 Task: Add a signature Harold Hernandez containing With gratitude and warm wishes, Harold Hernandez to email address softage.5@softage.net and add a label Yoga
Action: Mouse moved to (1070, 65)
Screenshot: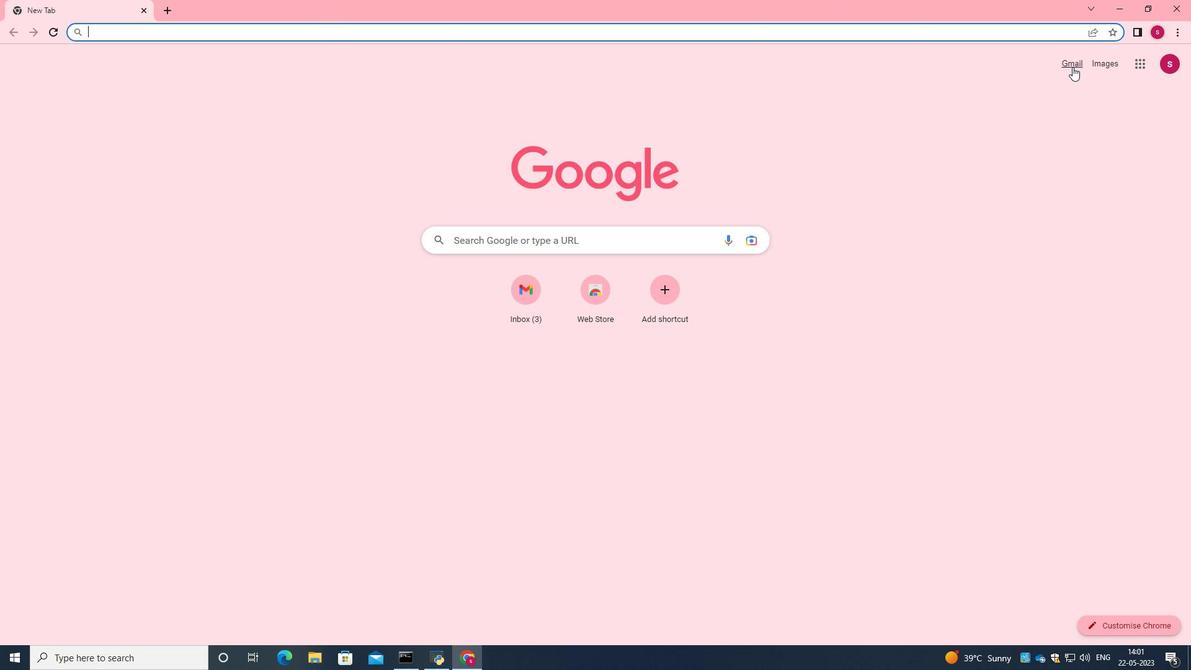 
Action: Mouse pressed left at (1070, 65)
Screenshot: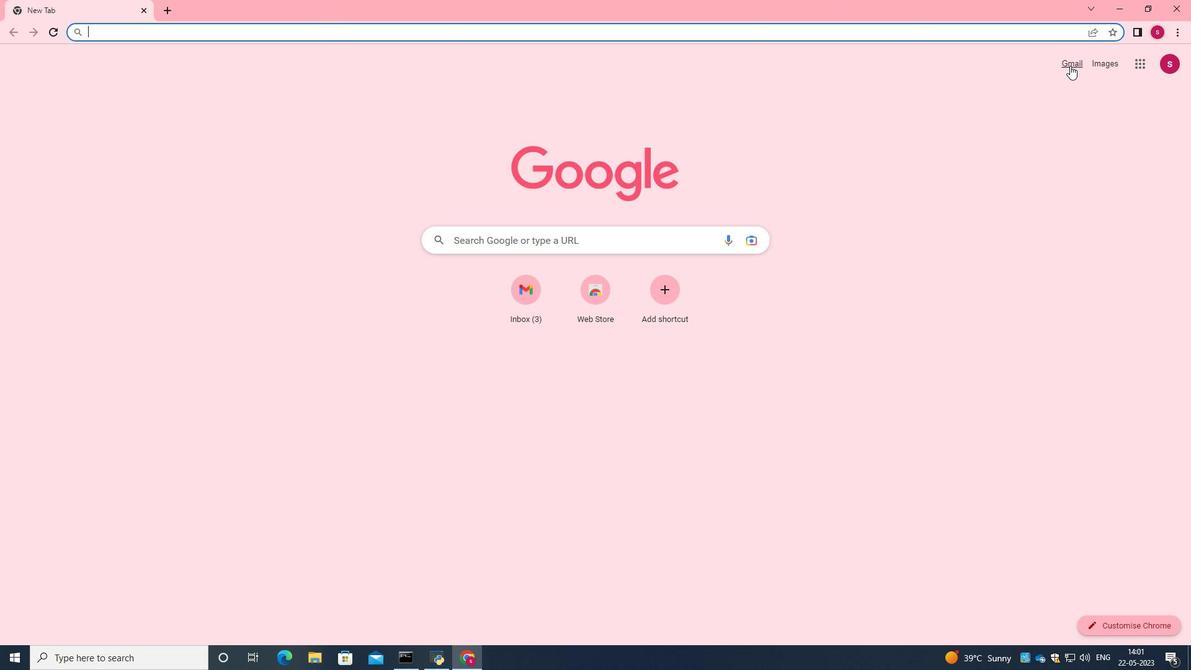 
Action: Mouse moved to (1048, 88)
Screenshot: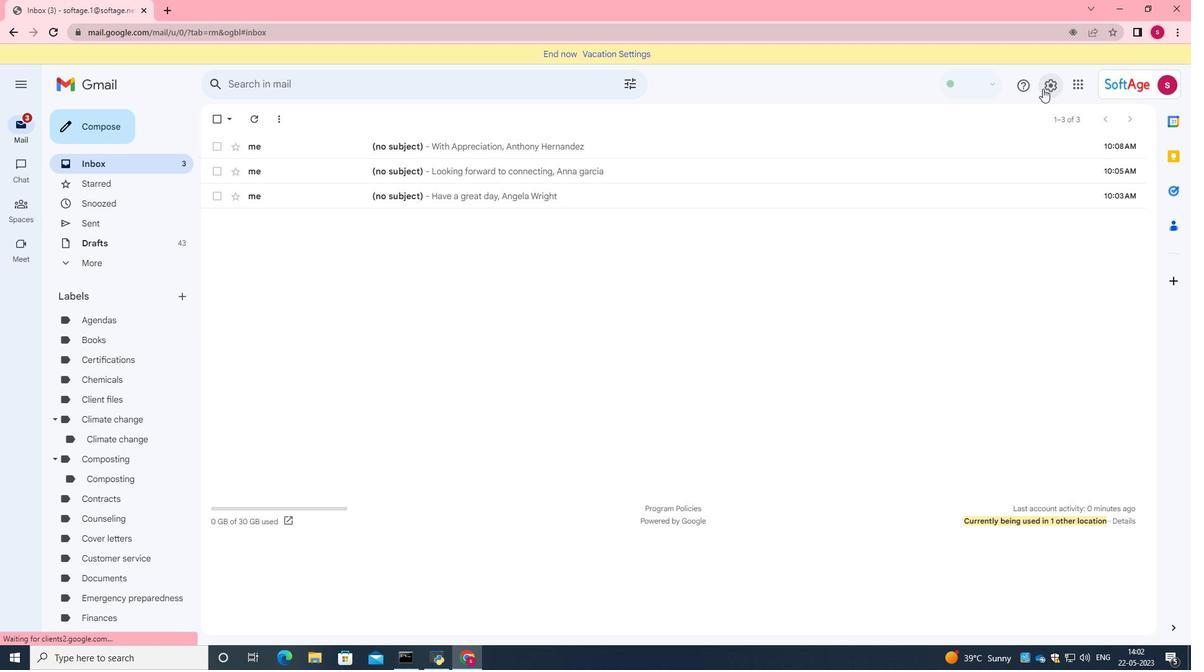 
Action: Mouse pressed left at (1048, 88)
Screenshot: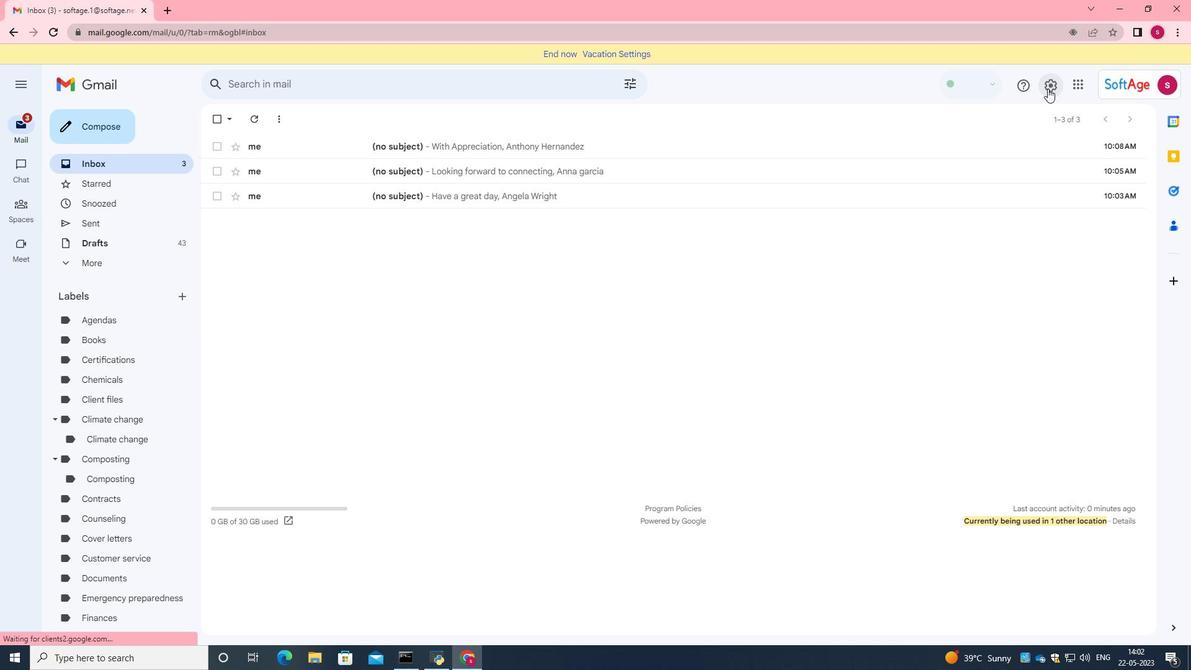 
Action: Mouse moved to (1030, 147)
Screenshot: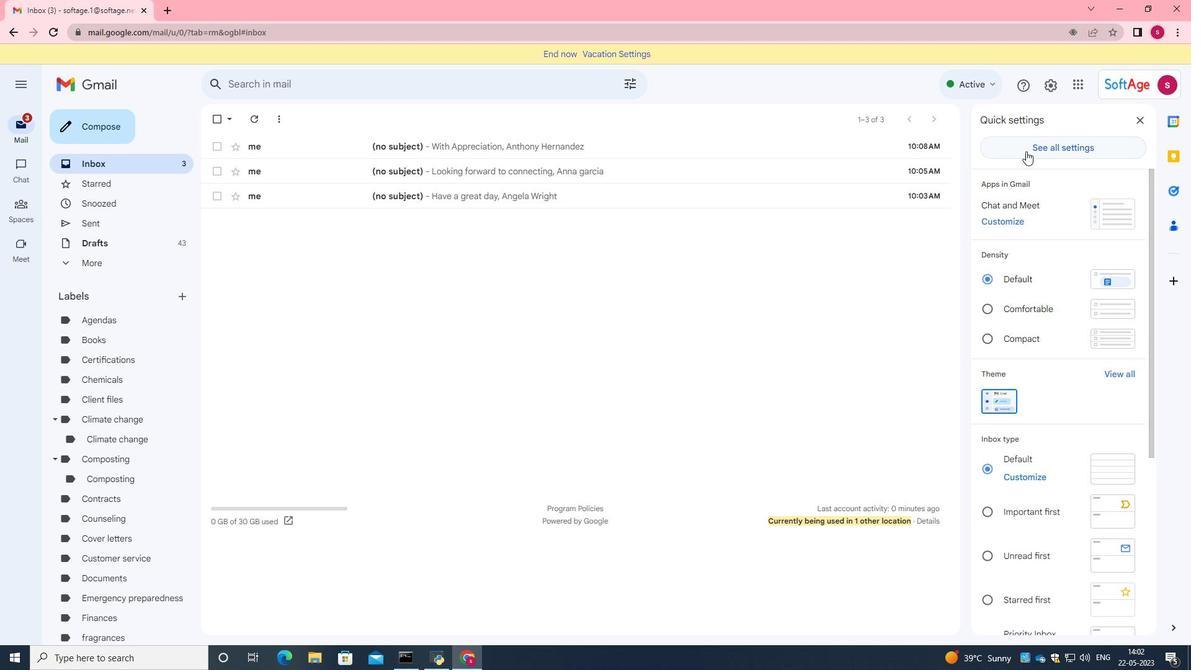 
Action: Mouse pressed left at (1030, 147)
Screenshot: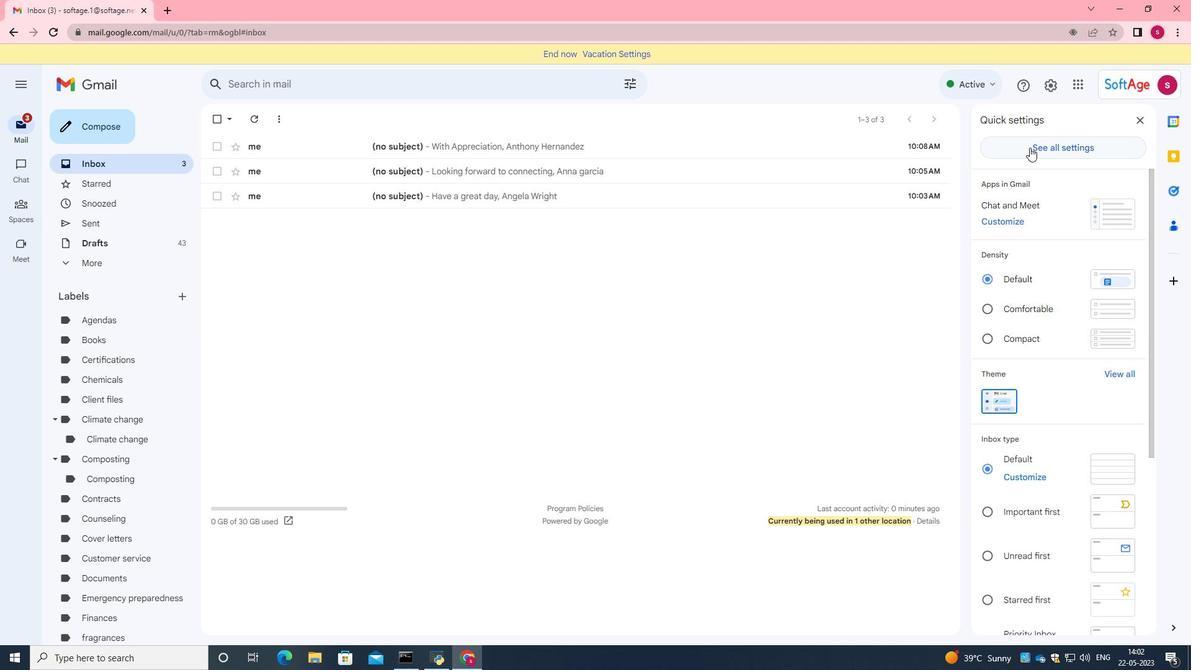 
Action: Mouse moved to (657, 253)
Screenshot: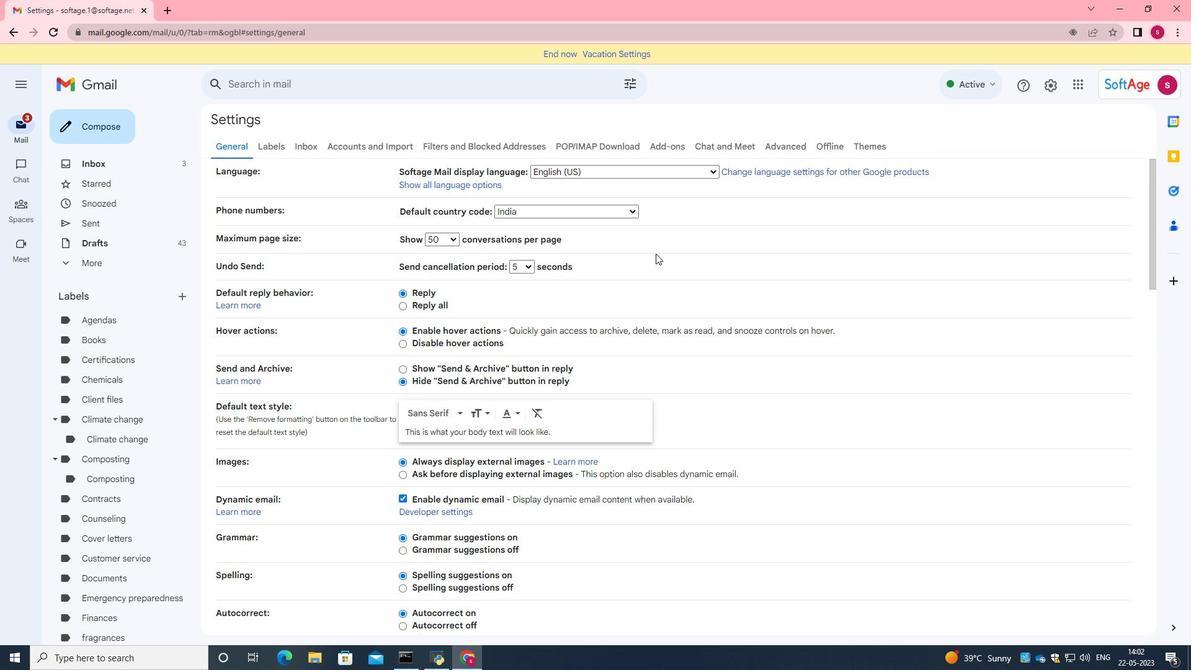 
Action: Mouse scrolled (657, 253) with delta (0, 0)
Screenshot: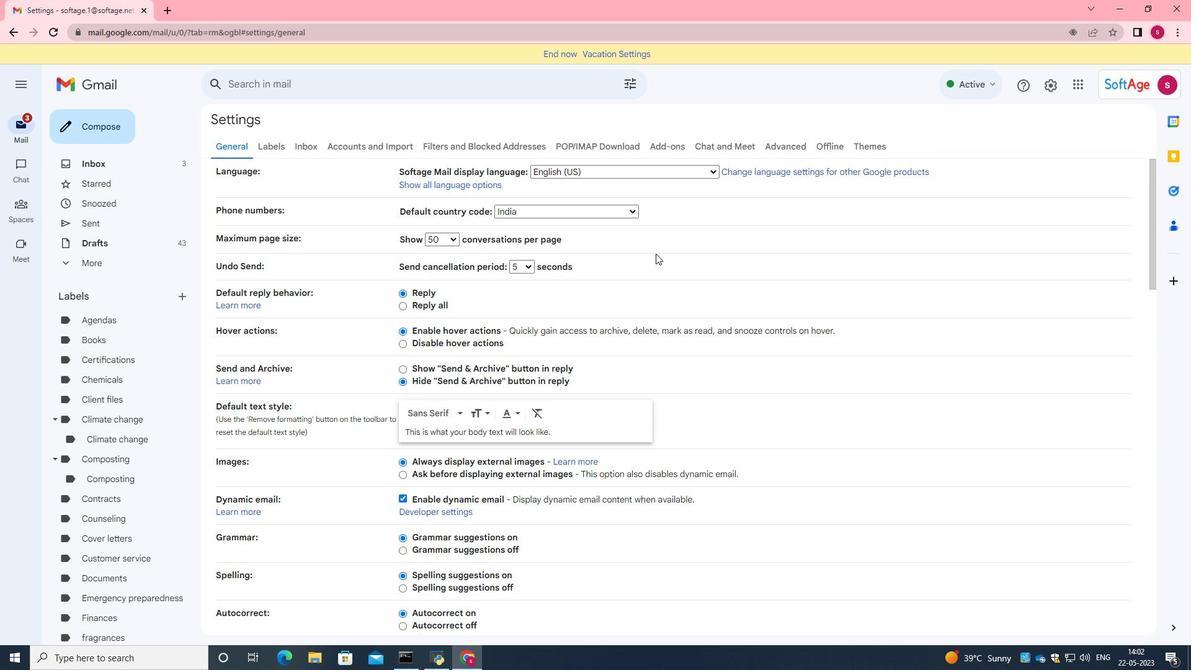 
Action: Mouse scrolled (657, 253) with delta (0, 0)
Screenshot: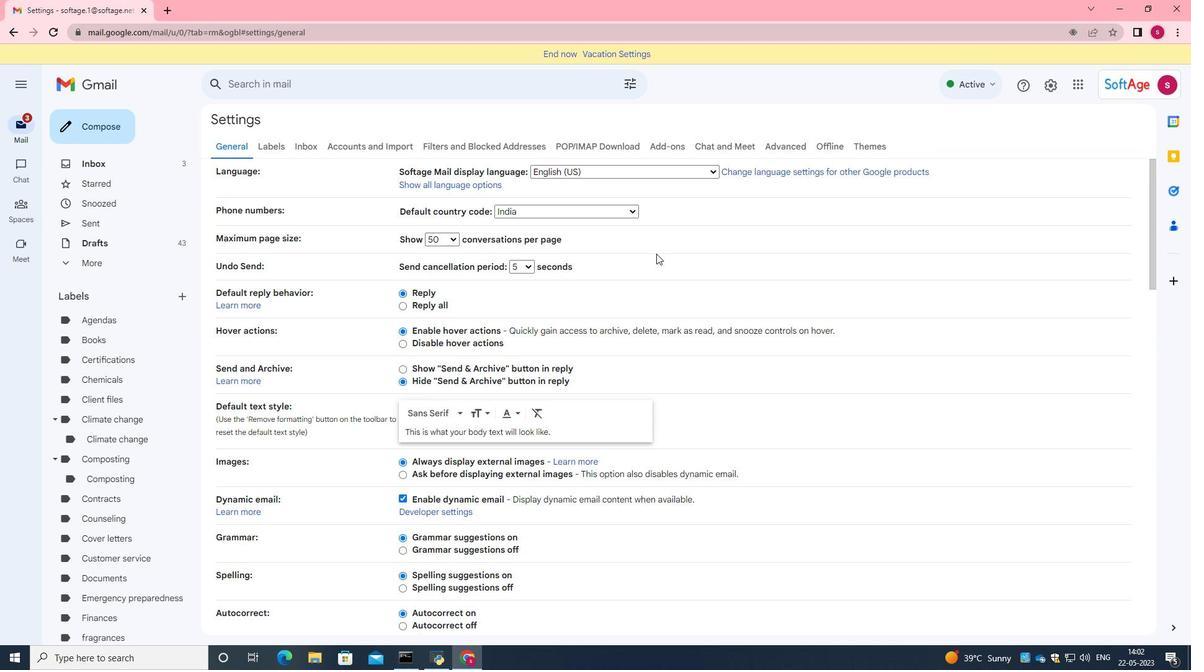 
Action: Mouse scrolled (657, 253) with delta (0, 0)
Screenshot: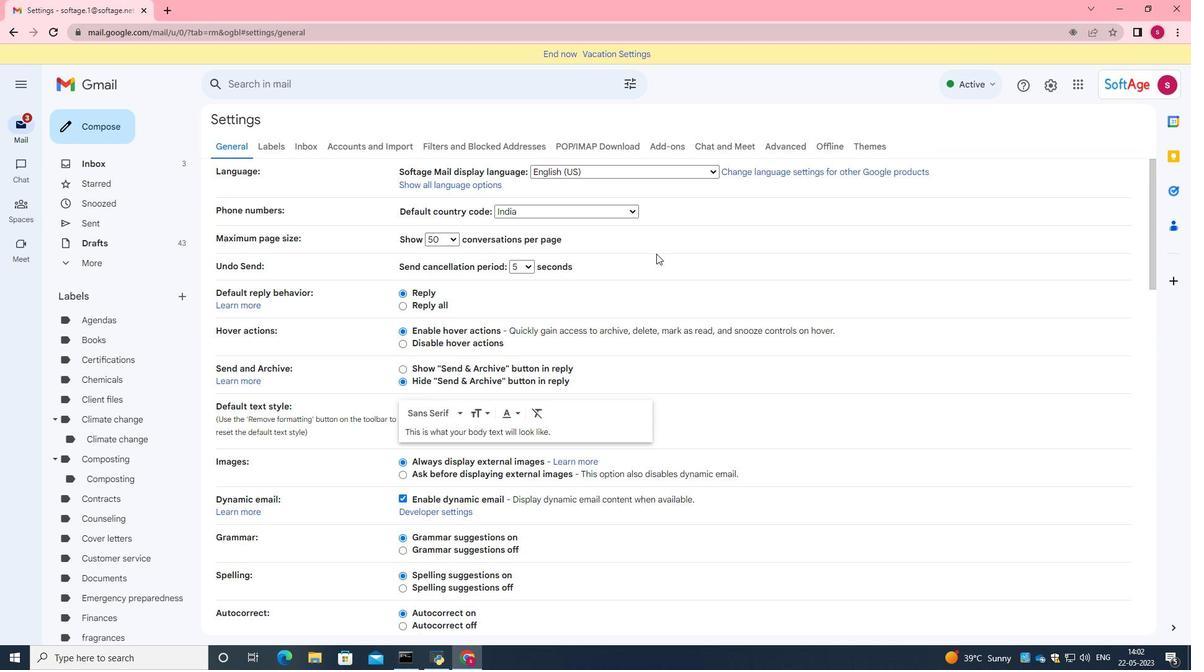 
Action: Mouse moved to (660, 253)
Screenshot: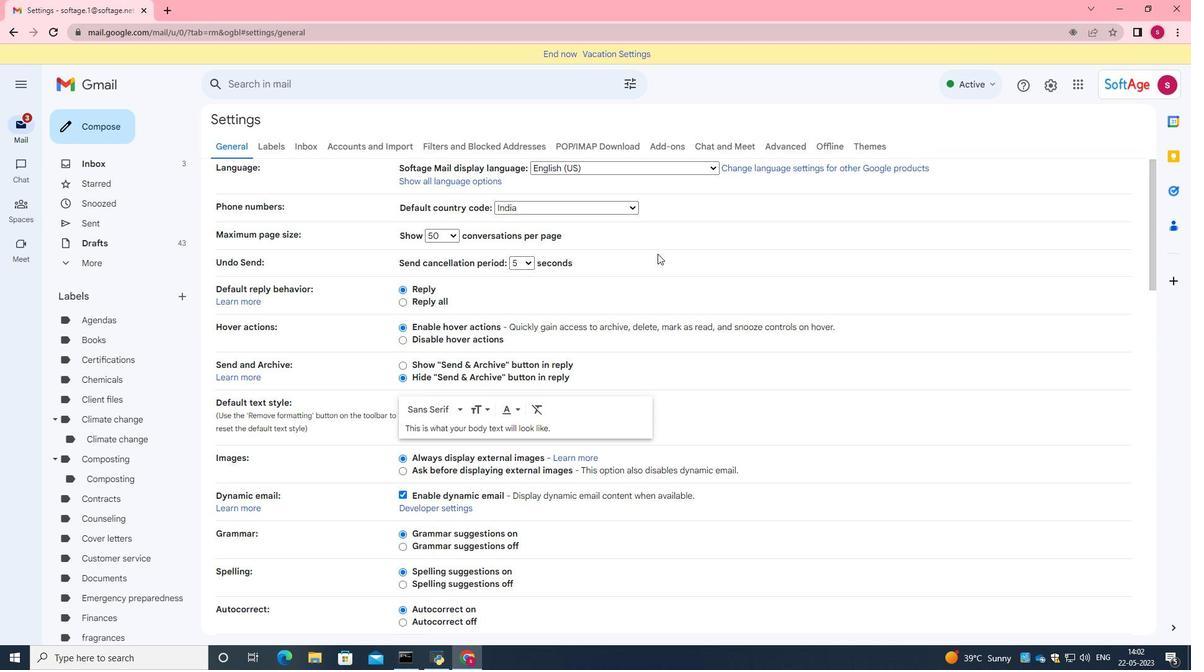 
Action: Mouse scrolled (660, 253) with delta (0, 0)
Screenshot: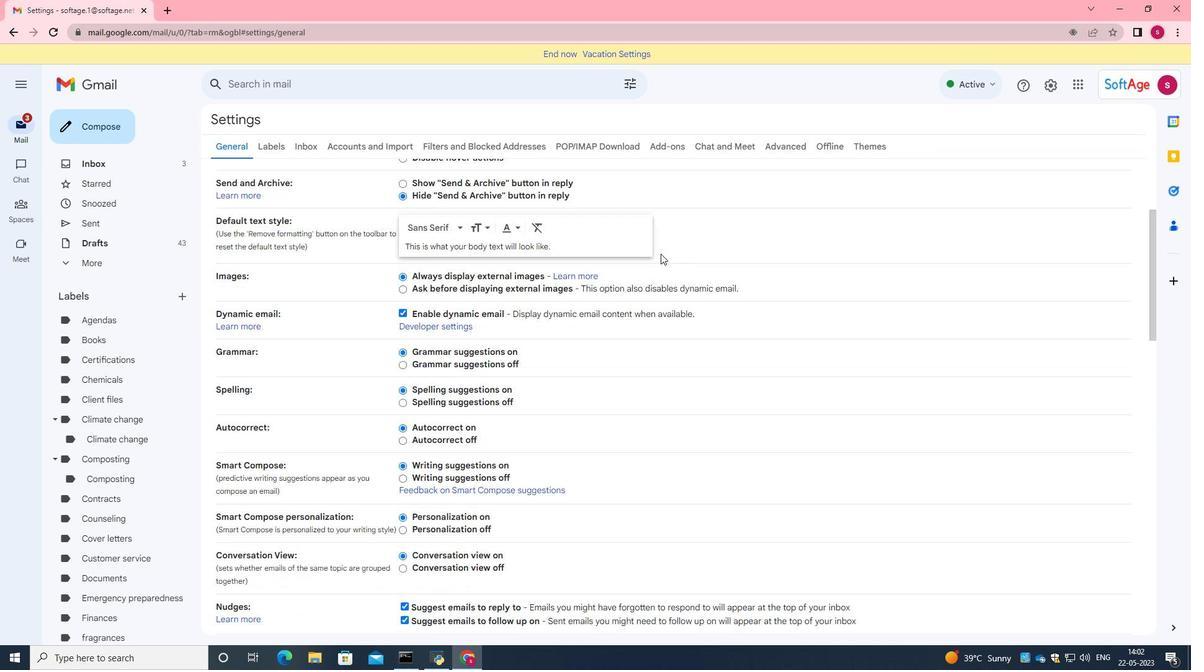 
Action: Mouse moved to (662, 255)
Screenshot: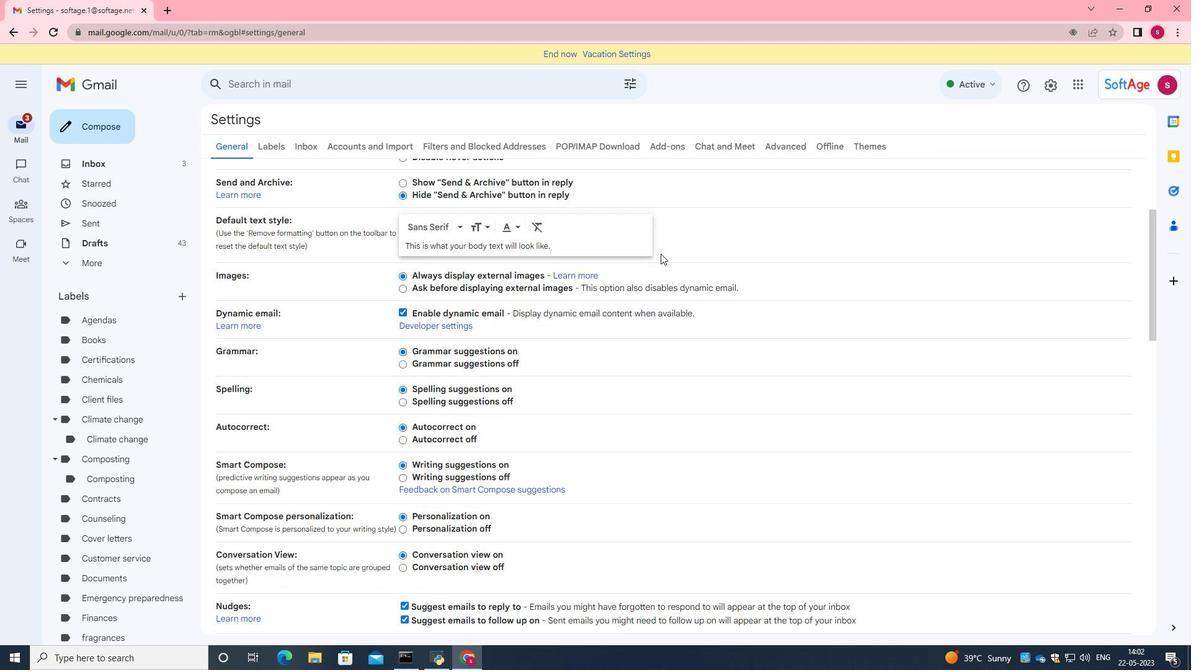 
Action: Mouse scrolled (662, 255) with delta (0, 0)
Screenshot: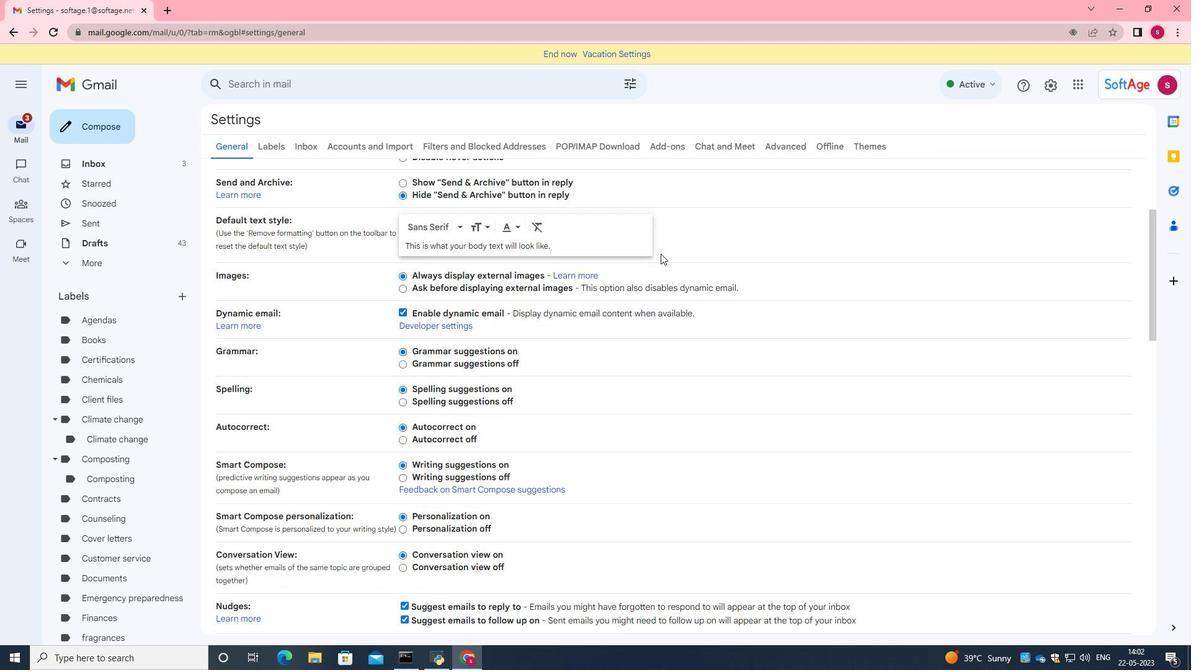 
Action: Mouse moved to (663, 256)
Screenshot: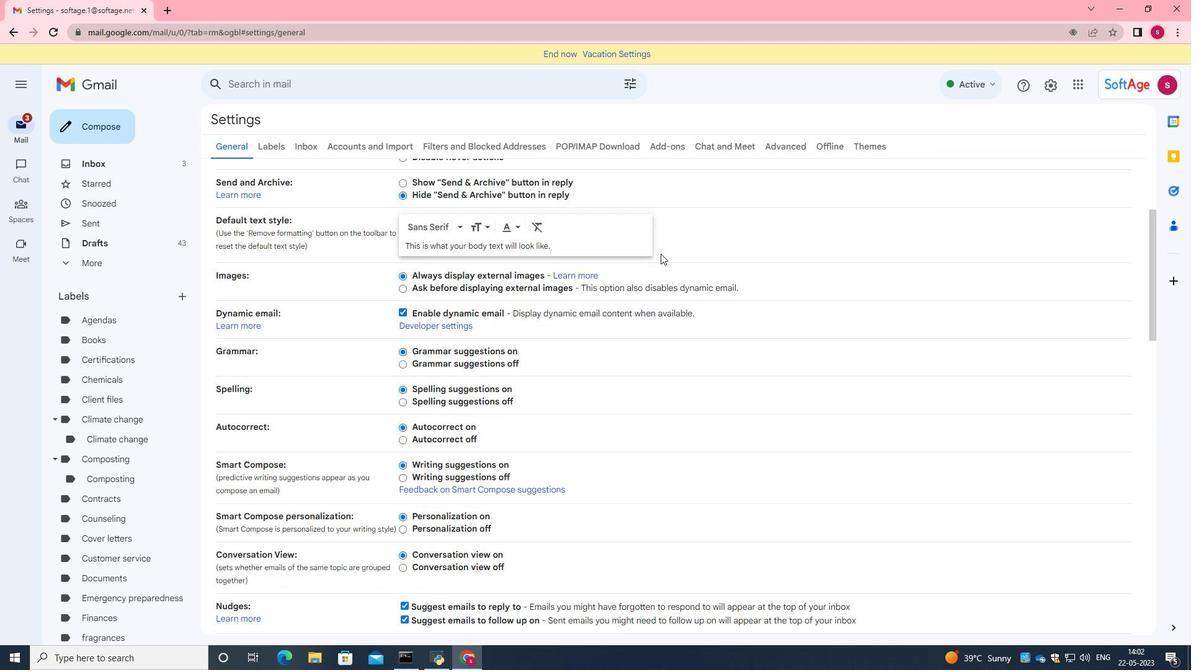 
Action: Mouse scrolled (663, 255) with delta (0, 0)
Screenshot: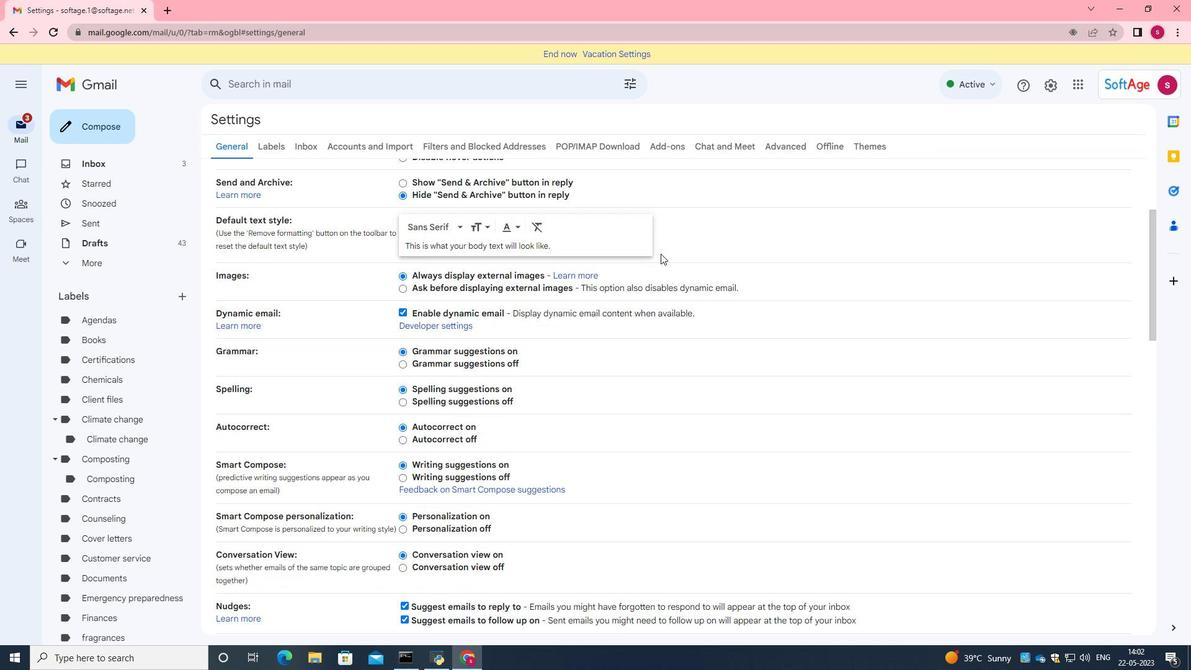 
Action: Mouse moved to (648, 301)
Screenshot: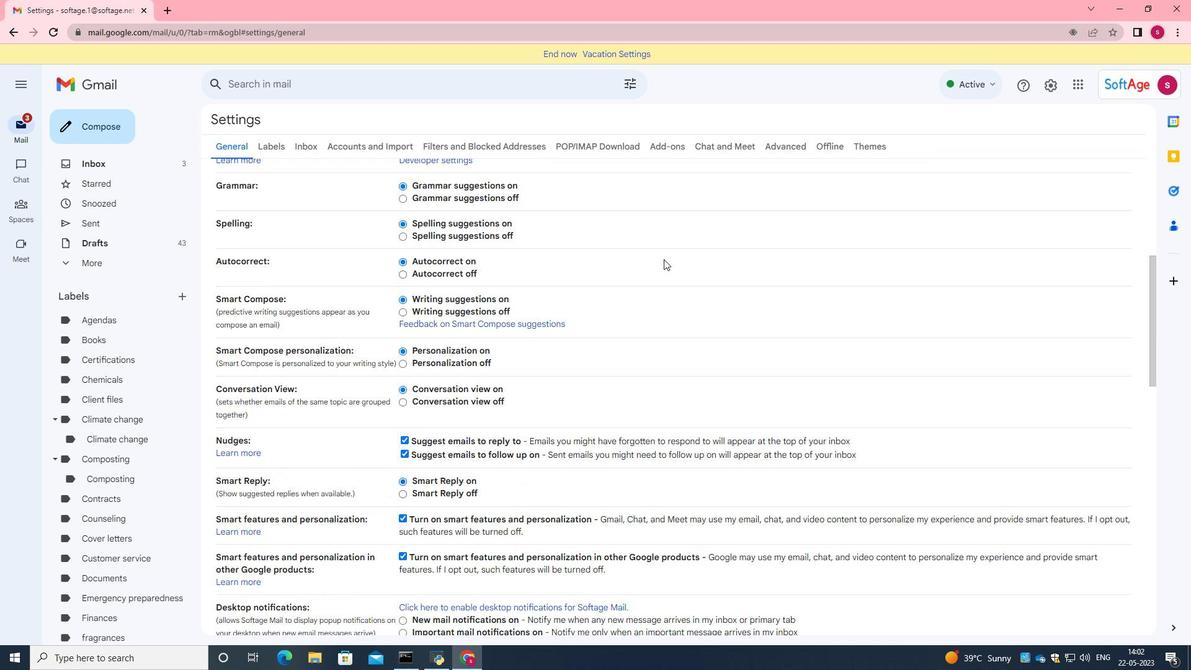 
Action: Mouse scrolled (648, 301) with delta (0, 0)
Screenshot: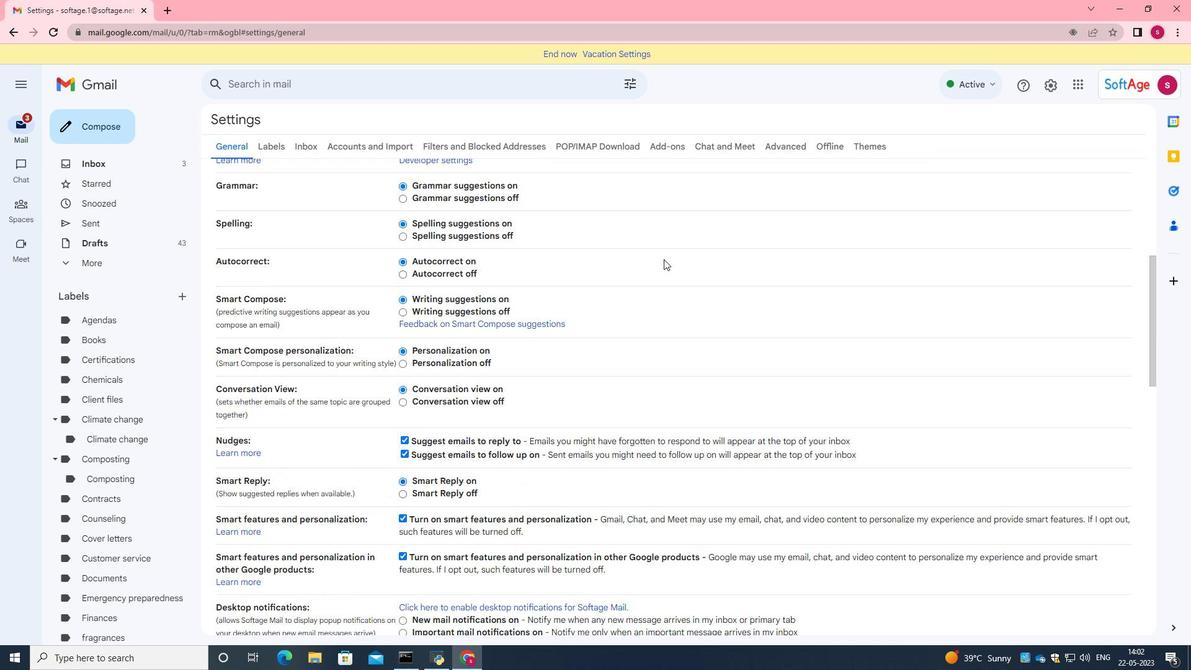 
Action: Mouse moved to (647, 306)
Screenshot: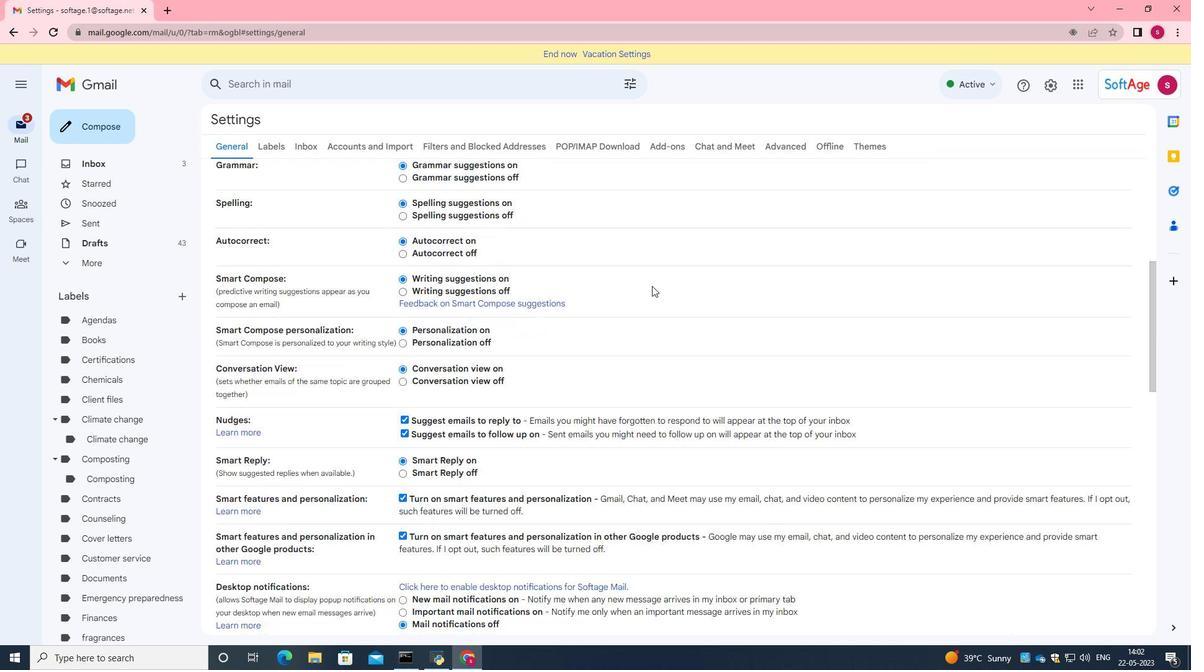 
Action: Mouse scrolled (647, 305) with delta (0, 0)
Screenshot: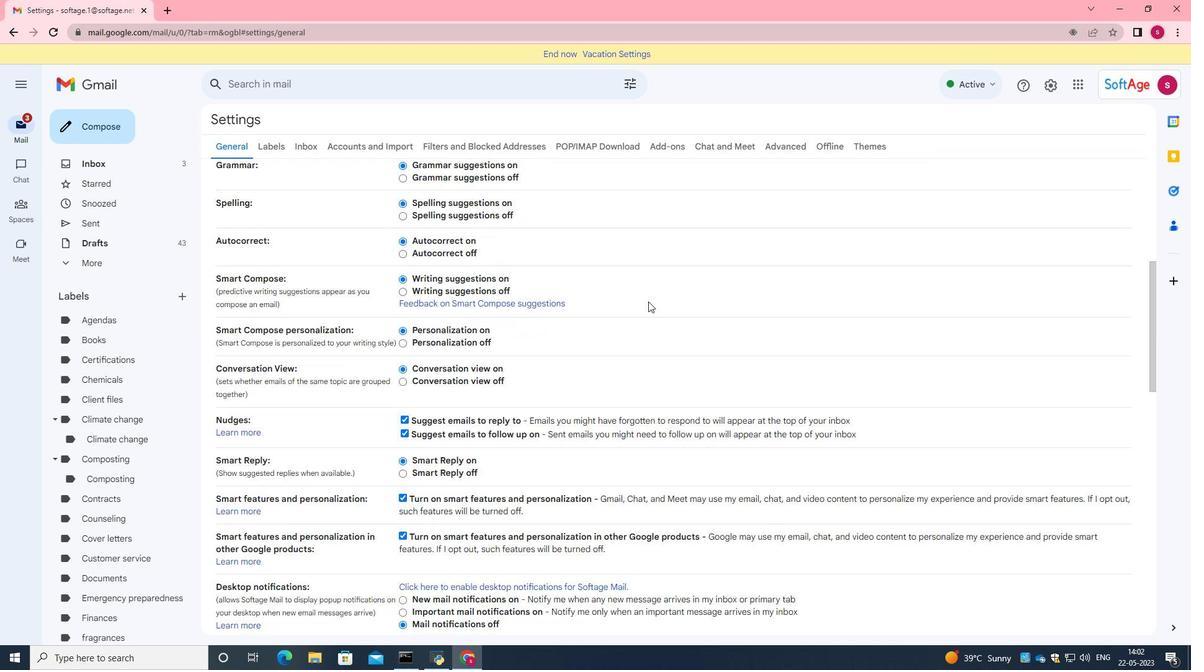 
Action: Mouse scrolled (647, 305) with delta (0, 0)
Screenshot: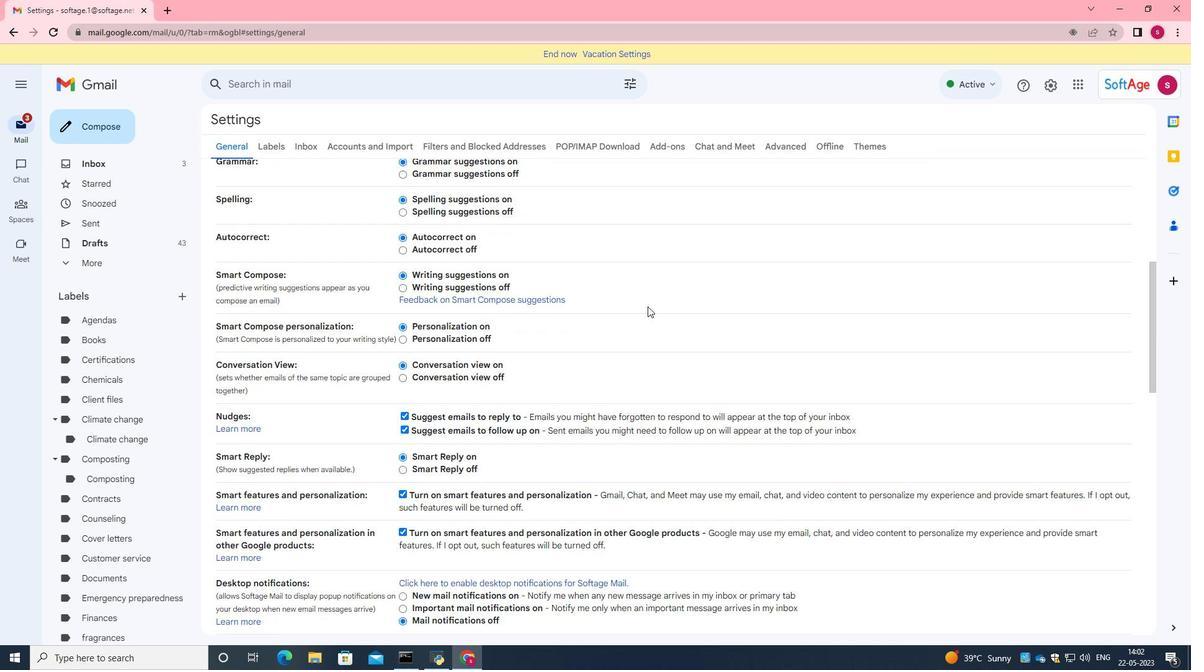 
Action: Mouse moved to (631, 314)
Screenshot: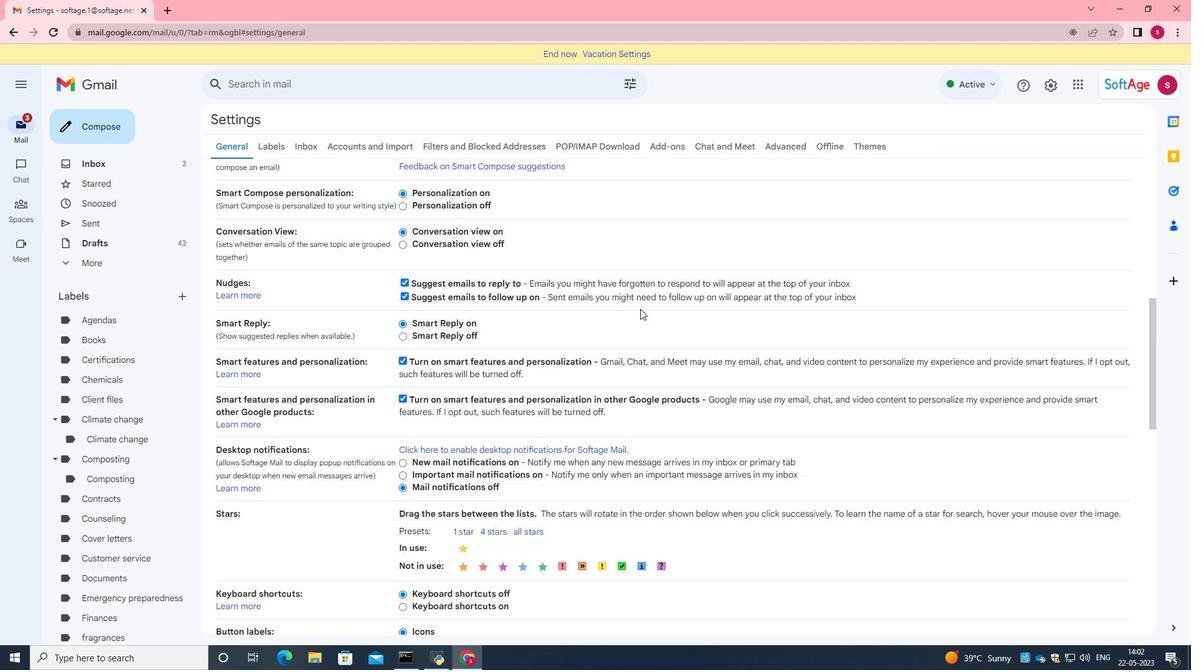 
Action: Mouse scrolled (631, 313) with delta (0, 0)
Screenshot: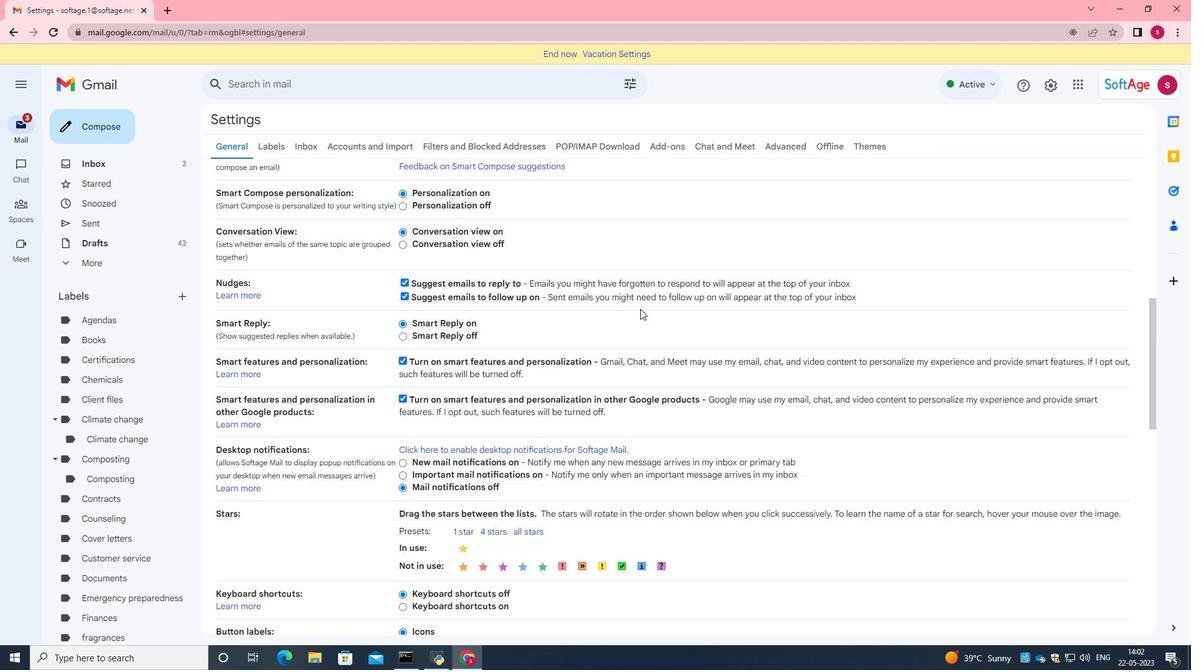 
Action: Mouse moved to (618, 320)
Screenshot: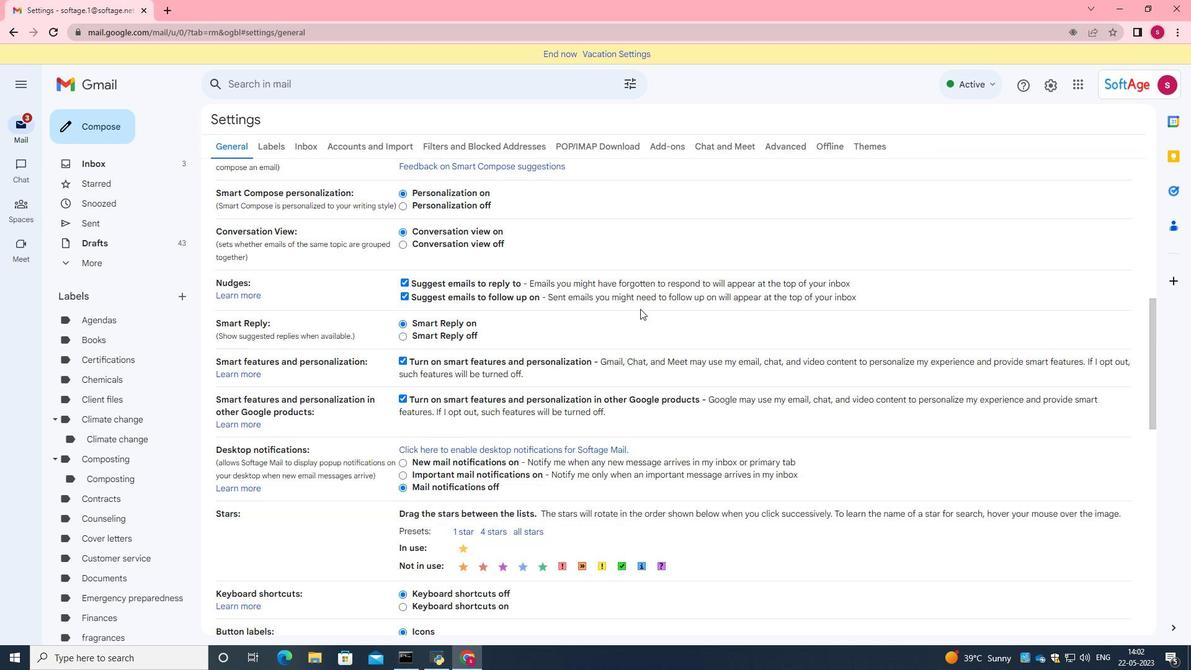 
Action: Mouse scrolled (620, 320) with delta (0, 0)
Screenshot: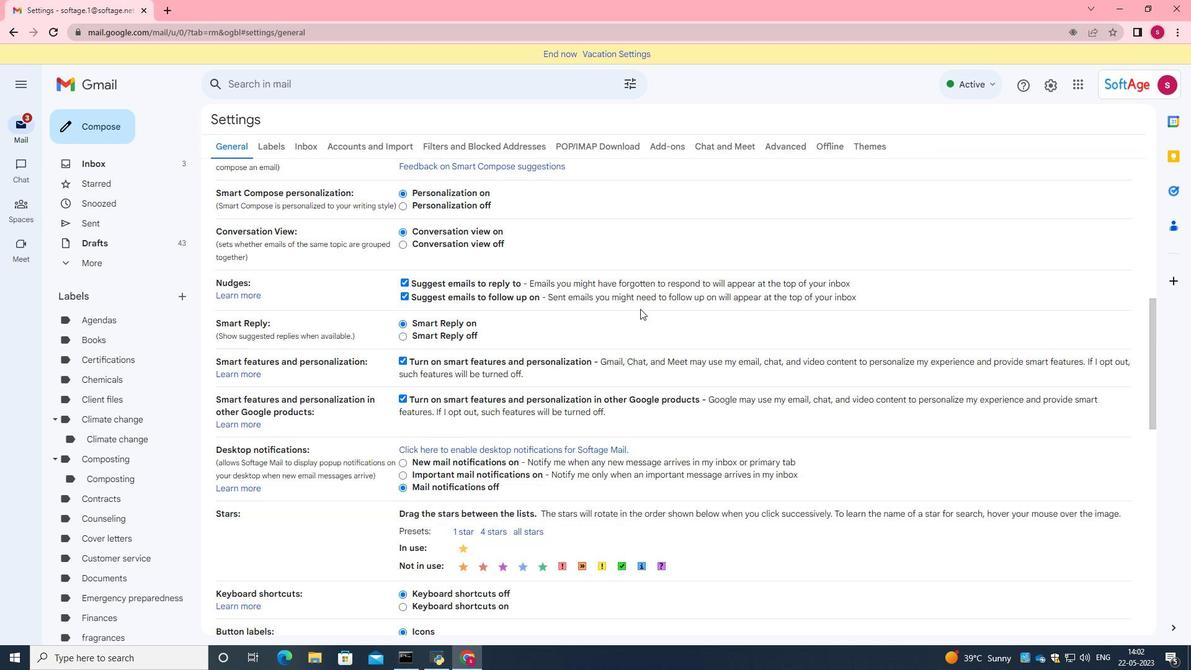 
Action: Mouse moved to (613, 323)
Screenshot: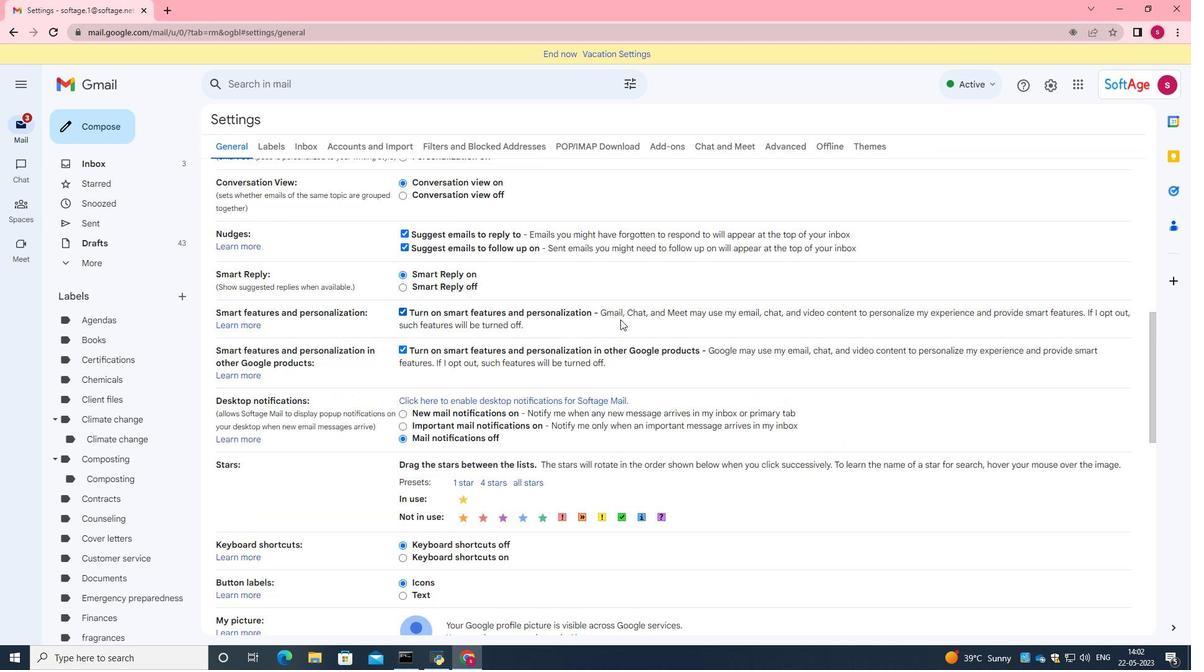 
Action: Mouse scrolled (613, 322) with delta (0, 0)
Screenshot: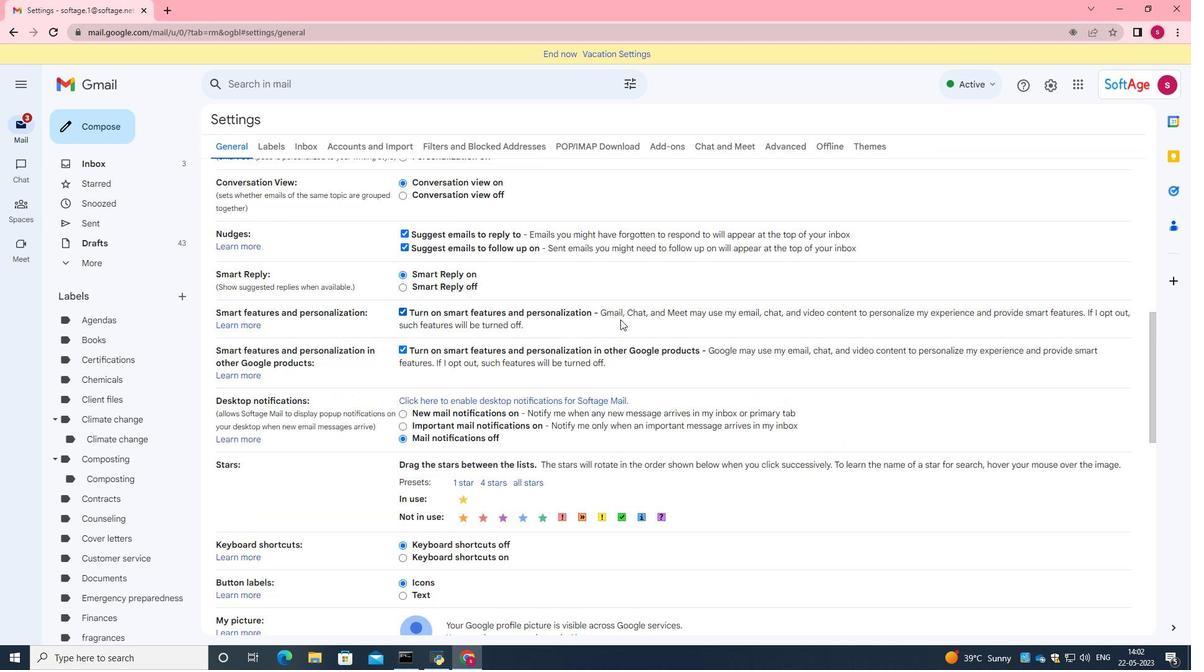 
Action: Mouse moved to (487, 302)
Screenshot: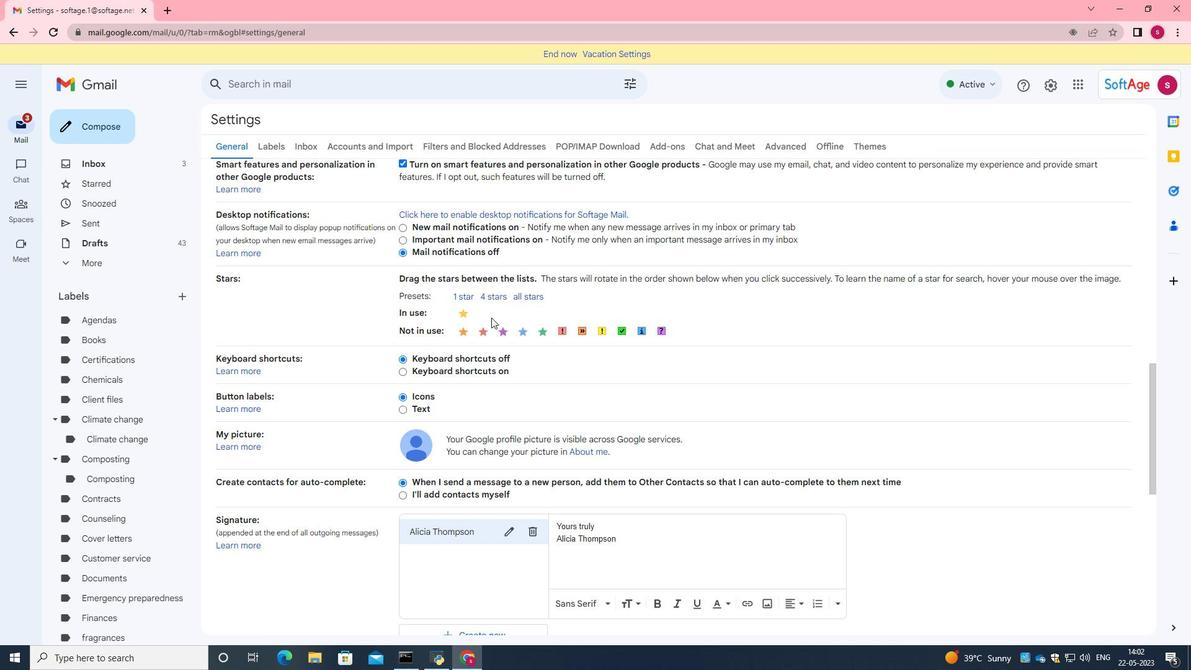 
Action: Mouse scrolled (487, 303) with delta (0, 0)
Screenshot: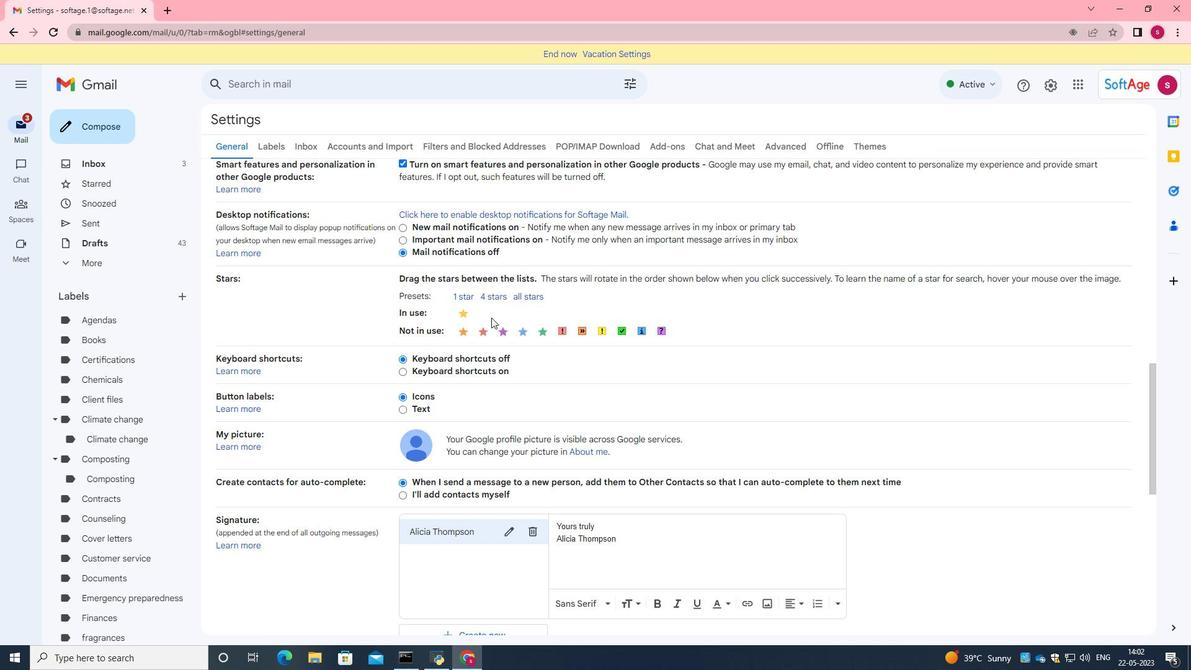 
Action: Mouse scrolled (487, 303) with delta (0, 0)
Screenshot: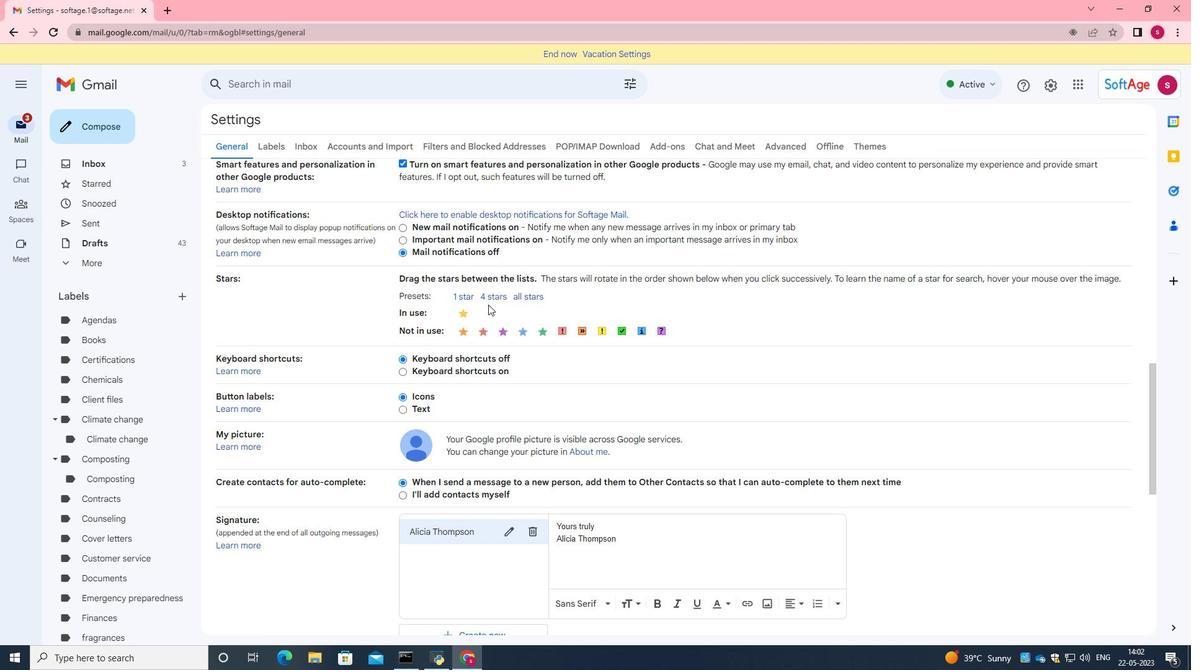 
Action: Mouse scrolled (487, 303) with delta (0, 0)
Screenshot: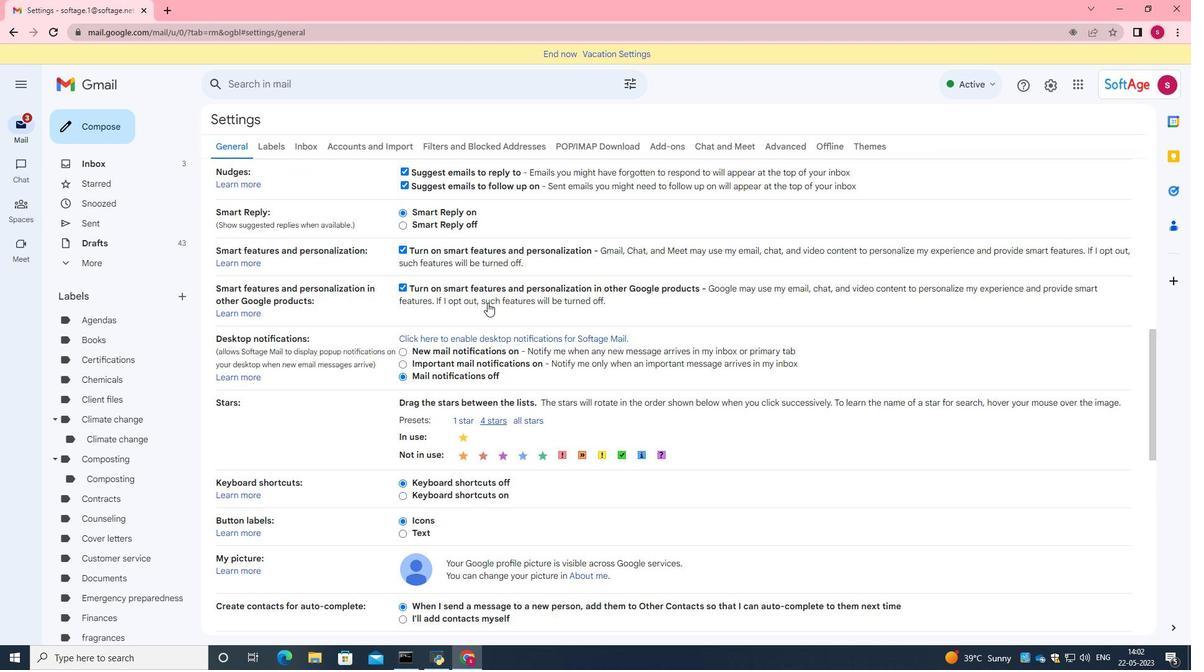 
Action: Mouse scrolled (487, 303) with delta (0, 0)
Screenshot: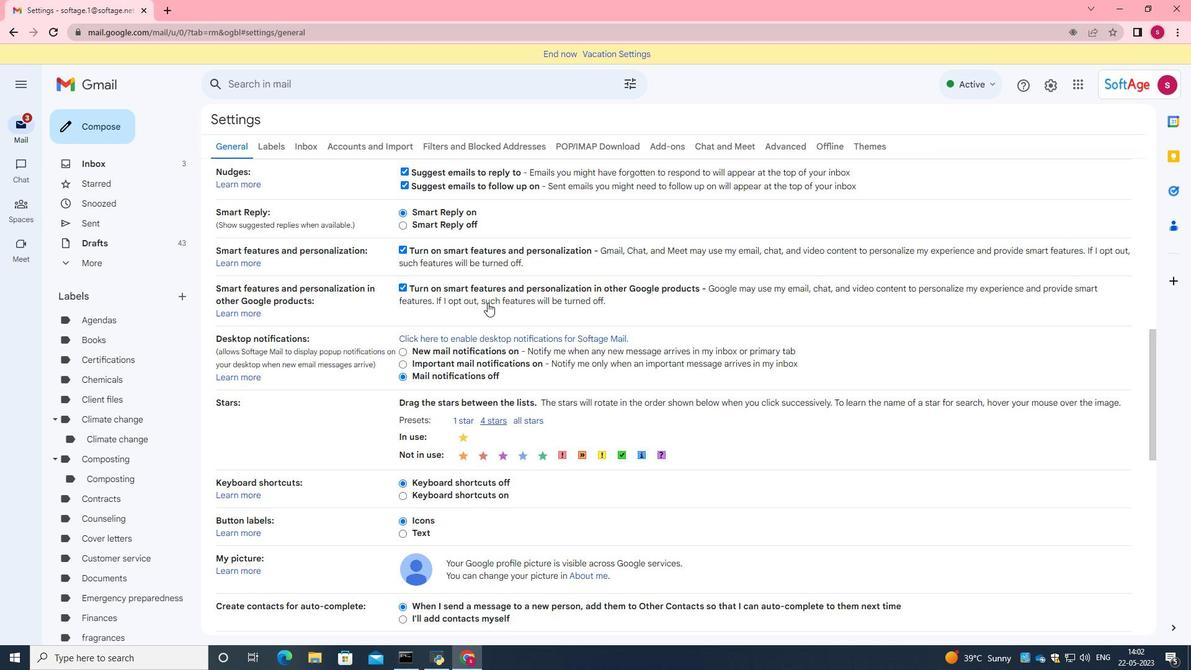 
Action: Mouse scrolled (487, 302) with delta (0, 0)
Screenshot: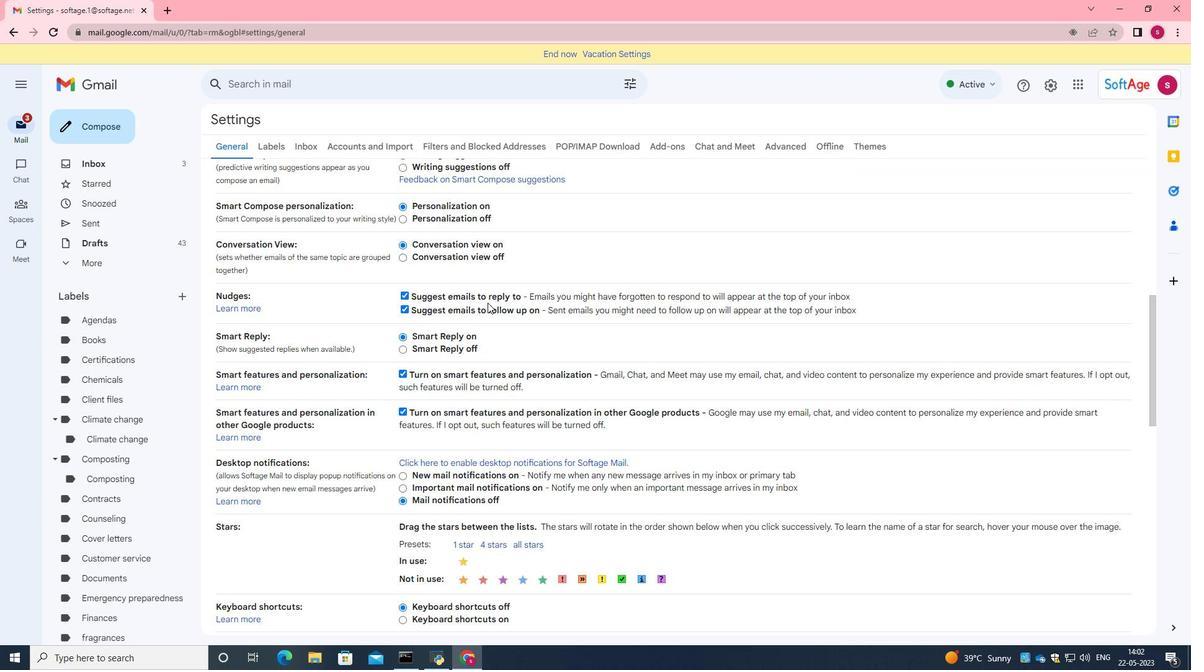 
Action: Mouse scrolled (487, 302) with delta (0, 0)
Screenshot: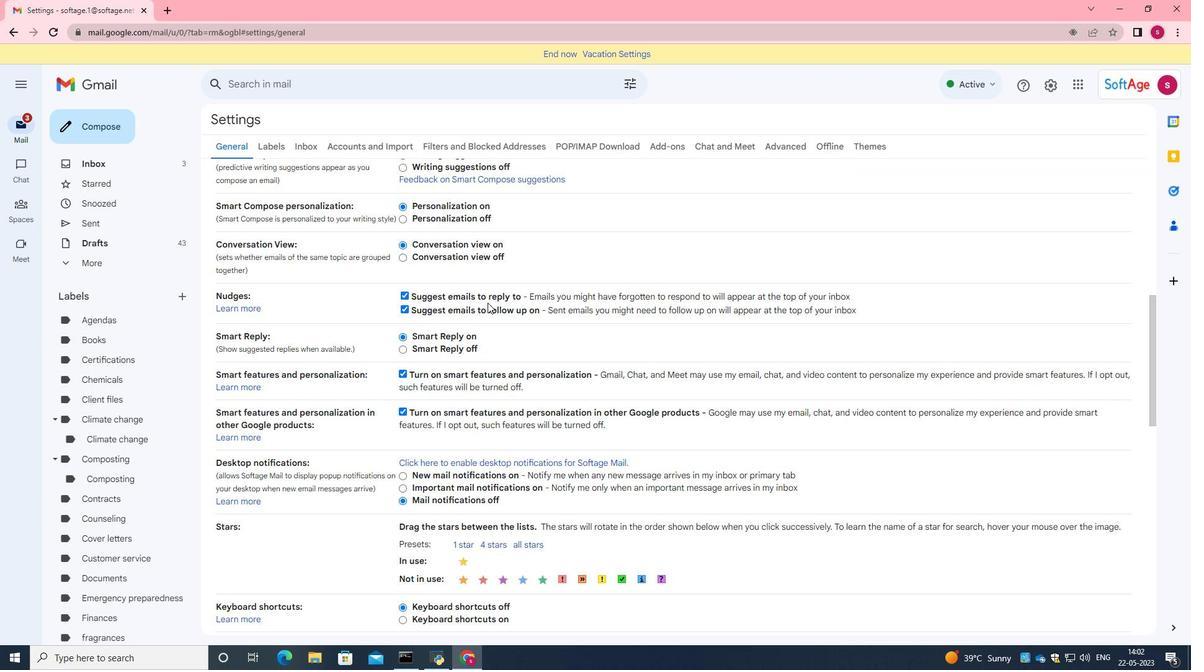
Action: Mouse scrolled (487, 302) with delta (0, 0)
Screenshot: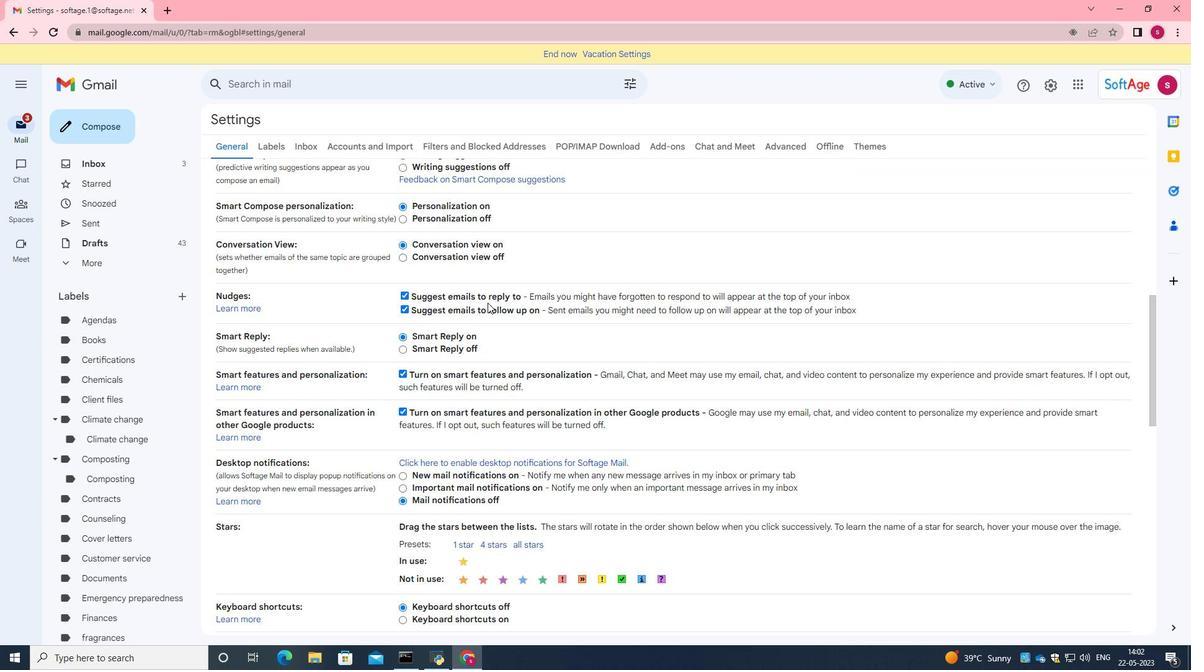 
Action: Mouse scrolled (487, 302) with delta (0, 0)
Screenshot: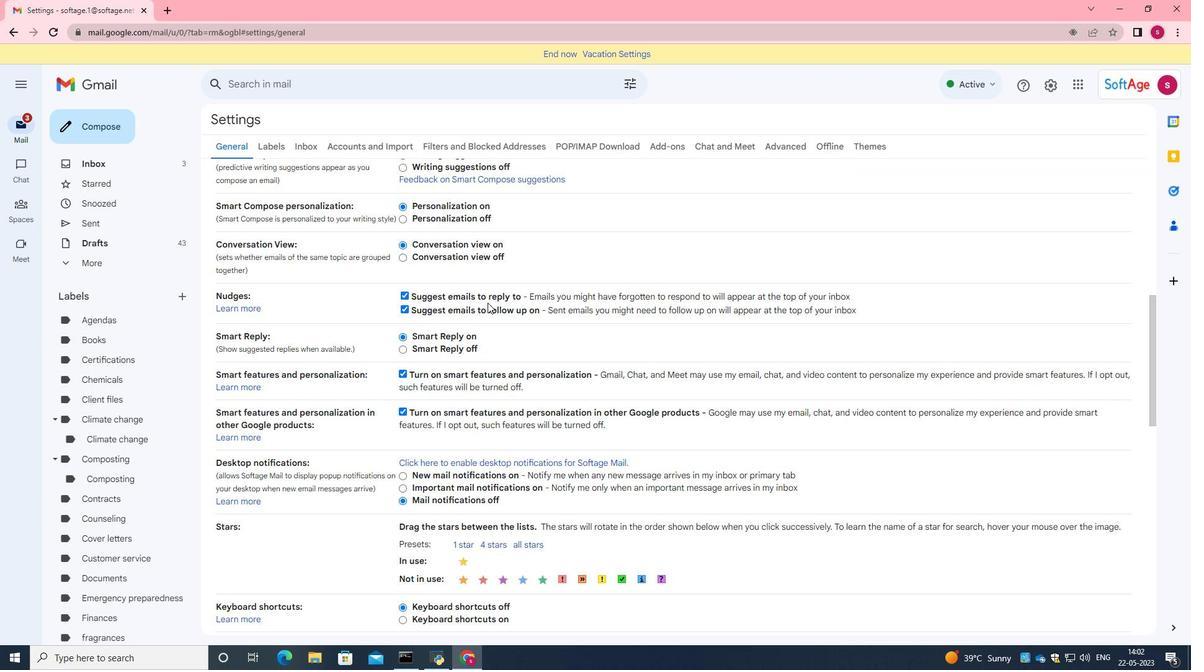 
Action: Mouse moved to (532, 530)
Screenshot: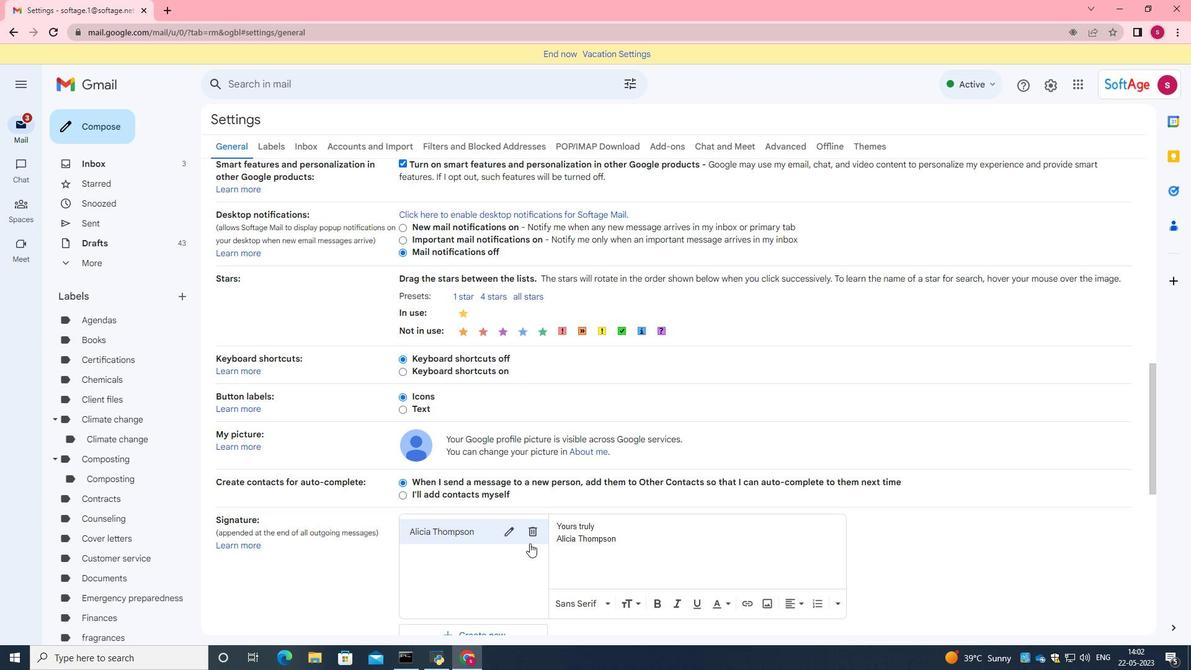 
Action: Mouse pressed left at (532, 530)
Screenshot: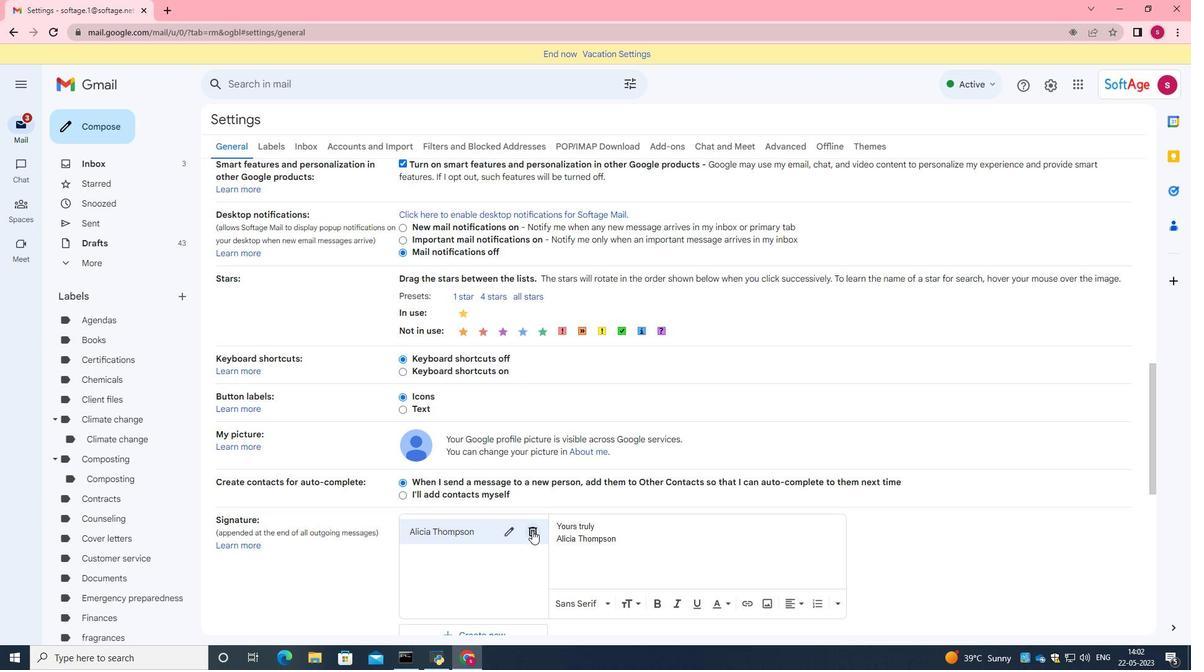 
Action: Mouse moved to (700, 372)
Screenshot: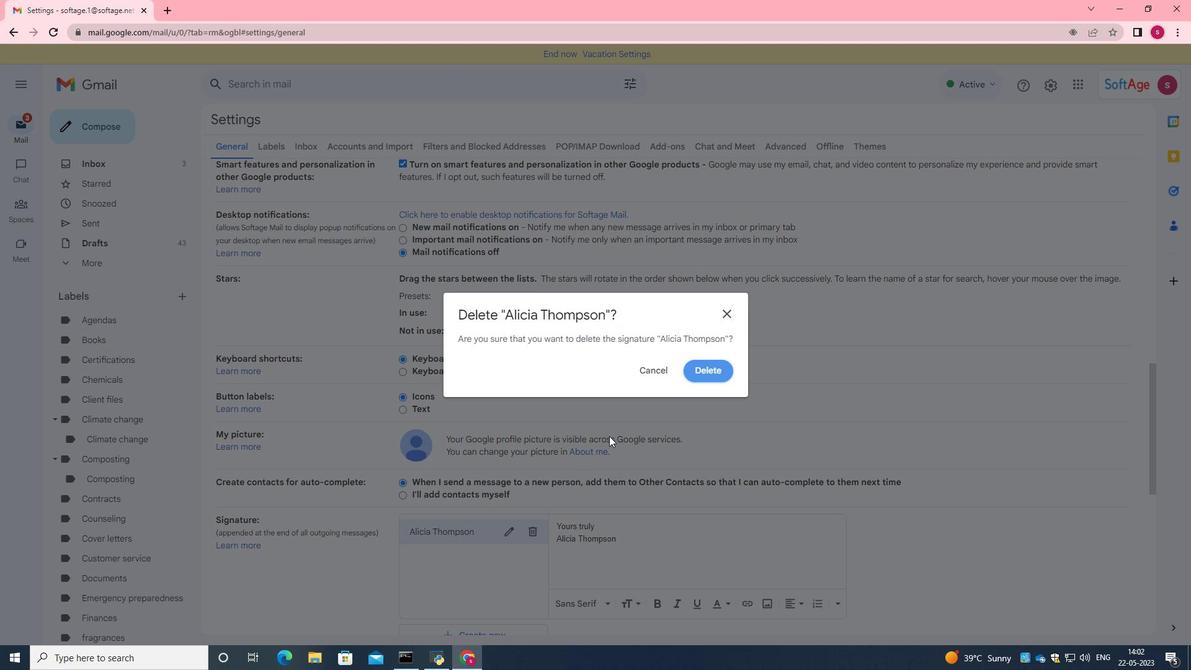 
Action: Mouse pressed left at (700, 372)
Screenshot: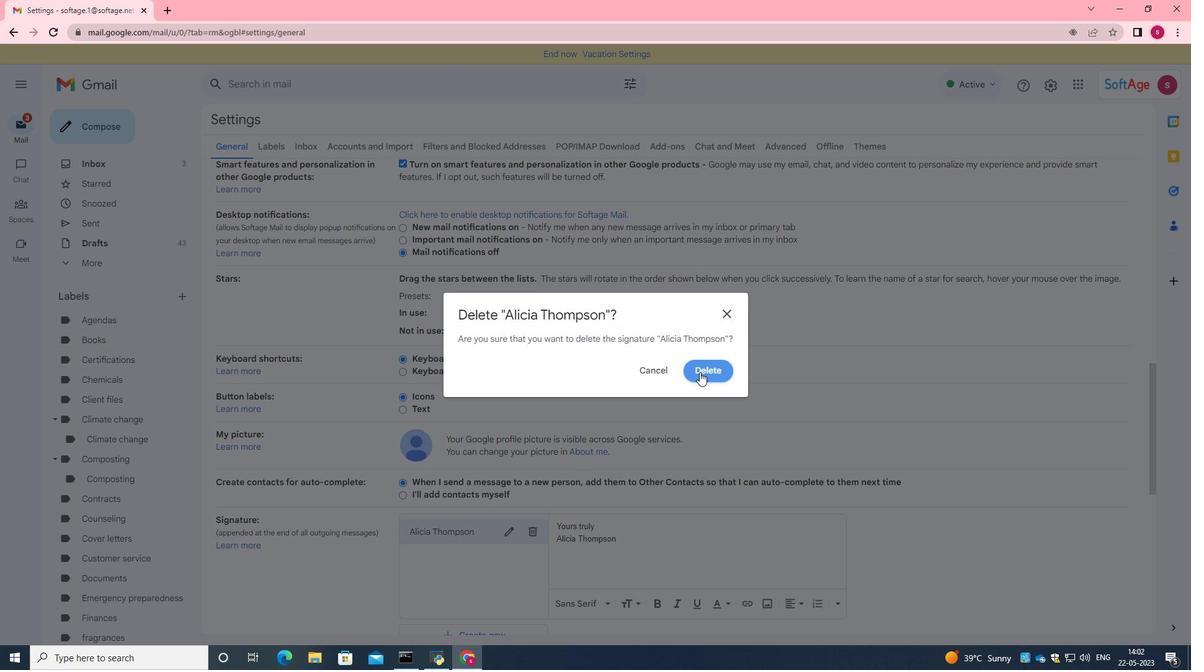 
Action: Mouse moved to (515, 449)
Screenshot: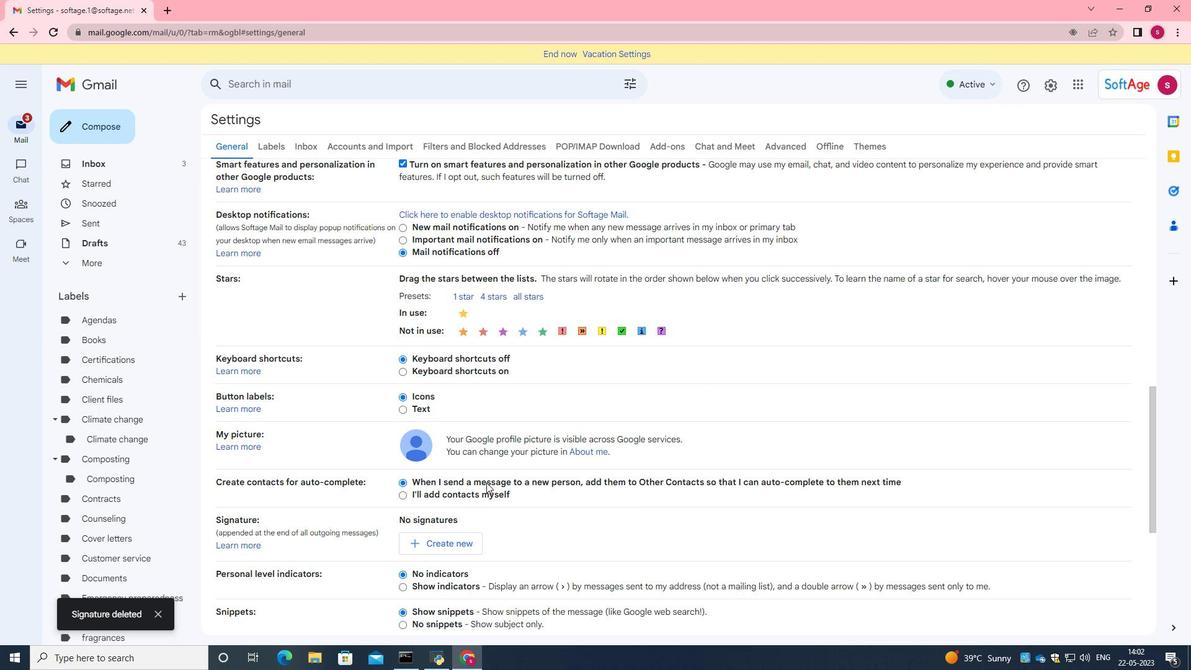
Action: Mouse scrolled (515, 449) with delta (0, 0)
Screenshot: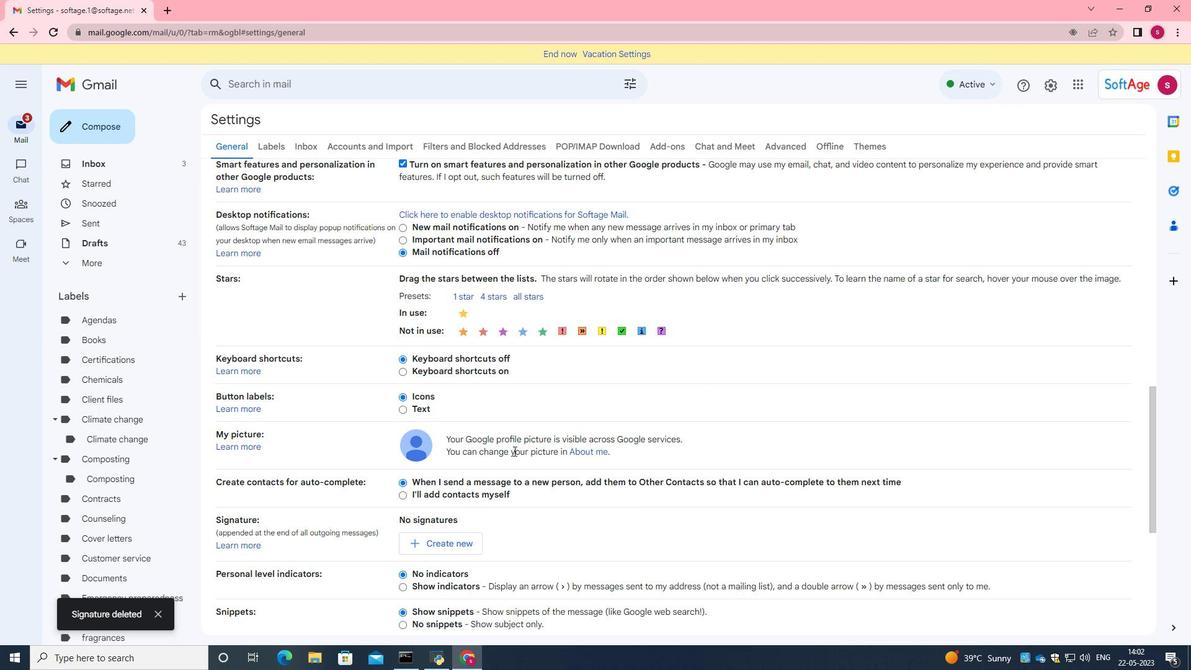 
Action: Mouse scrolled (515, 449) with delta (0, 0)
Screenshot: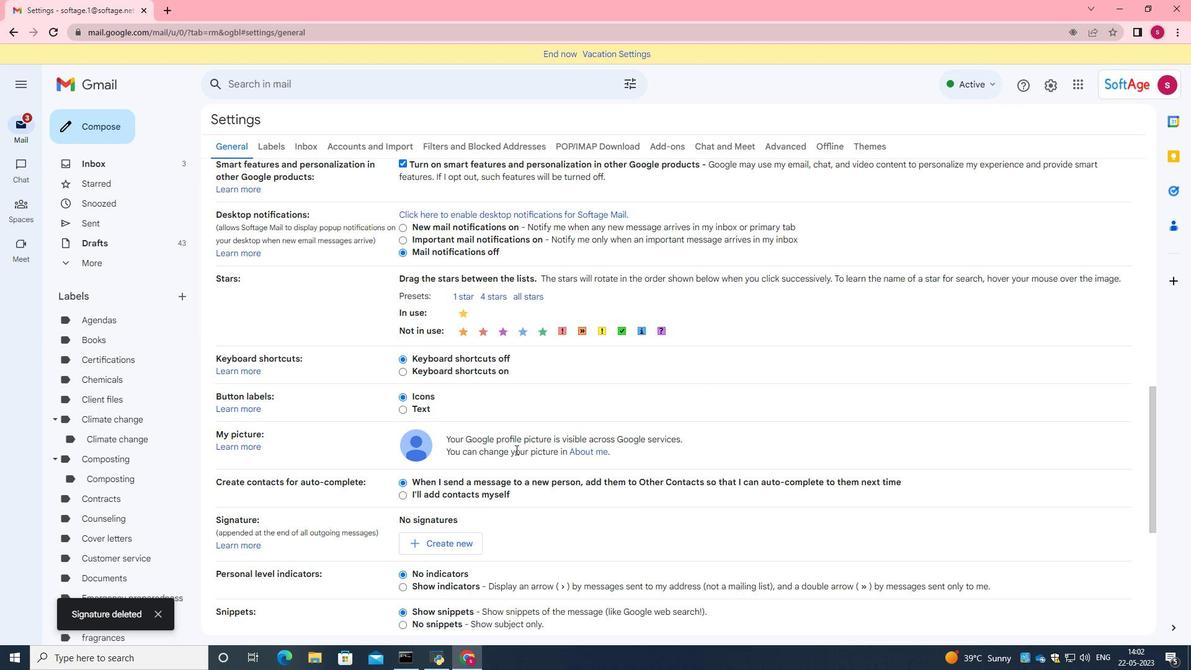 
Action: Mouse scrolled (515, 449) with delta (0, 0)
Screenshot: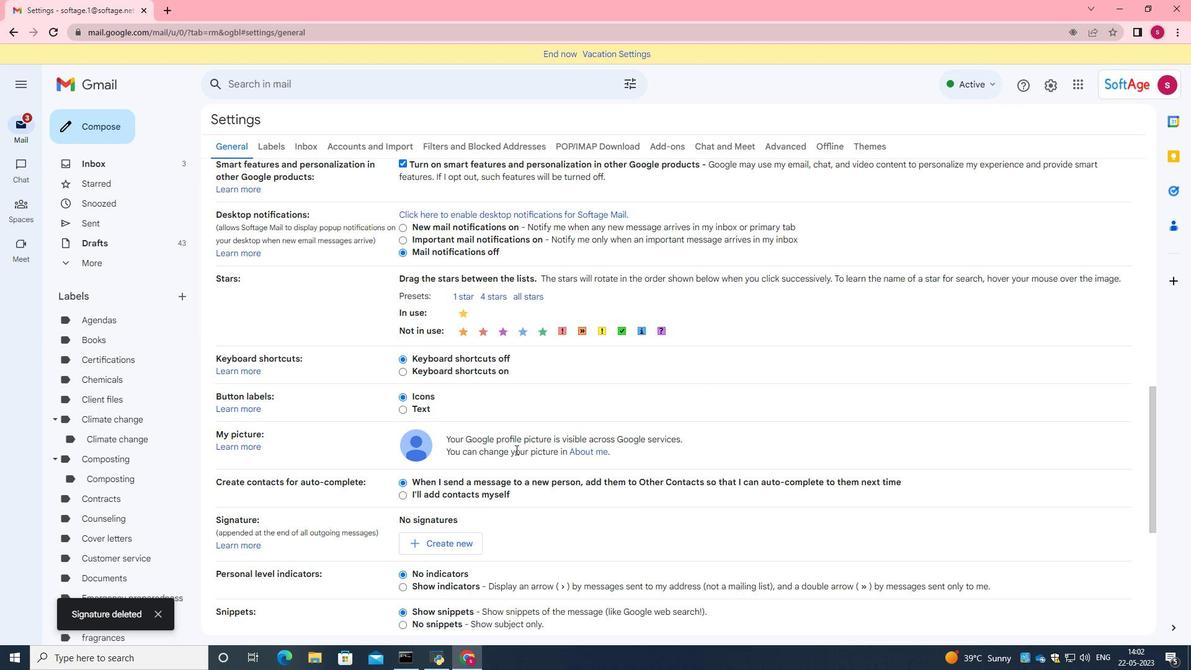 
Action: Mouse scrolled (515, 449) with delta (0, 0)
Screenshot: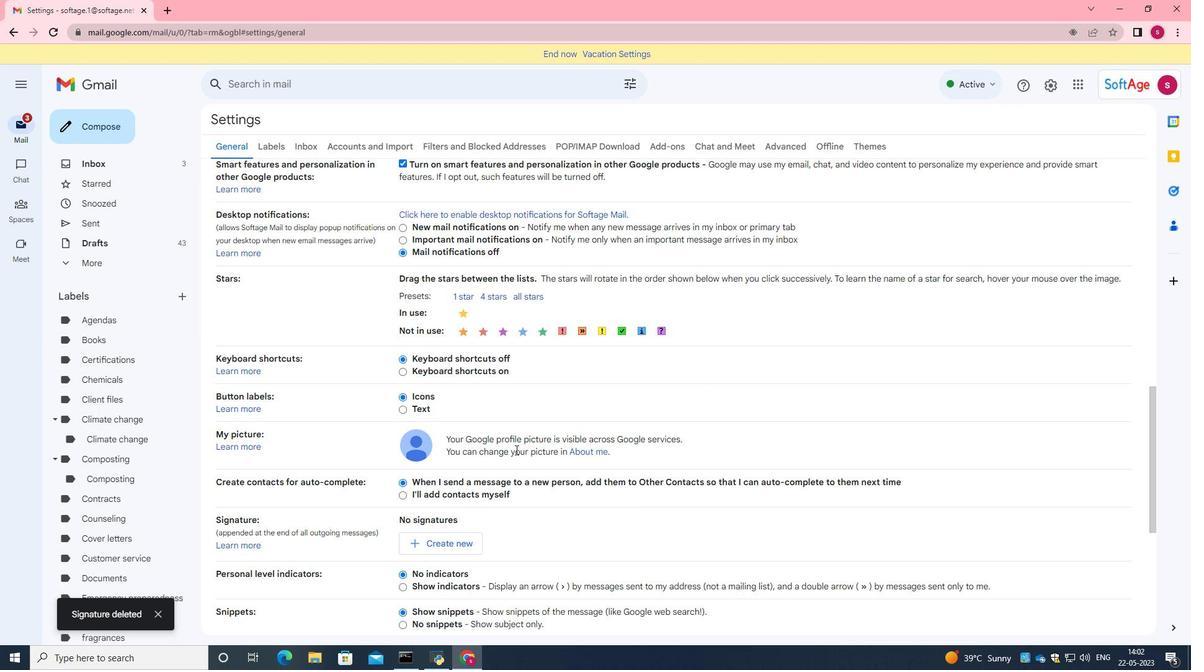 
Action: Mouse scrolled (515, 449) with delta (0, 0)
Screenshot: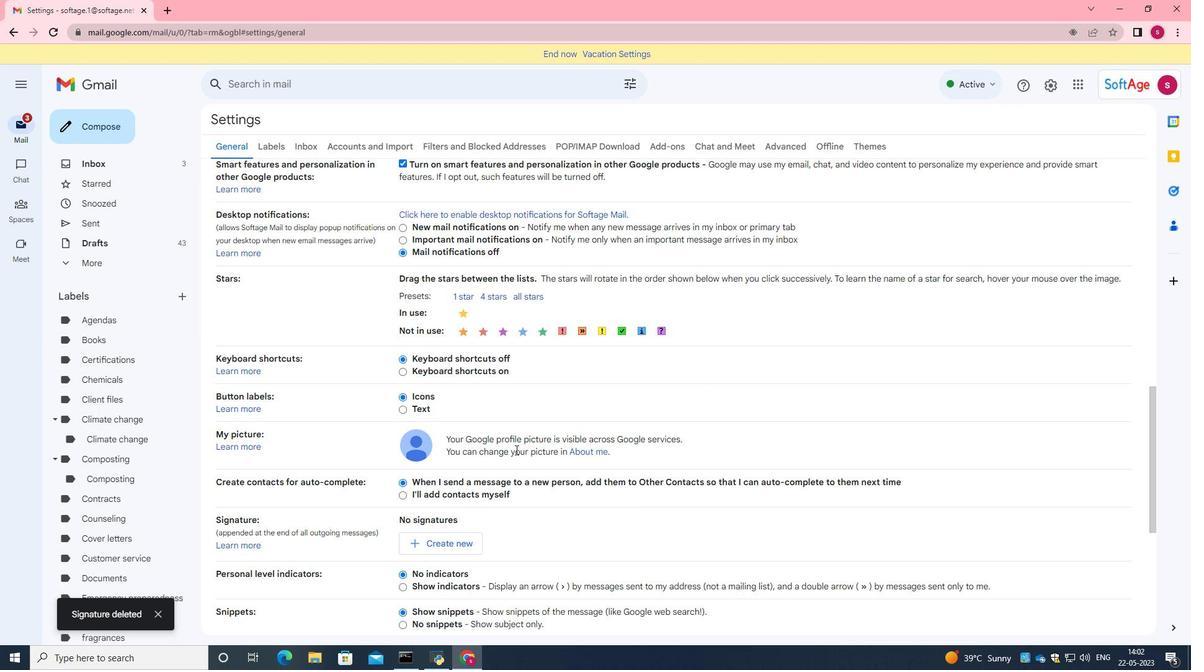 
Action: Mouse moved to (517, 448)
Screenshot: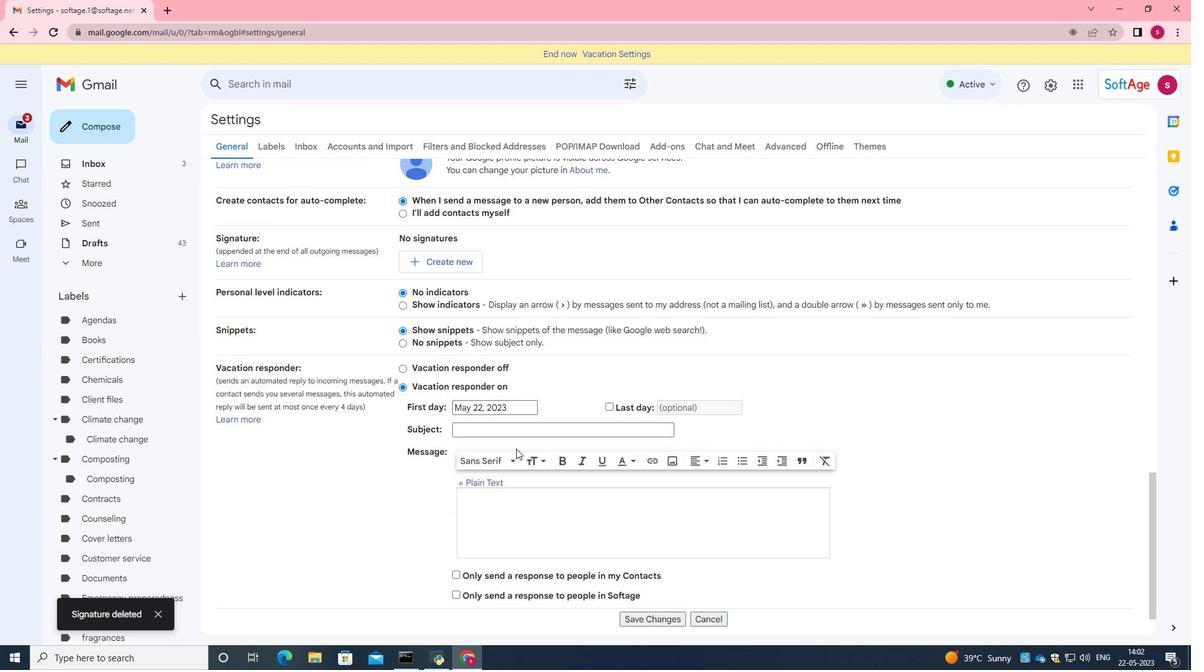 
Action: Mouse scrolled (517, 448) with delta (0, 0)
Screenshot: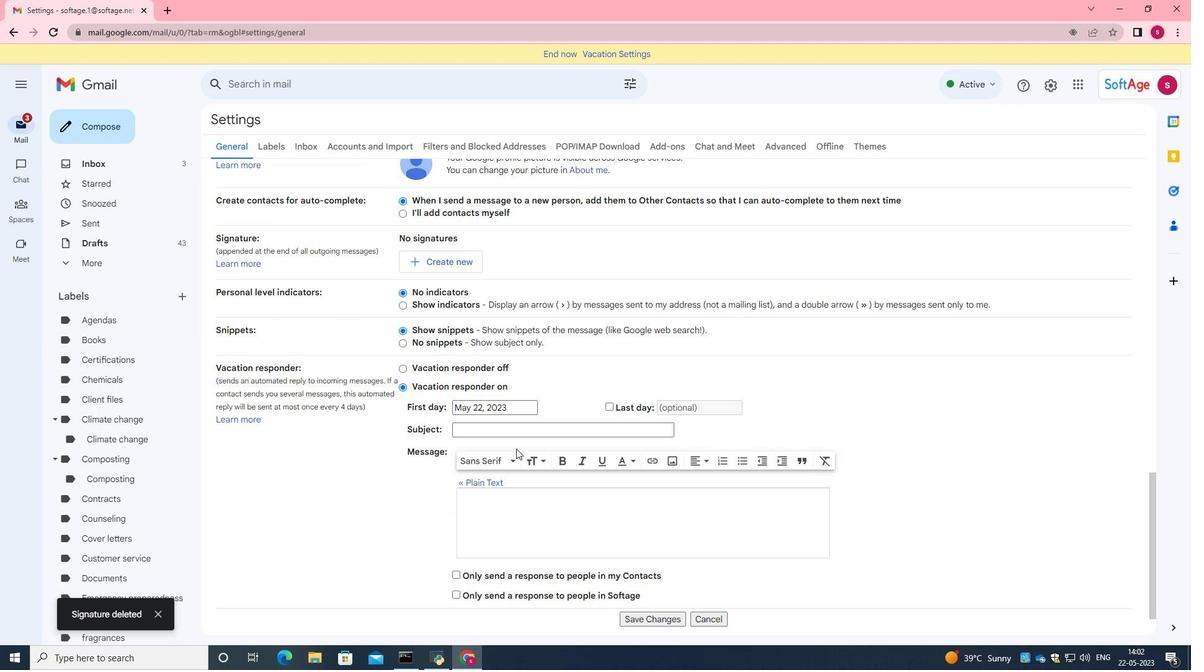 
Action: Mouse moved to (517, 448)
Screenshot: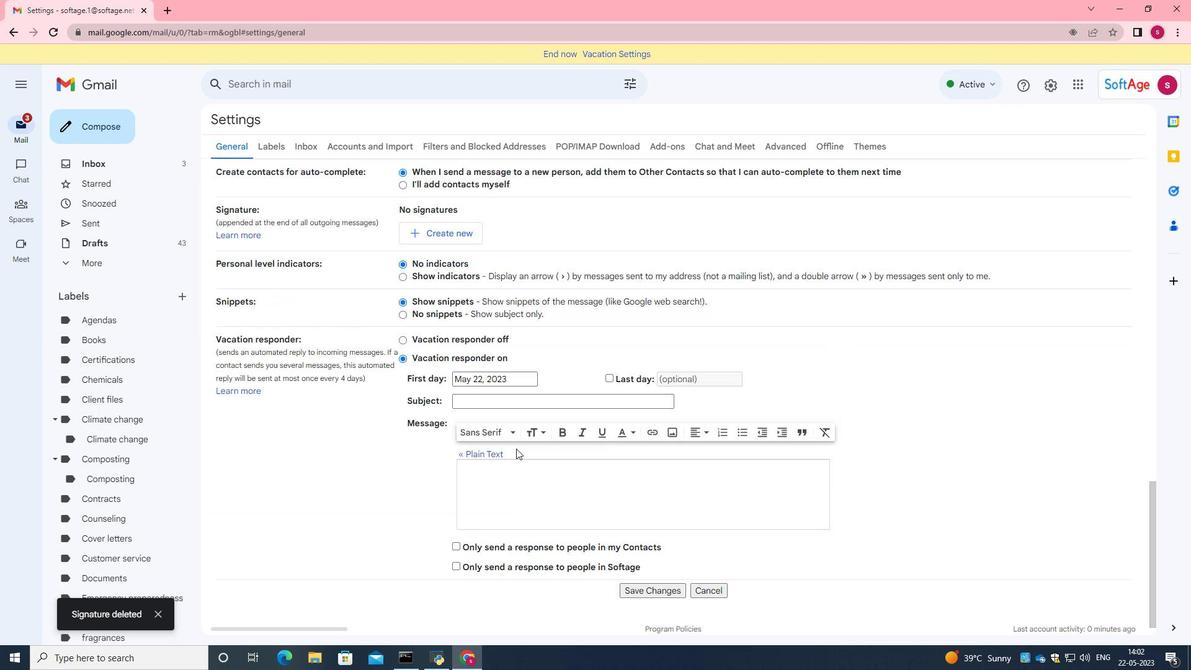 
Action: Mouse scrolled (517, 448) with delta (0, 0)
Screenshot: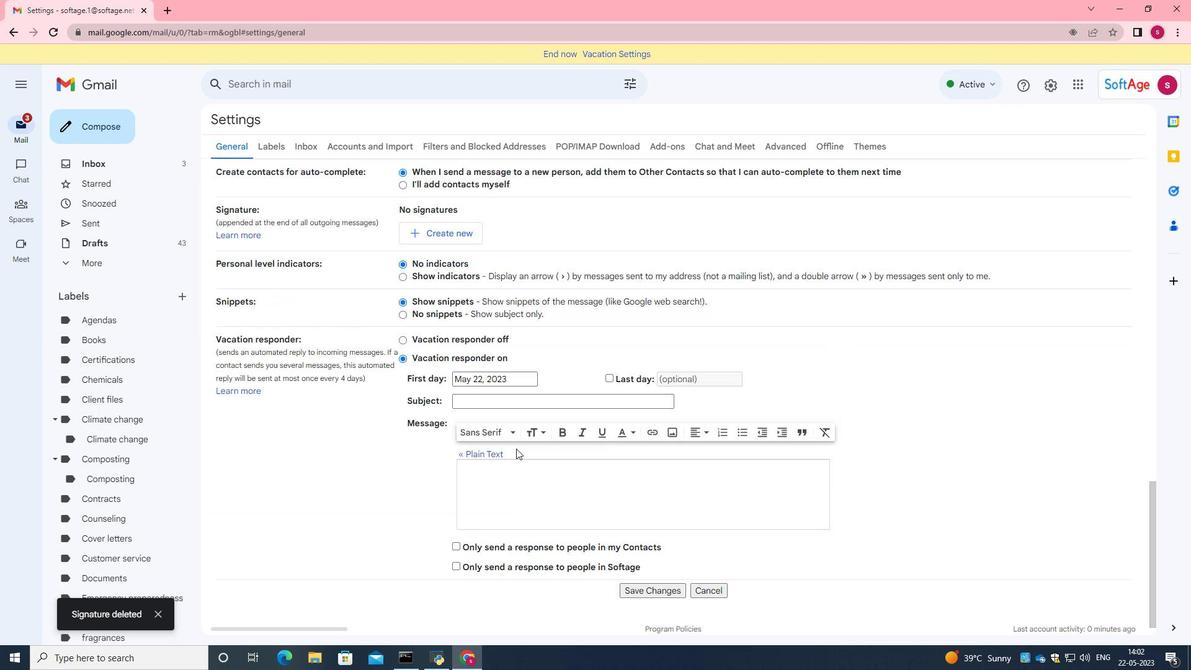 
Action: Mouse moved to (499, 364)
Screenshot: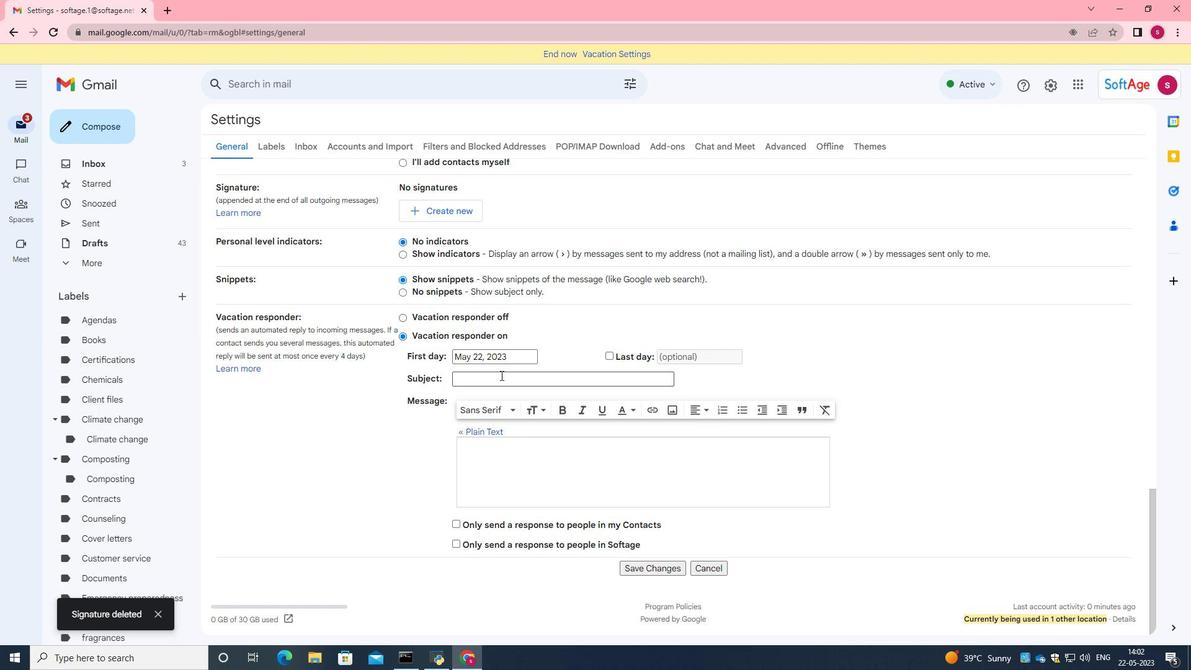 
Action: Mouse scrolled (499, 364) with delta (0, 0)
Screenshot: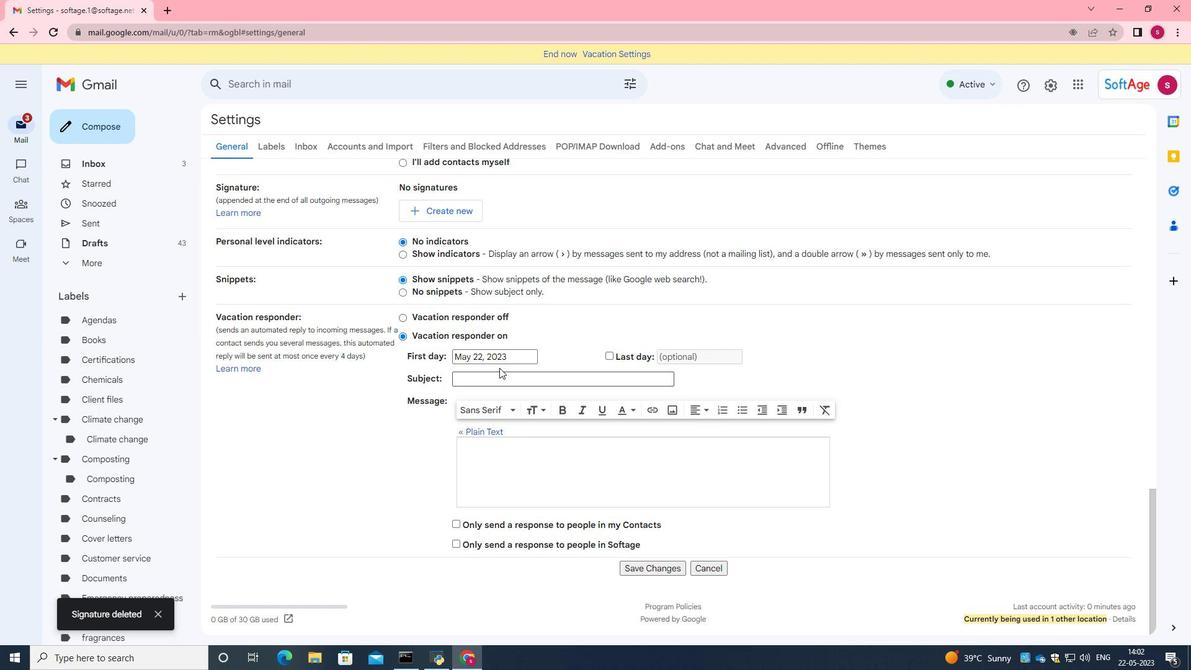 
Action: Mouse scrolled (499, 364) with delta (0, 0)
Screenshot: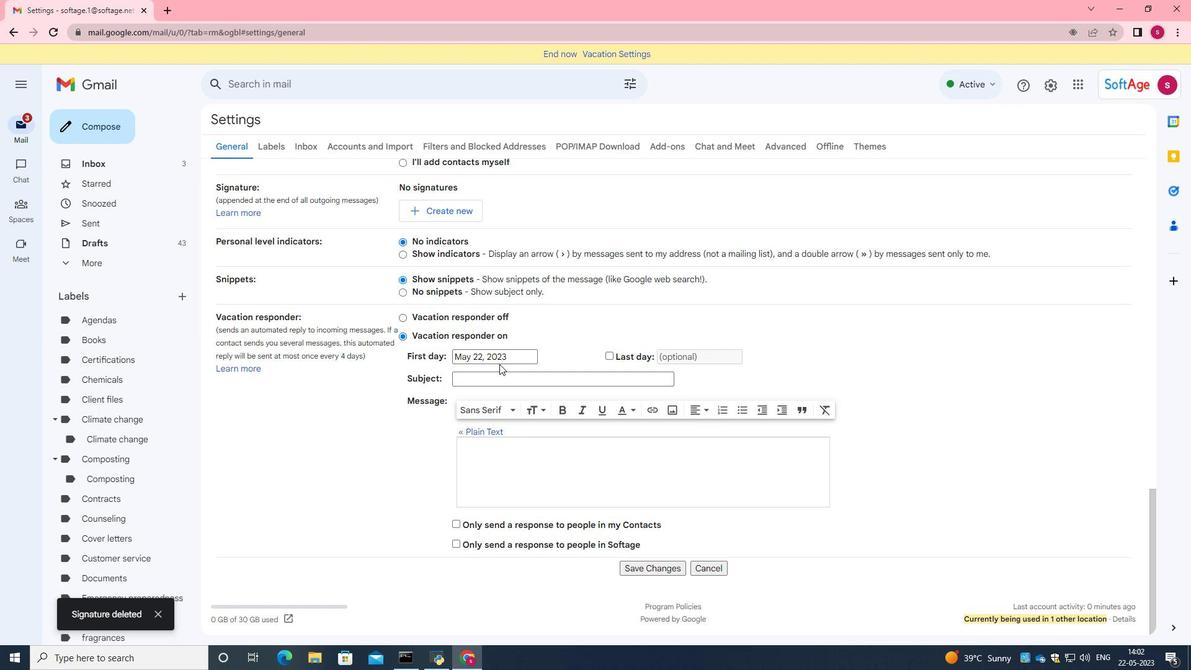 
Action: Mouse moved to (440, 327)
Screenshot: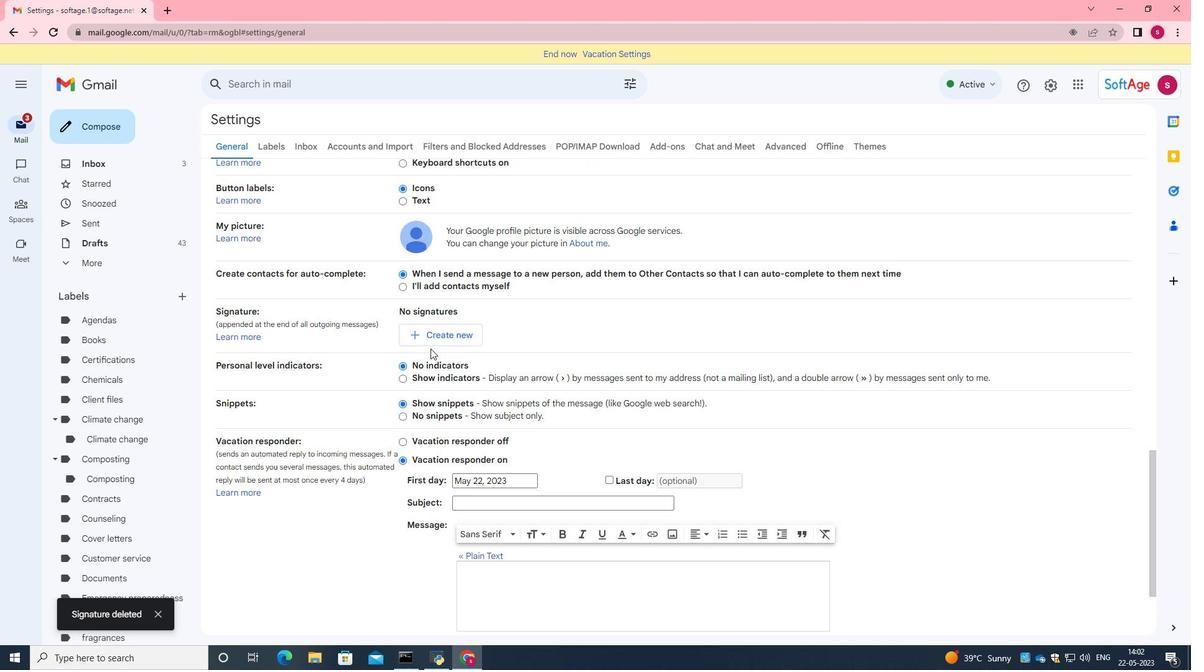 
Action: Mouse pressed left at (440, 327)
Screenshot: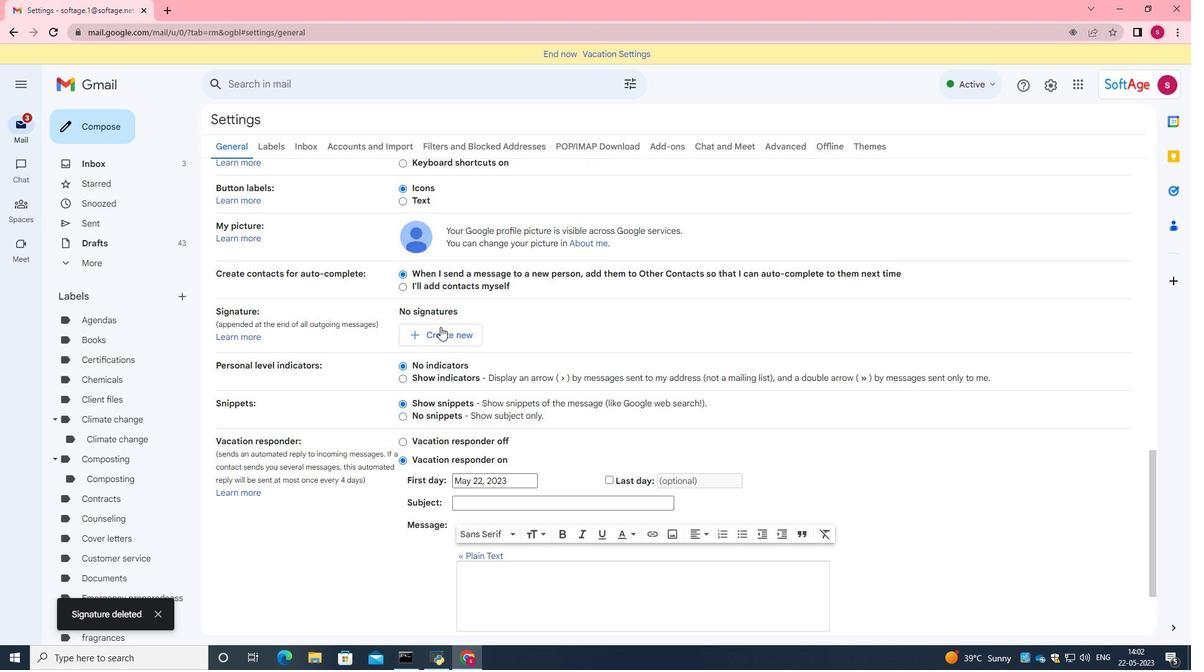 
Action: Mouse moved to (568, 335)
Screenshot: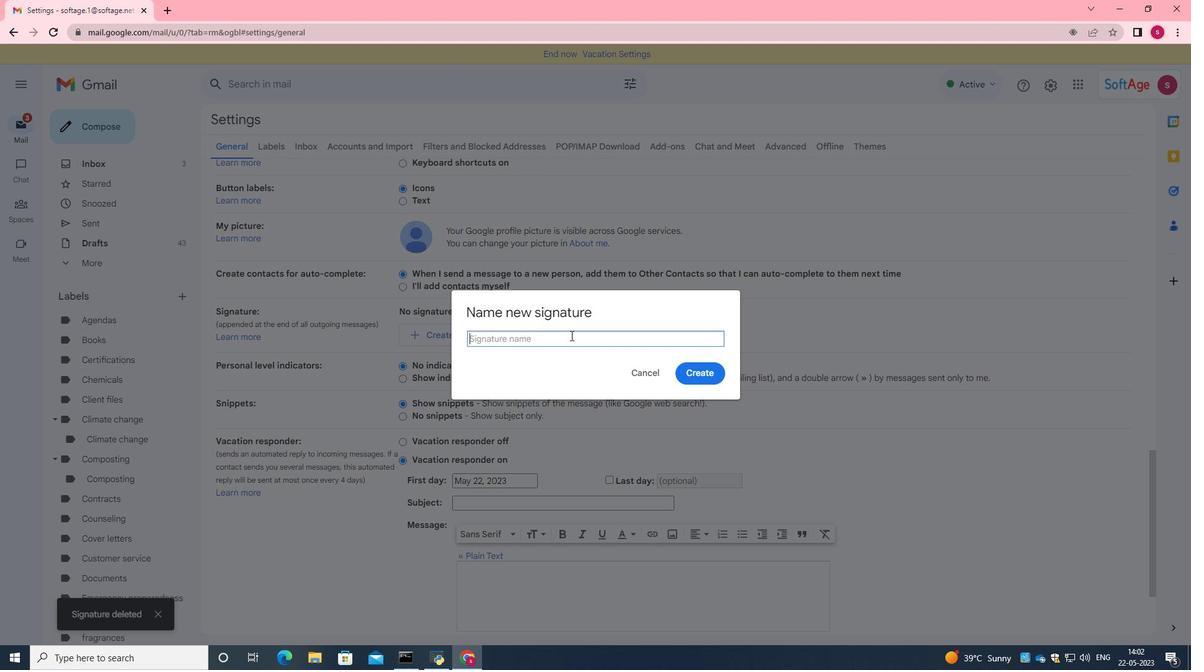 
Action: Key pressed <Key.caps_lock>H<Key.caps_lock>arold<Key.space><Key.caps_lock>H<Key.caps_lock>arnandez
Screenshot: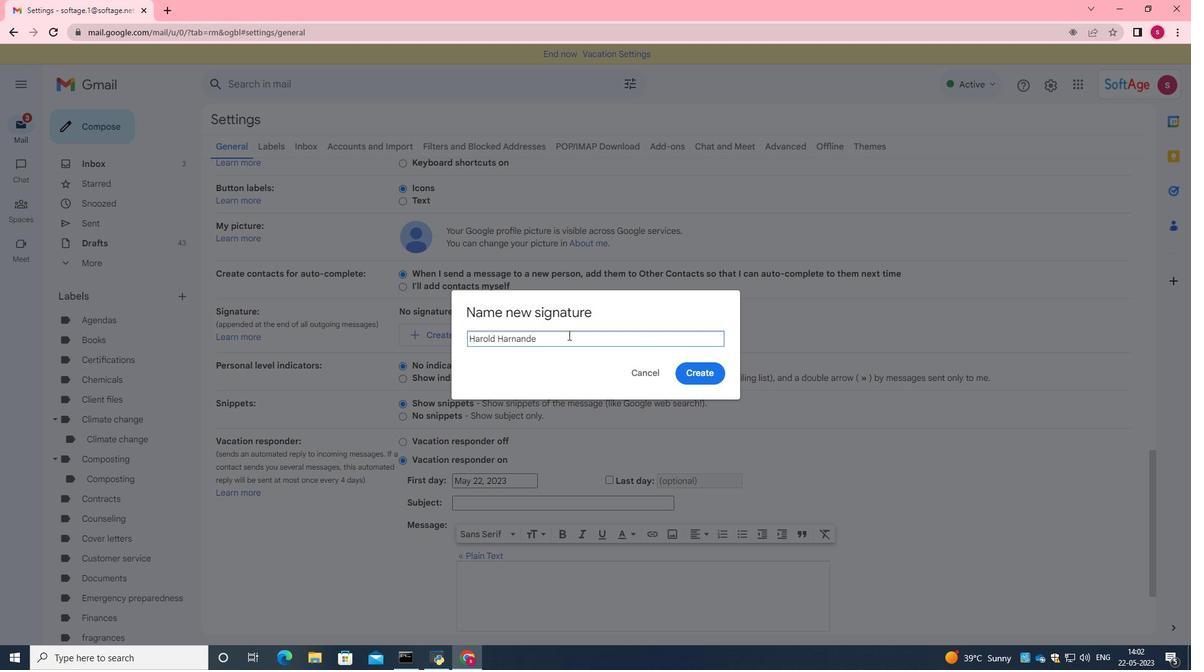 
Action: Mouse moved to (703, 369)
Screenshot: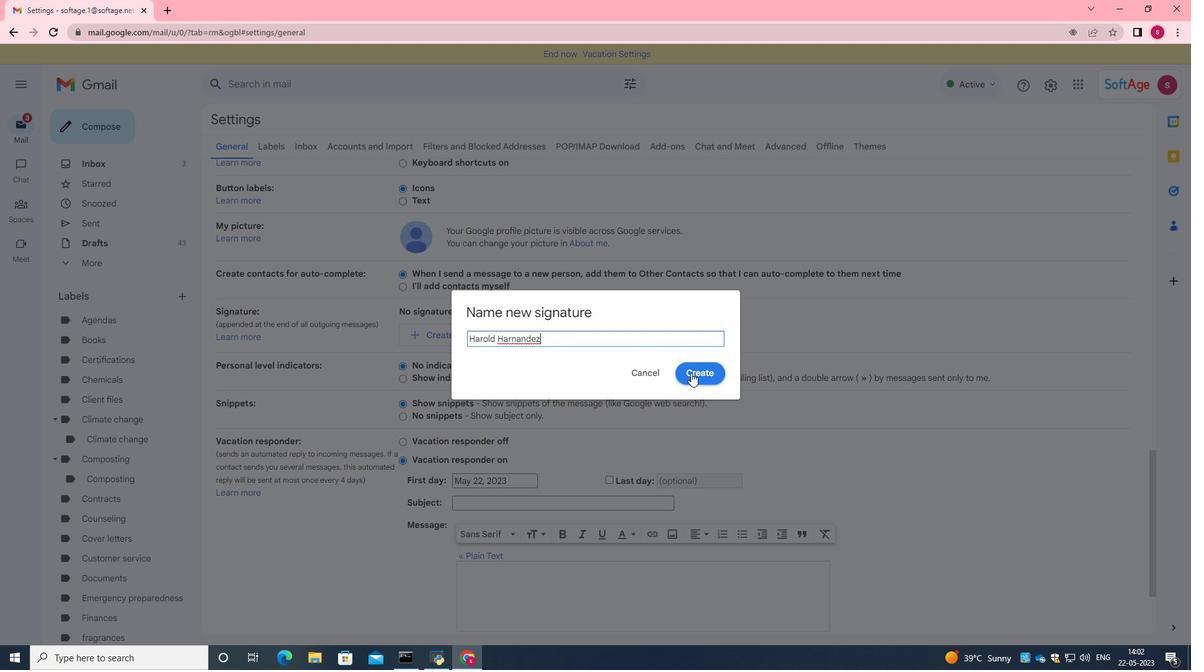 
Action: Mouse pressed left at (703, 369)
Screenshot: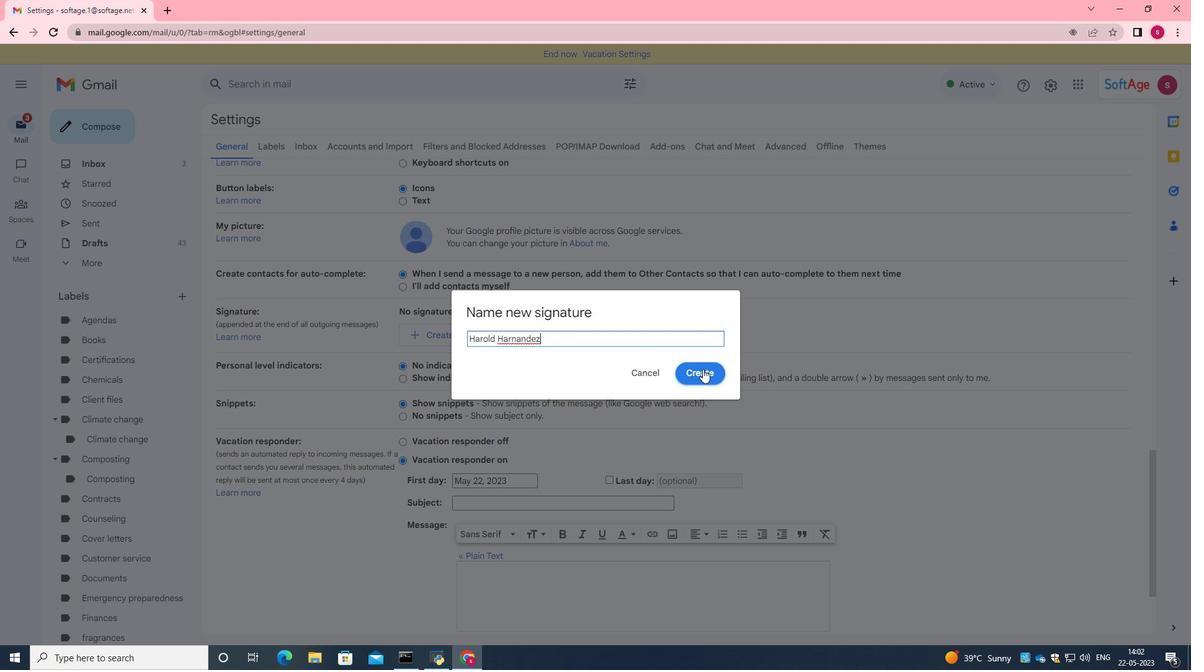 
Action: Mouse moved to (616, 441)
Screenshot: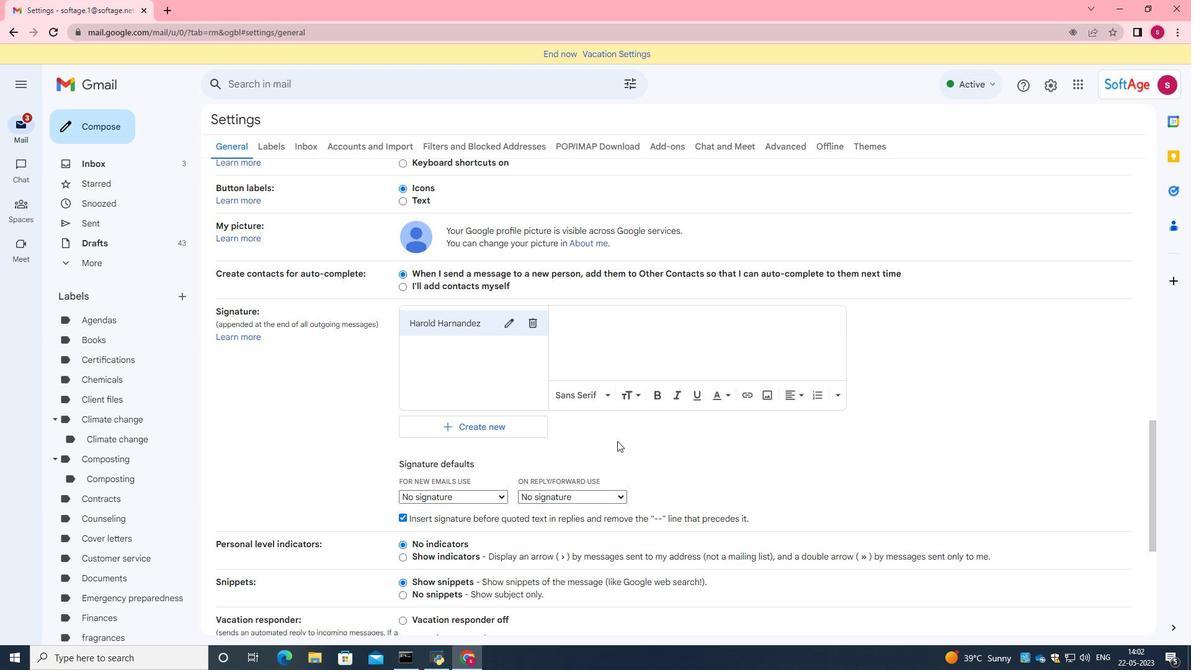 
Action: Mouse scrolled (616, 440) with delta (0, 0)
Screenshot: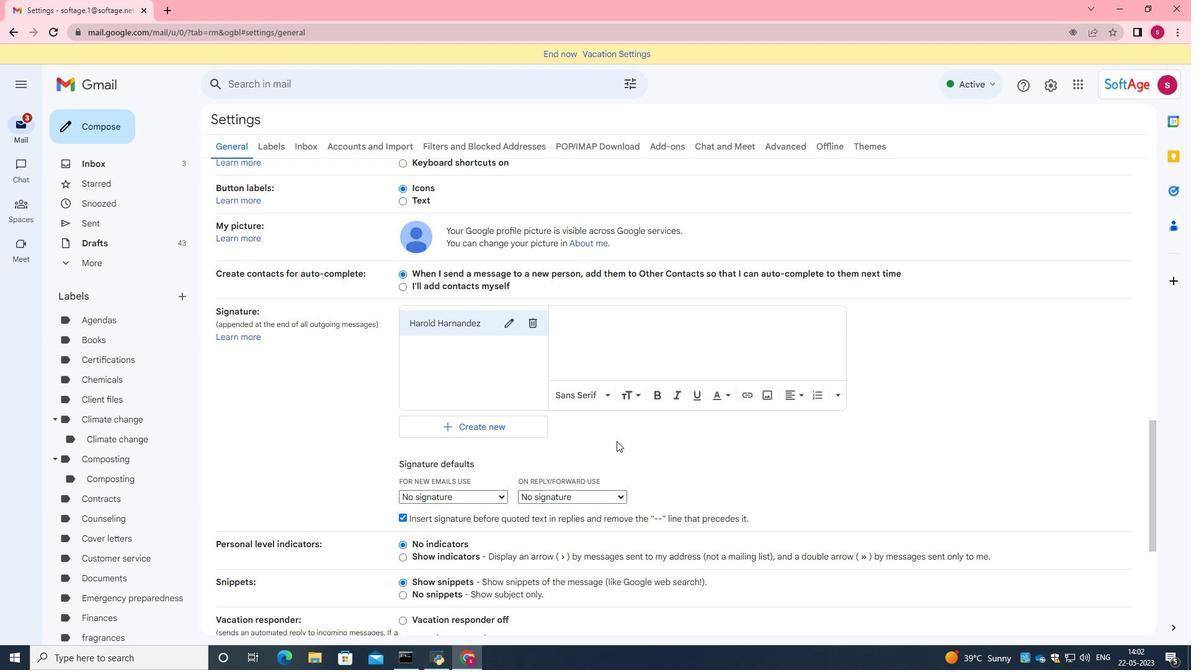 
Action: Mouse scrolled (616, 440) with delta (0, 0)
Screenshot: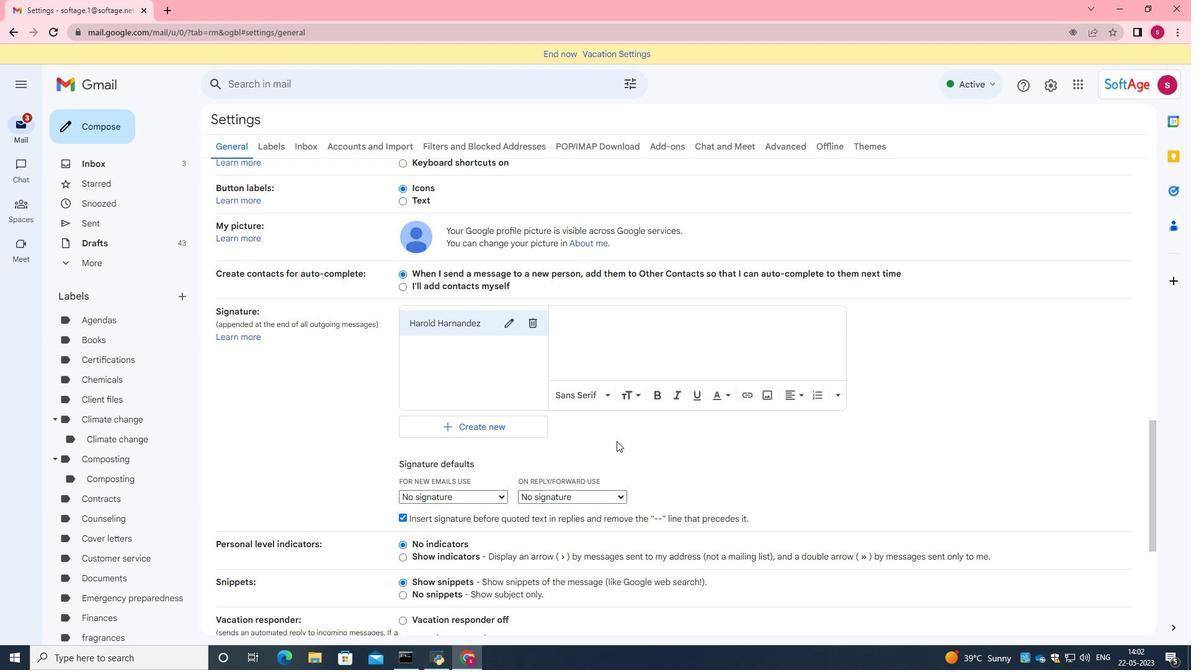 
Action: Mouse scrolled (616, 440) with delta (0, 0)
Screenshot: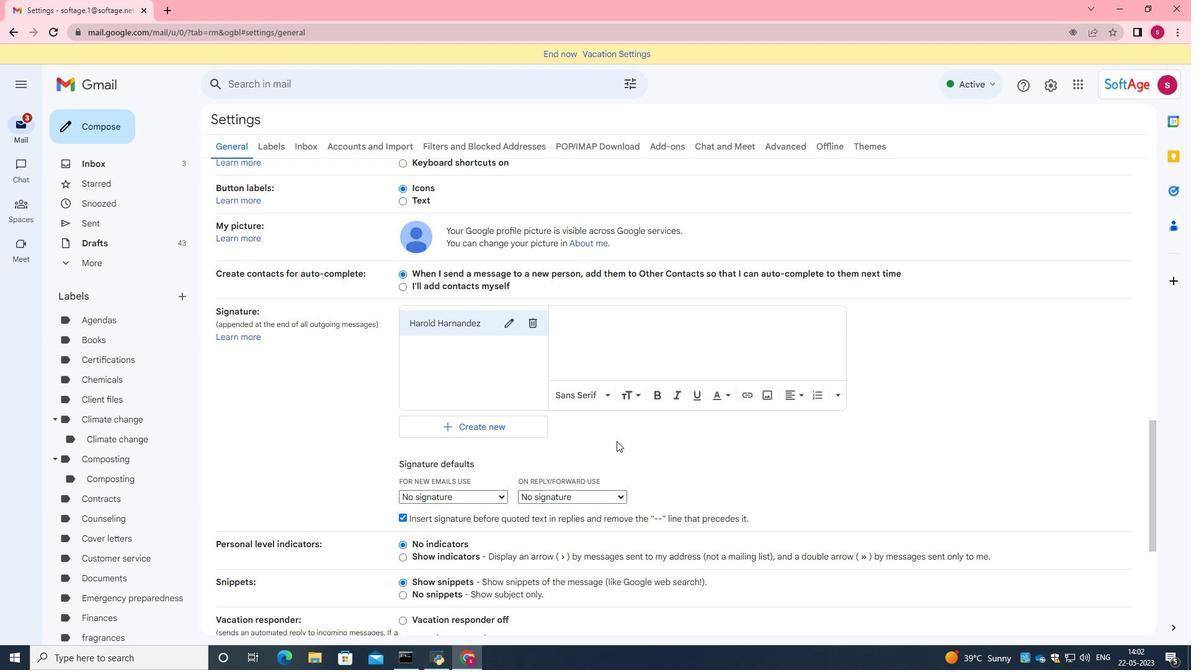 
Action: Mouse moved to (576, 314)
Screenshot: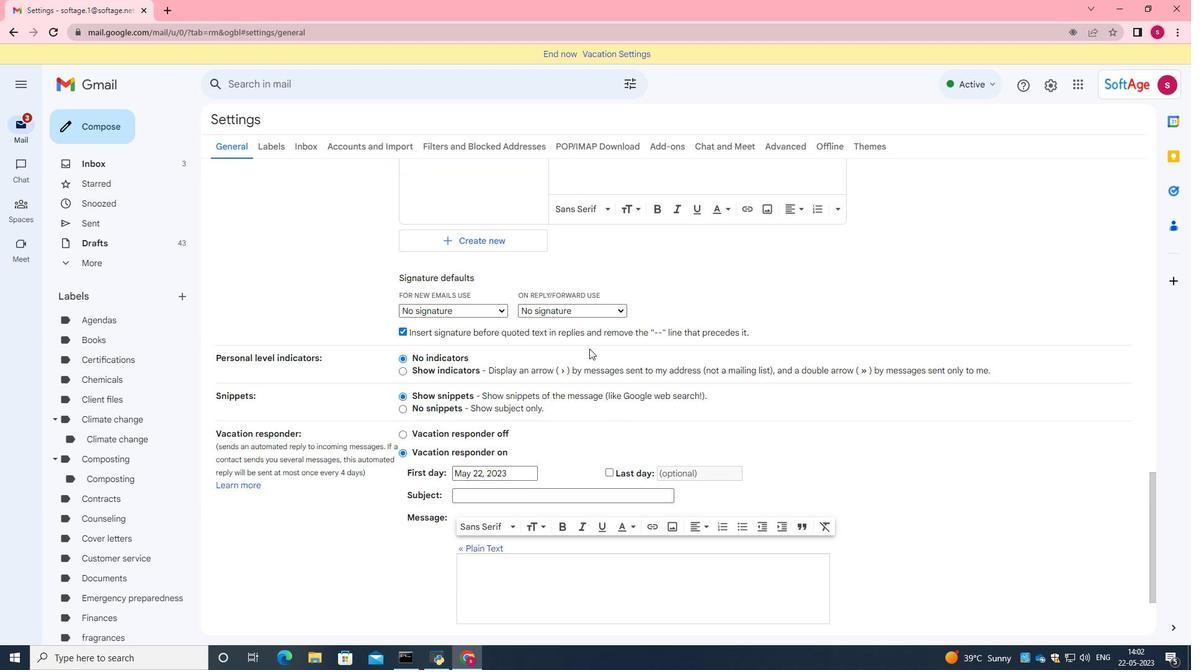 
Action: Mouse scrolled (576, 315) with delta (0, 0)
Screenshot: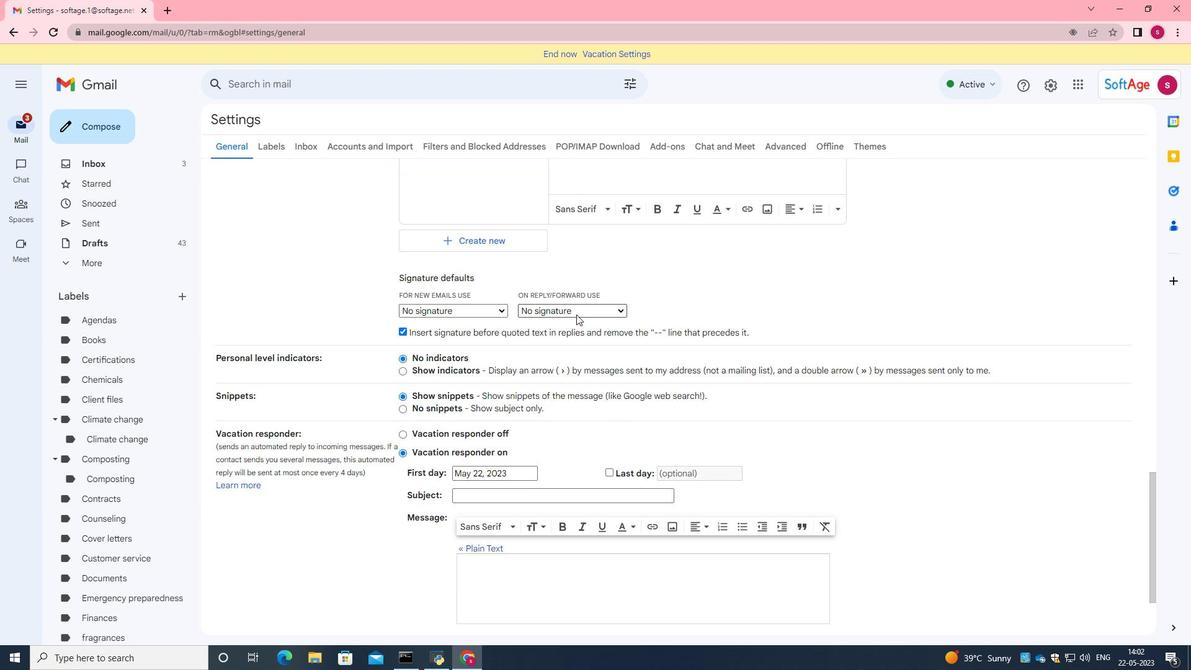 
Action: Mouse scrolled (576, 315) with delta (0, 0)
Screenshot: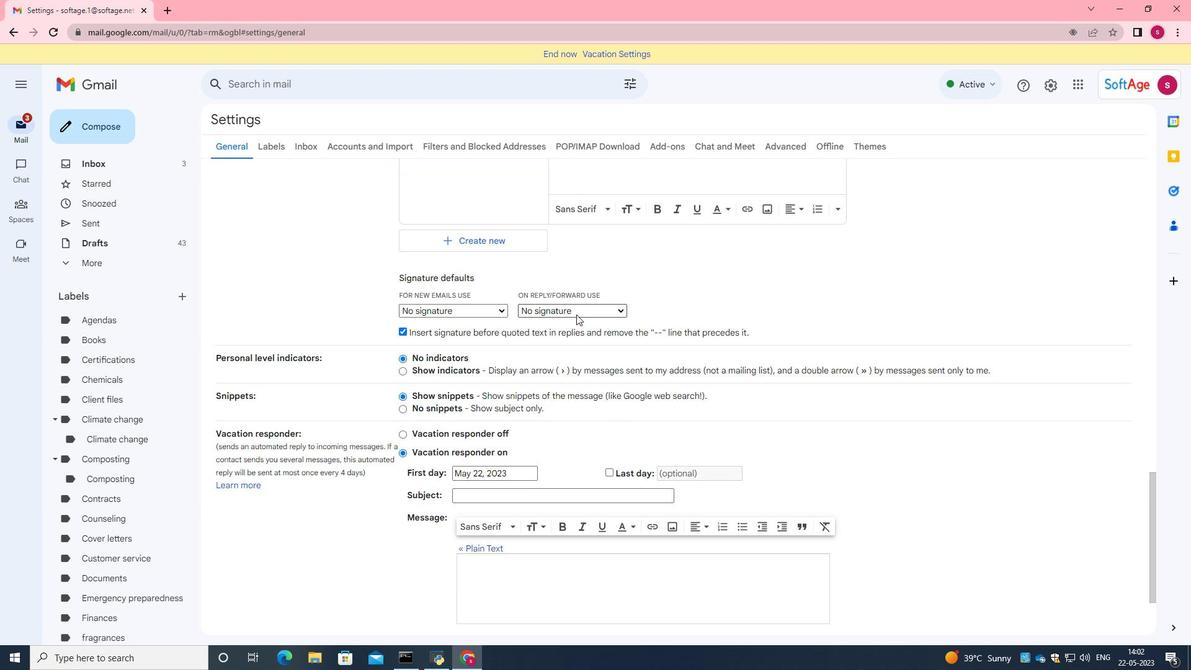 
Action: Mouse scrolled (576, 315) with delta (0, 0)
Screenshot: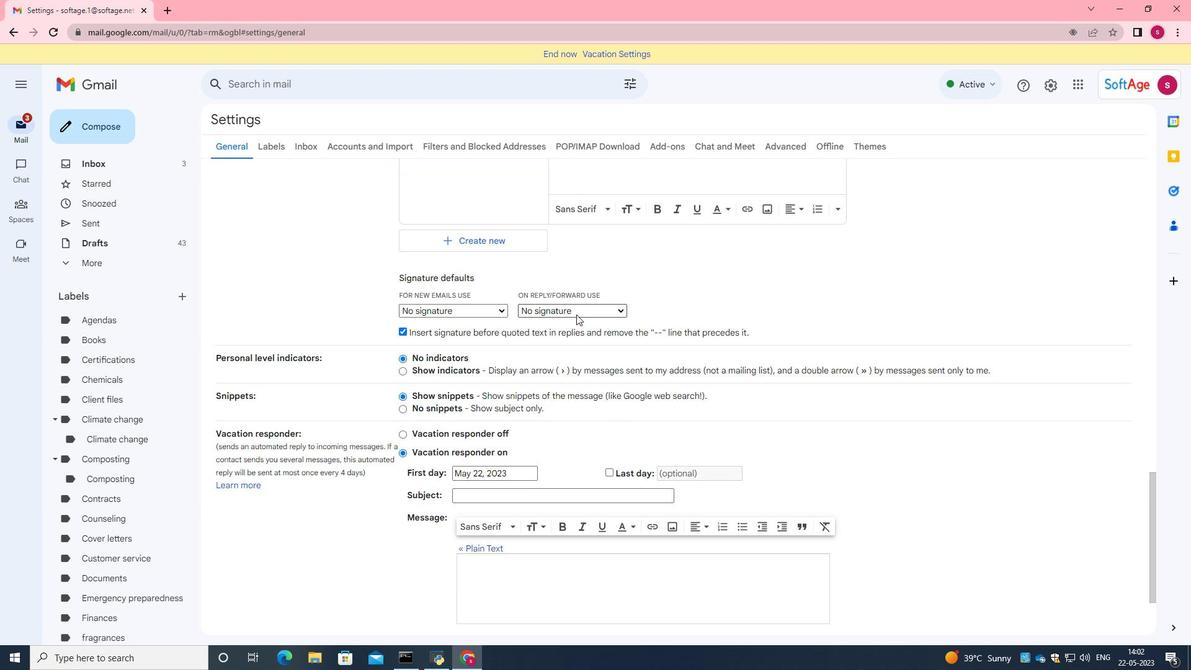 
Action: Mouse moved to (597, 317)
Screenshot: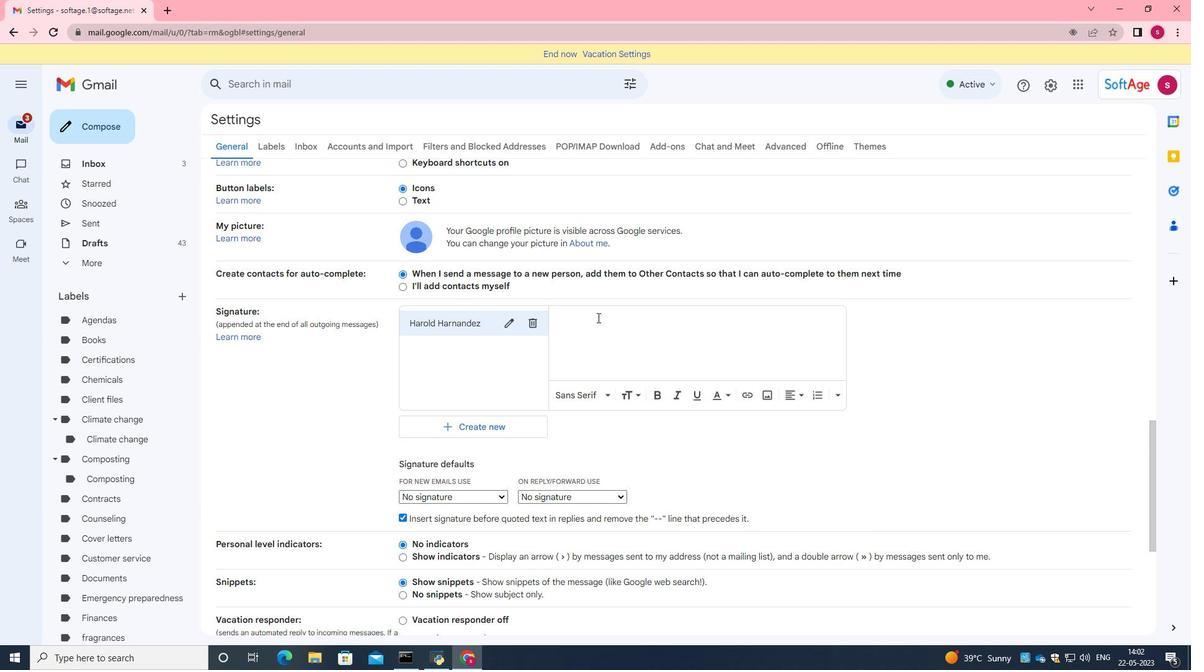 
Action: Mouse pressed left at (597, 317)
Screenshot: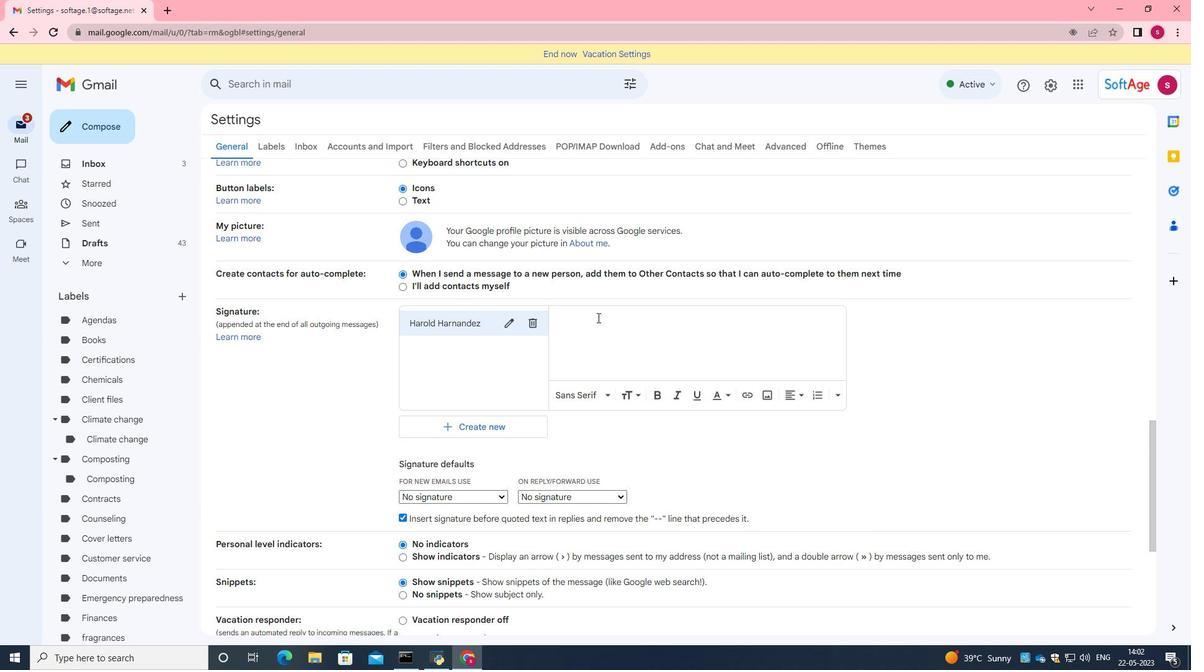 
Action: Key pressed <Key.caps_lock>G<Key.caps_lock>ratitude<Key.space>and<Key.space>warm<Key.space>wishes,<Key.enter><Key.caps_lock>H<Key.caps_lock>arold<Key.space><Key.caps_lock>H<Key.caps_lock>ernandez
Screenshot: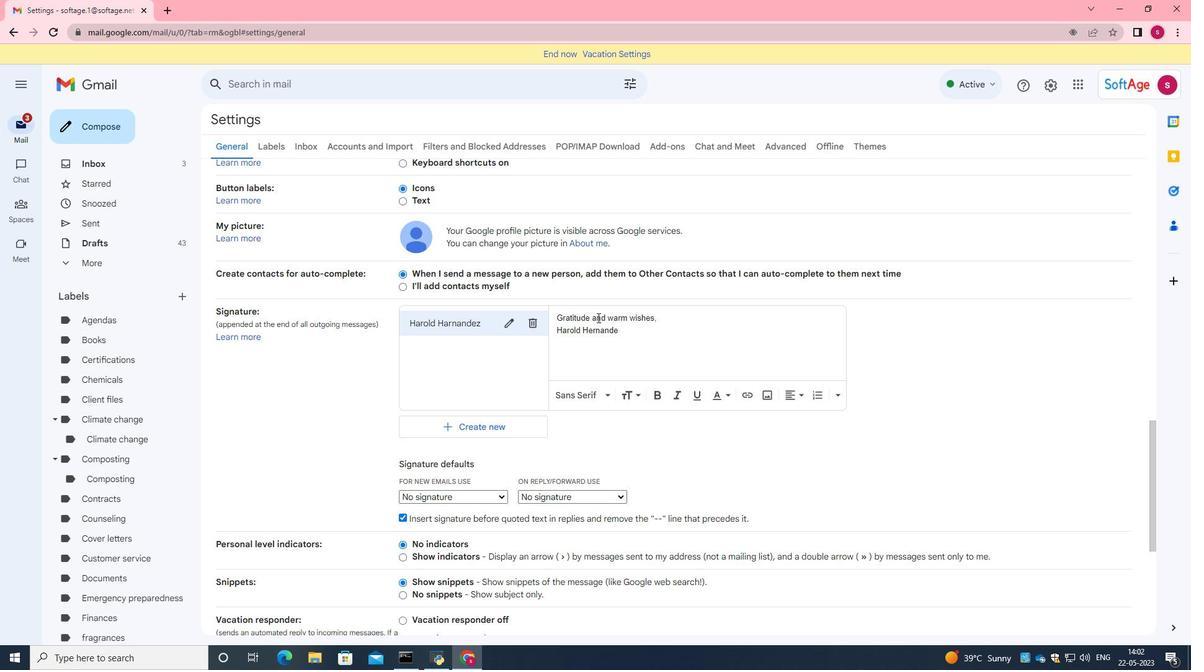 
Action: Mouse moved to (600, 320)
Screenshot: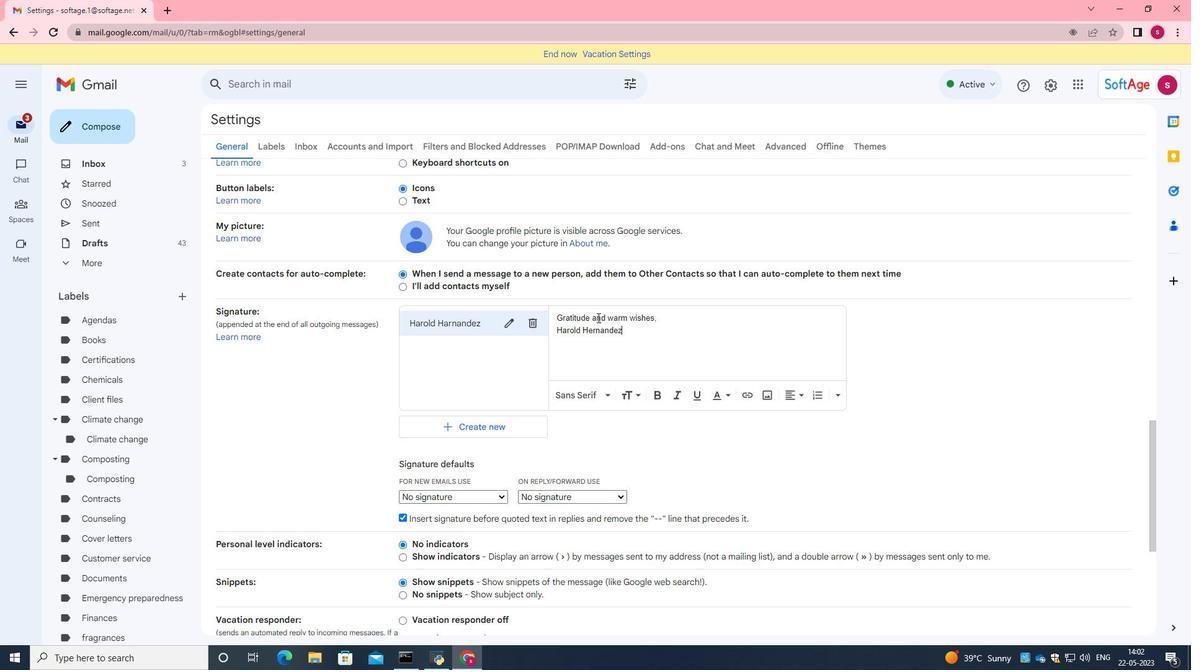 
Action: Mouse scrolled (600, 320) with delta (0, 0)
Screenshot: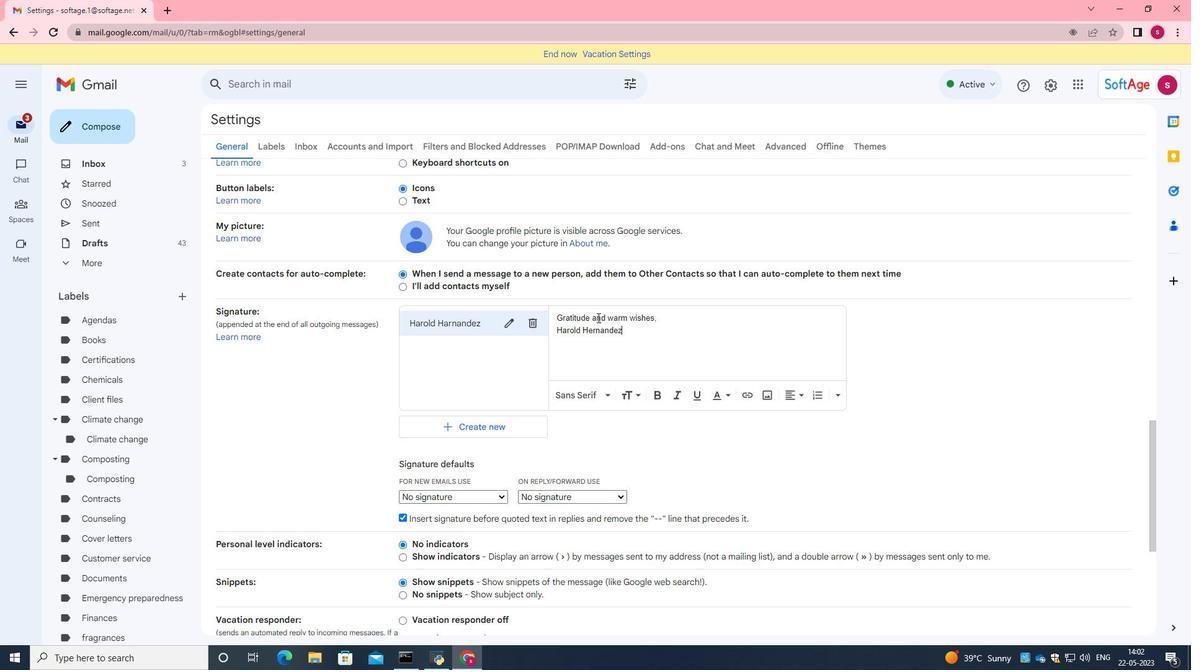 
Action: Mouse scrolled (600, 320) with delta (0, 0)
Screenshot: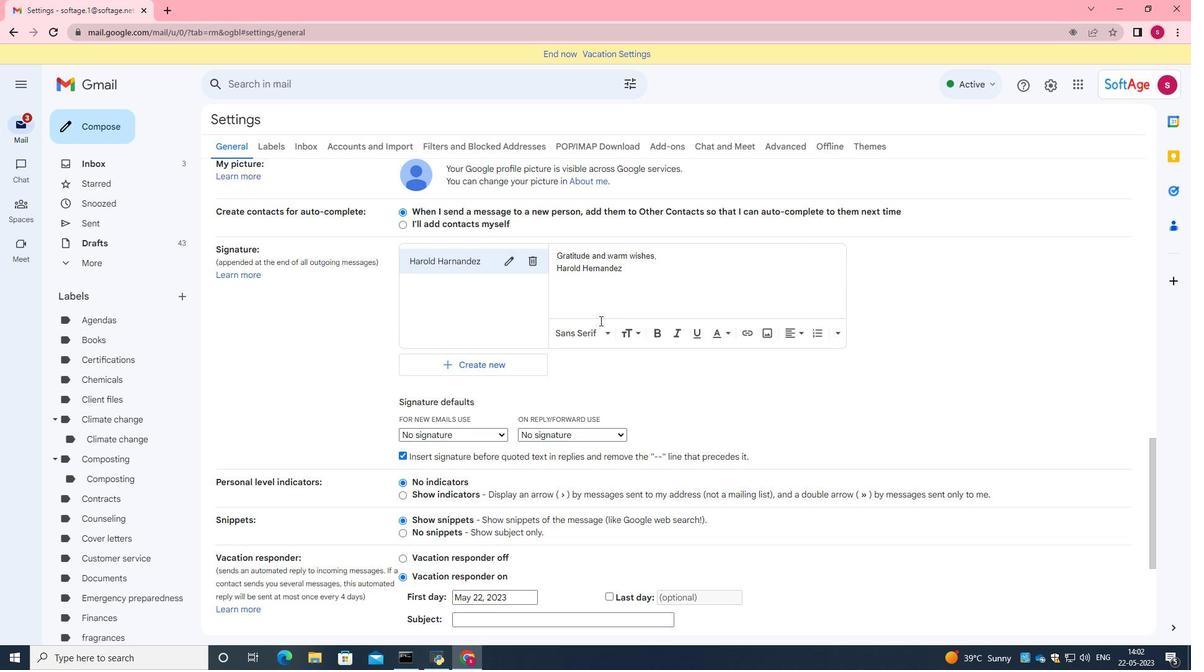 
Action: Mouse moved to (600, 323)
Screenshot: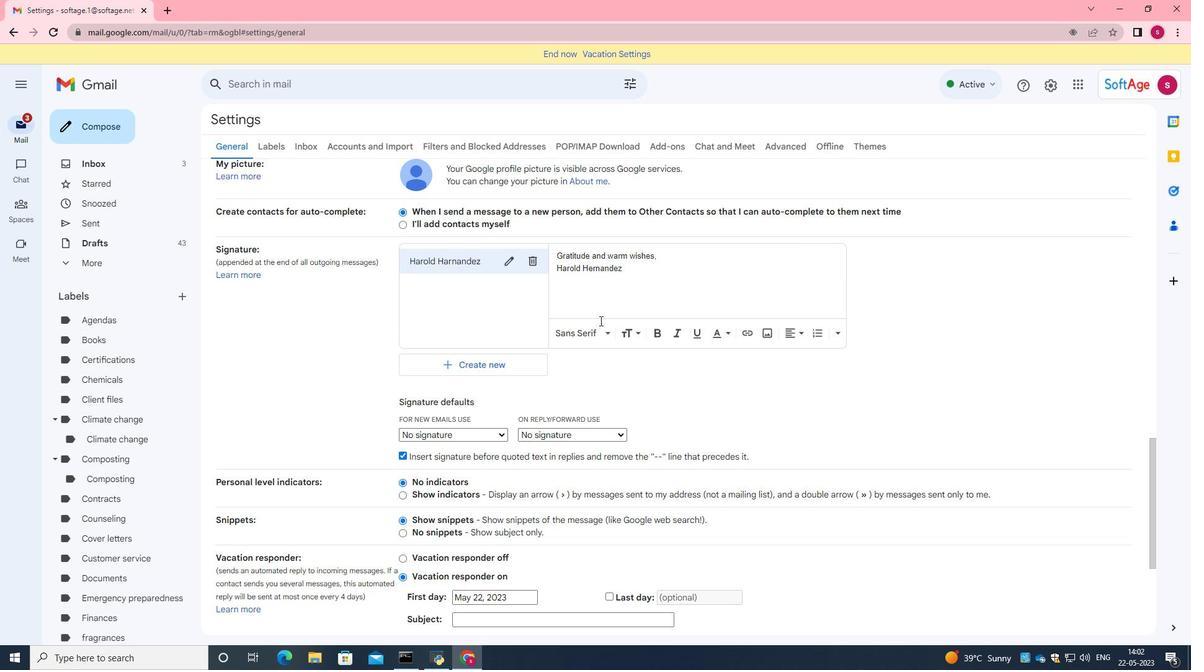 
Action: Mouse scrolled (600, 322) with delta (0, 0)
Screenshot: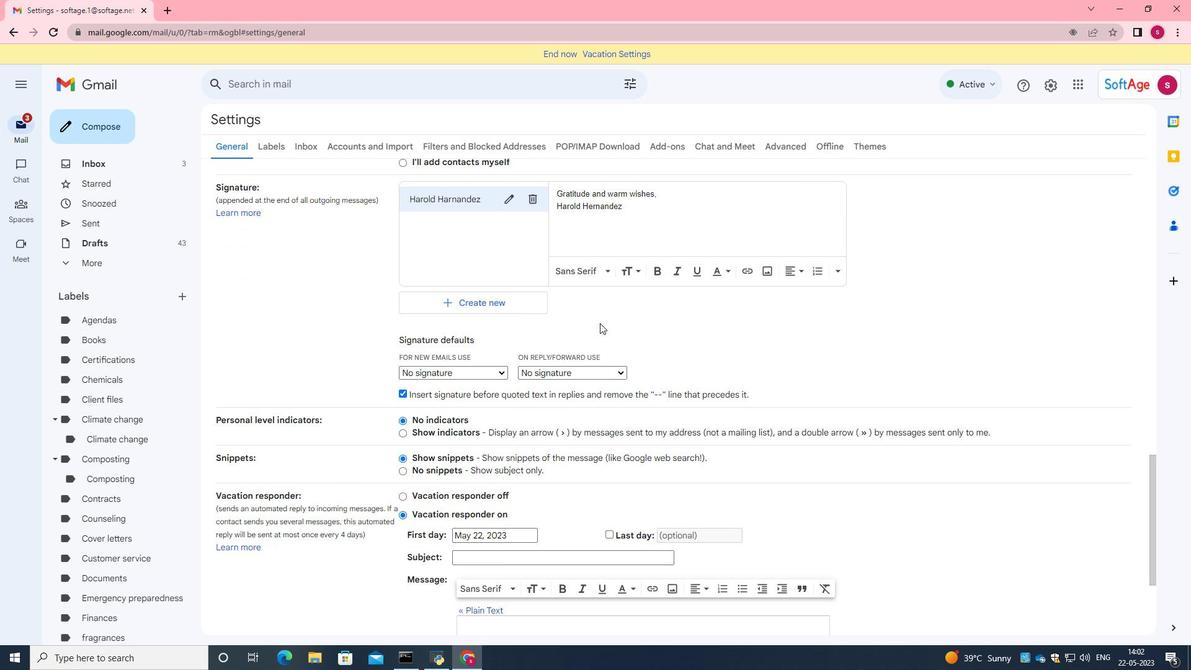 
Action: Mouse scrolled (600, 322) with delta (0, 0)
Screenshot: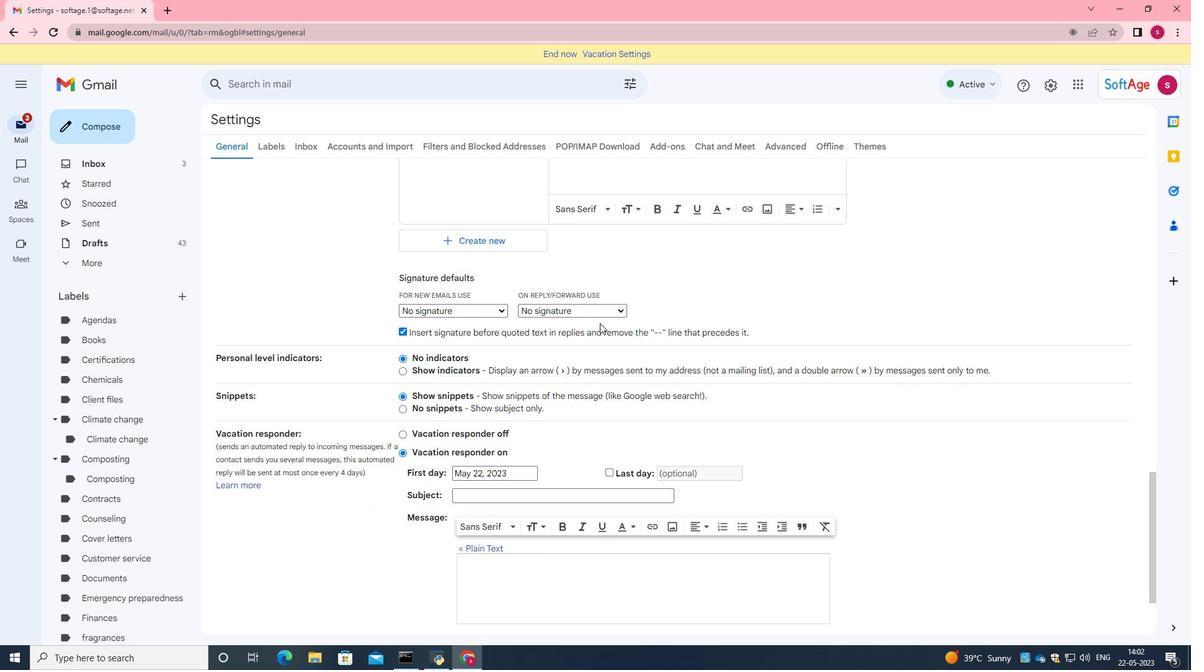 
Action: Mouse moved to (608, 348)
Screenshot: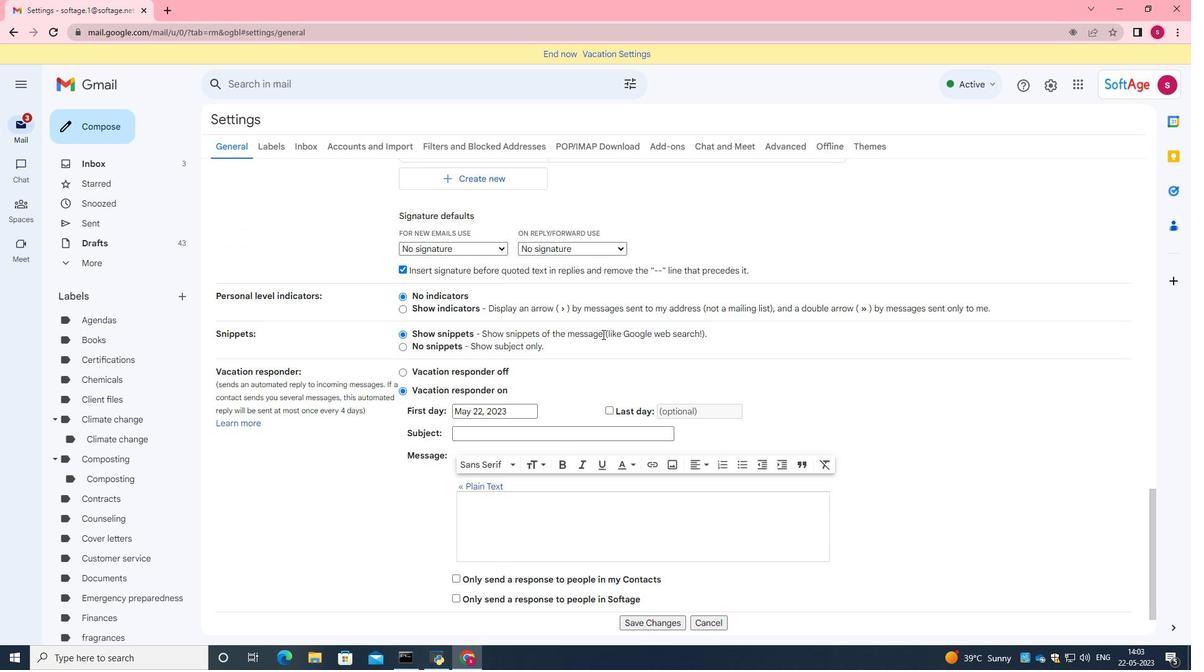 
Action: Mouse scrolled (608, 348) with delta (0, 0)
Screenshot: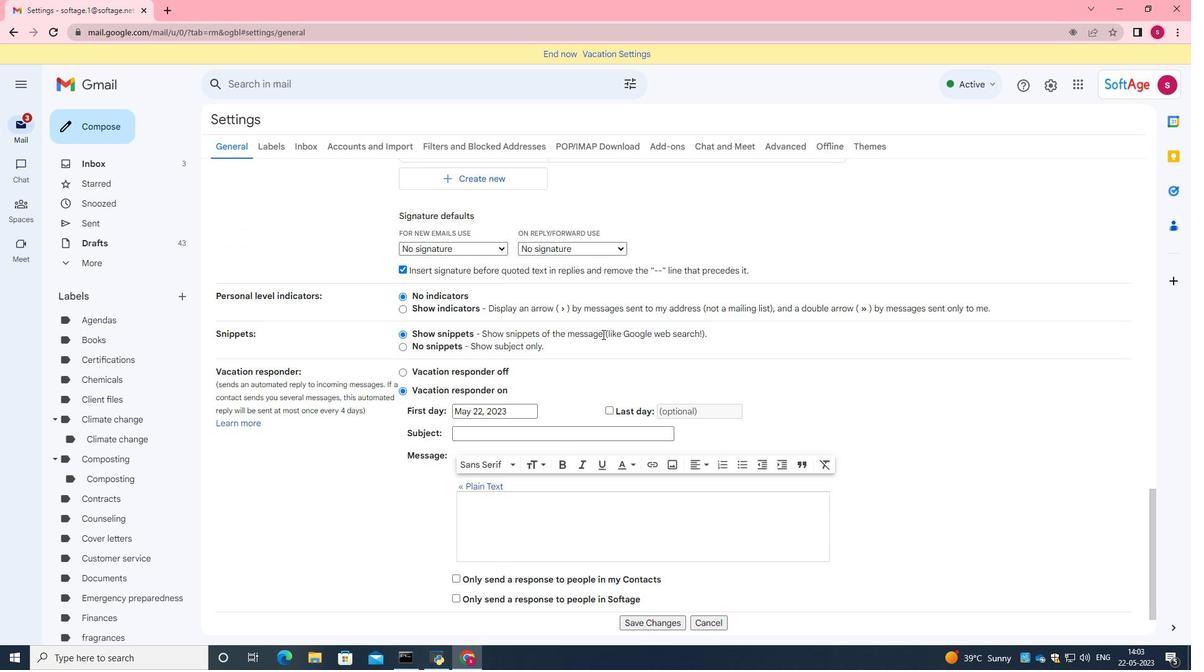 
Action: Mouse moved to (608, 350)
Screenshot: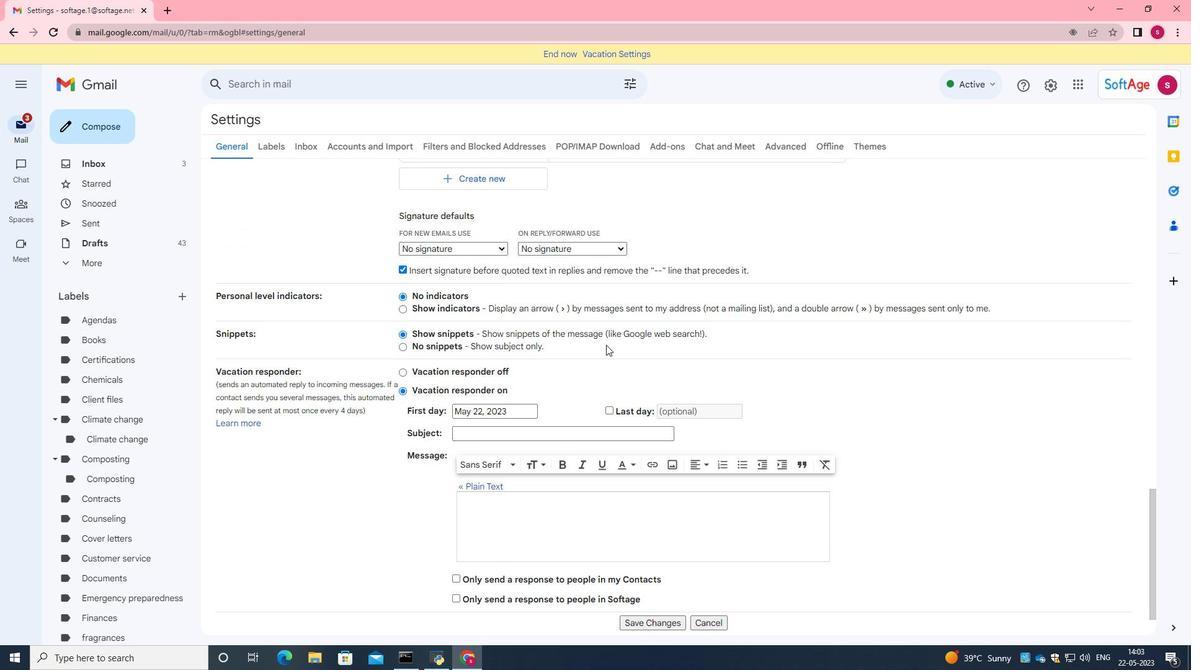 
Action: Mouse scrolled (608, 349) with delta (0, 0)
Screenshot: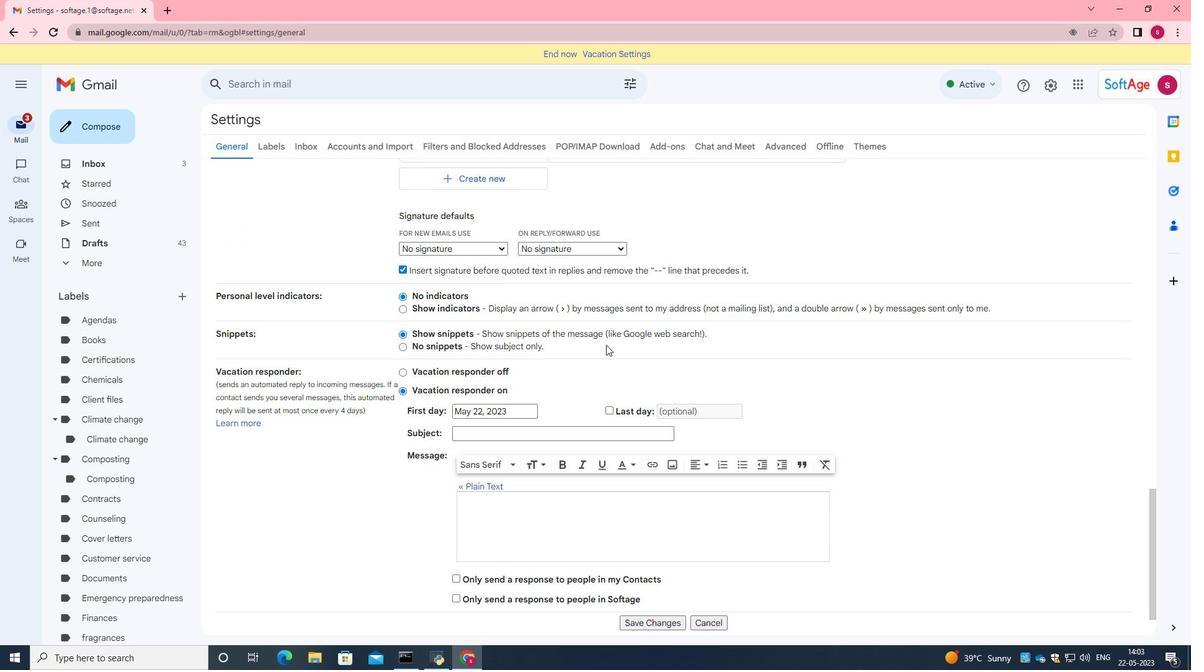 
Action: Mouse scrolled (608, 349) with delta (0, 0)
Screenshot: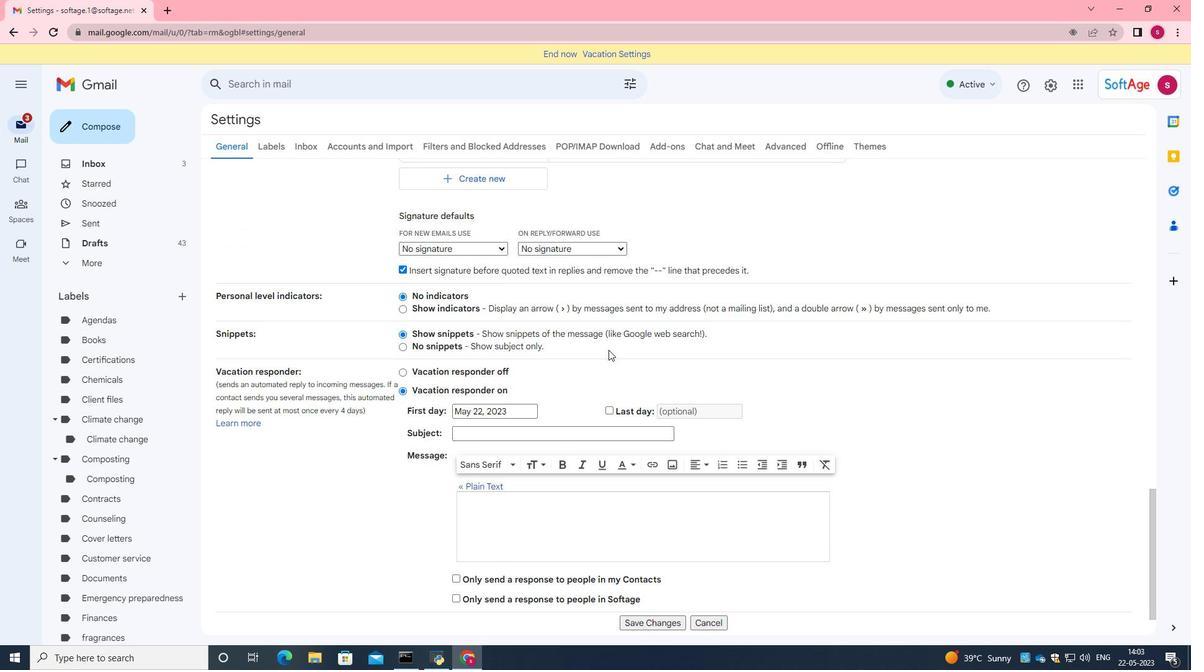 
Action: Mouse moved to (642, 571)
Screenshot: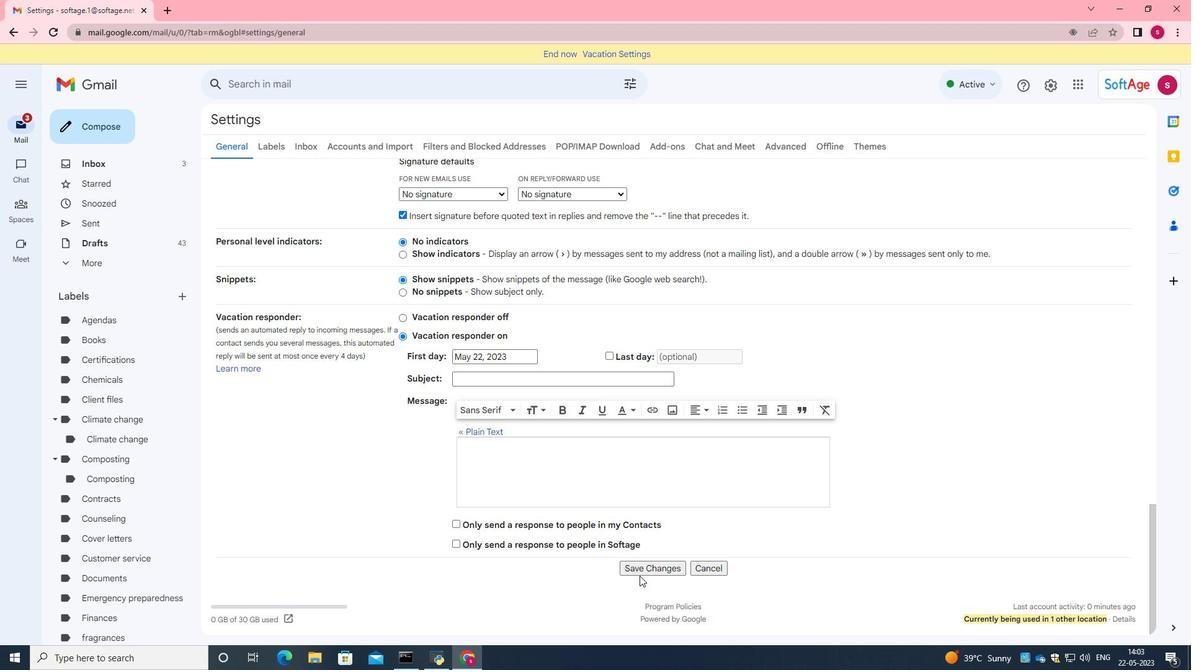 
Action: Mouse pressed left at (642, 571)
Screenshot: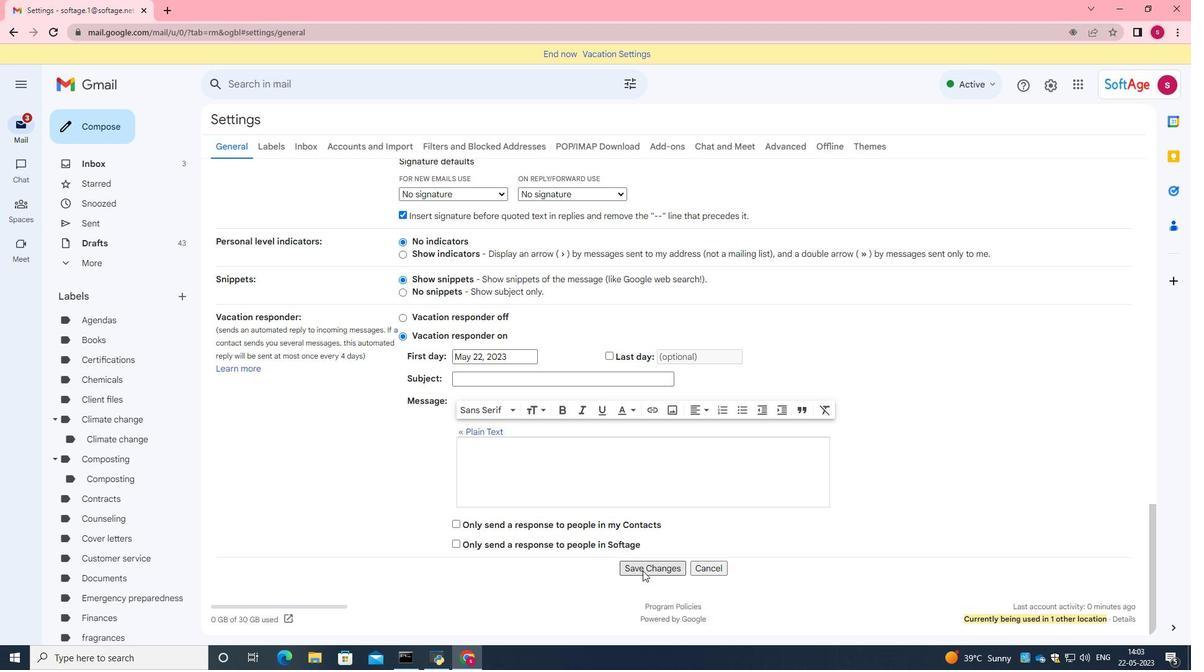
Action: Mouse moved to (112, 124)
Screenshot: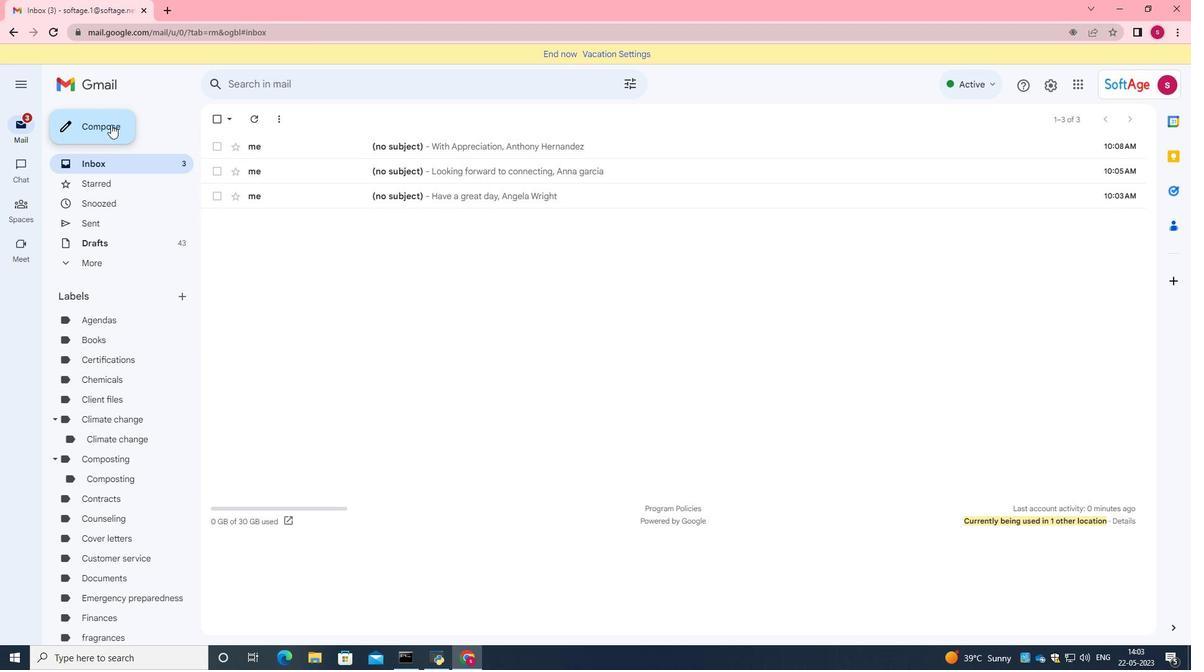 
Action: Mouse pressed left at (112, 124)
Screenshot: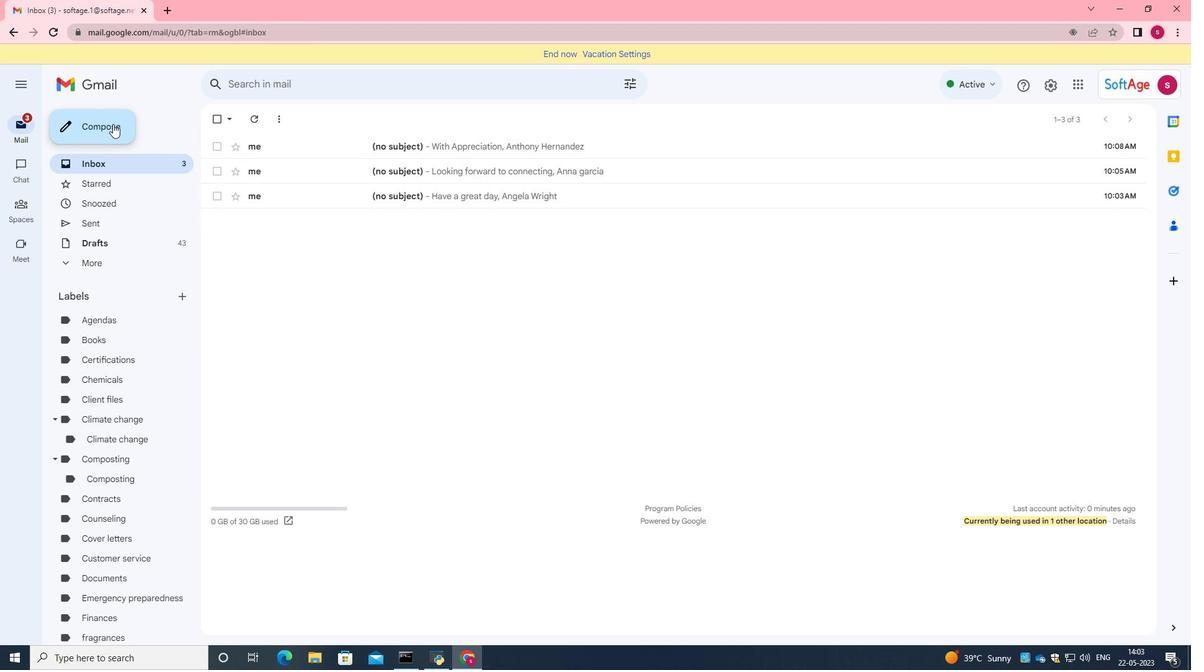 
Action: Mouse moved to (839, 295)
Screenshot: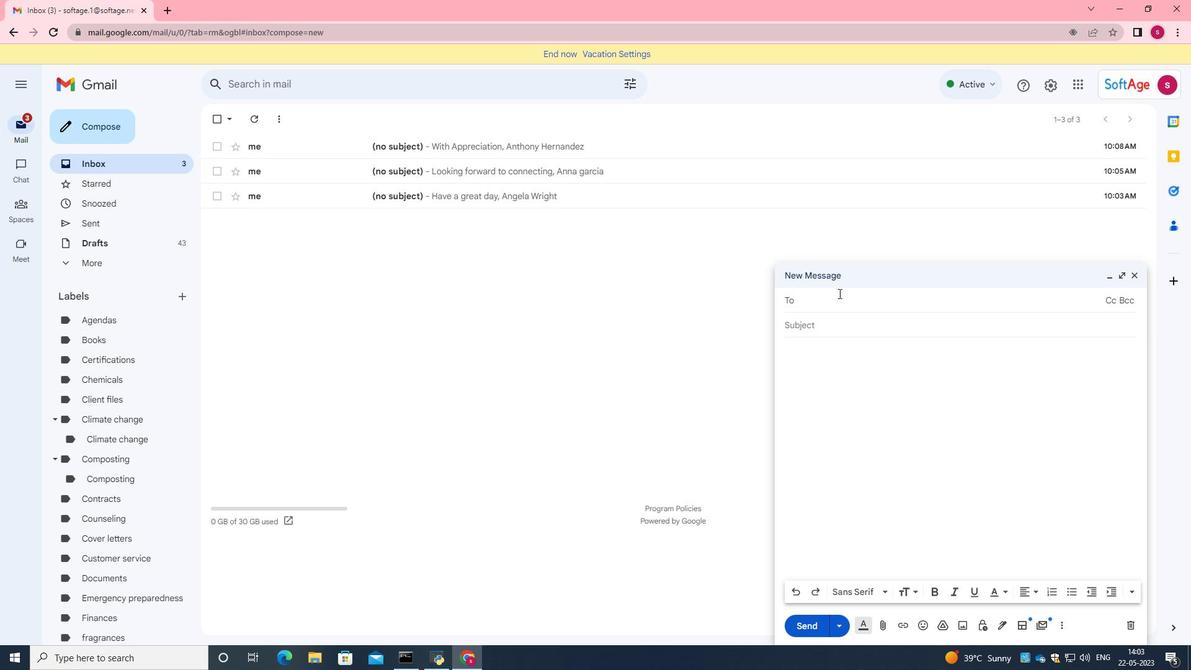 
Action: Key pressed softage.5<Key.shift>@softage.net
Screenshot: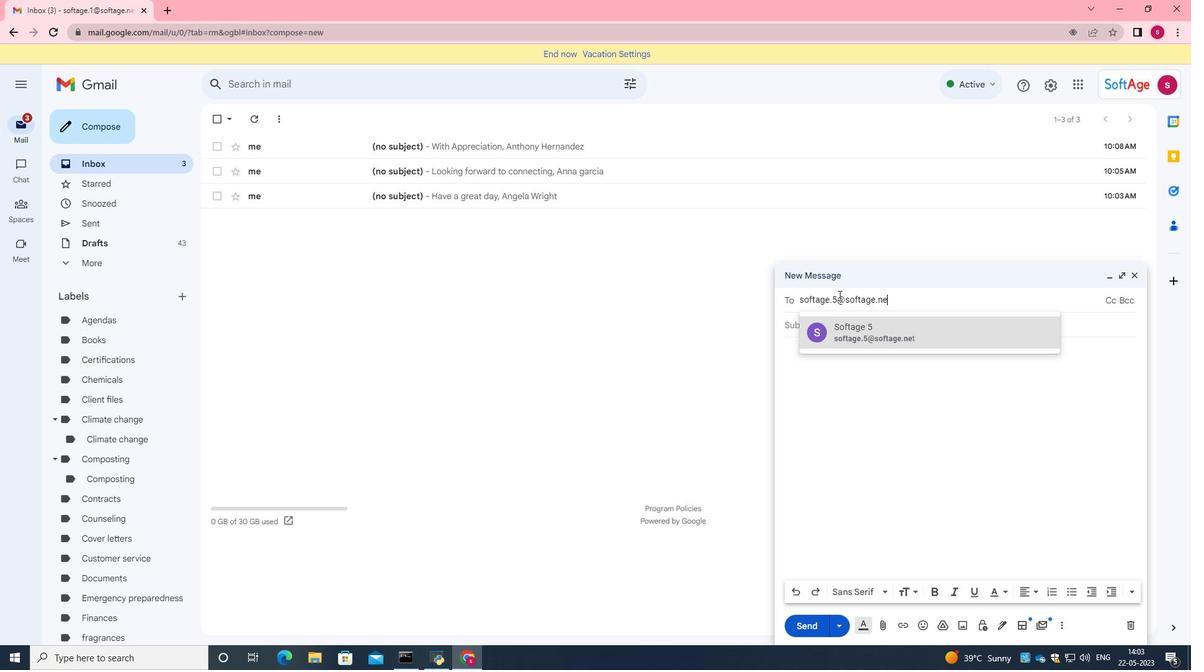 
Action: Mouse moved to (864, 342)
Screenshot: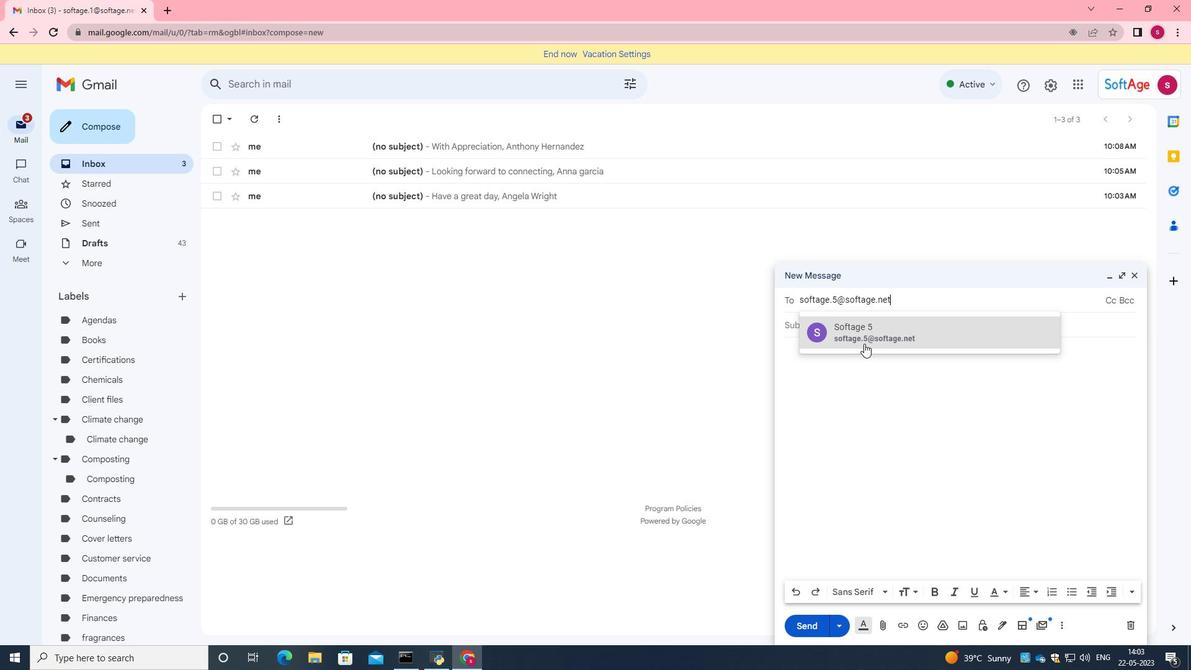 
Action: Mouse pressed left at (864, 342)
Screenshot: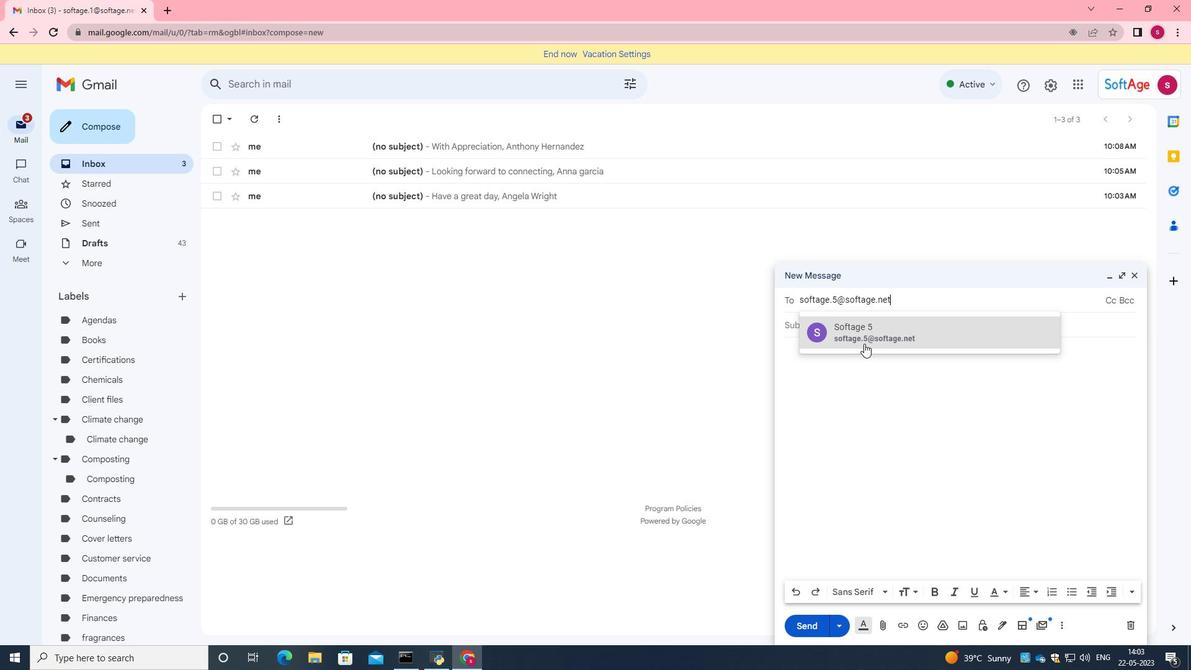 
Action: Mouse moved to (1007, 597)
Screenshot: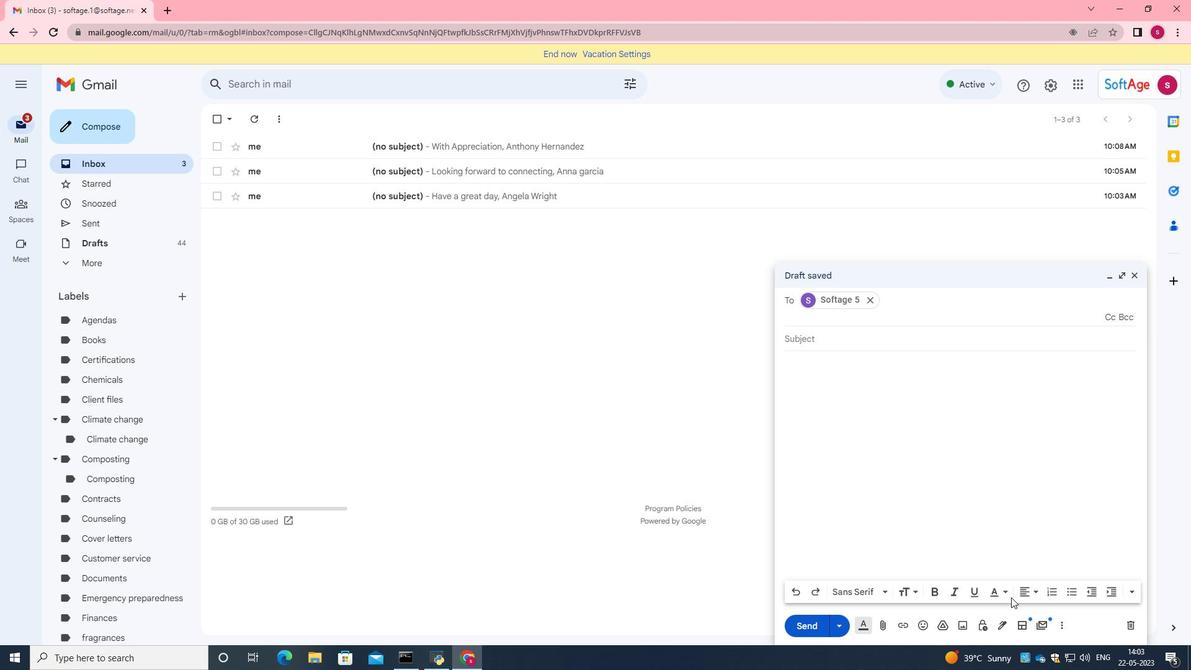 
Action: Mouse pressed left at (1007, 597)
Screenshot: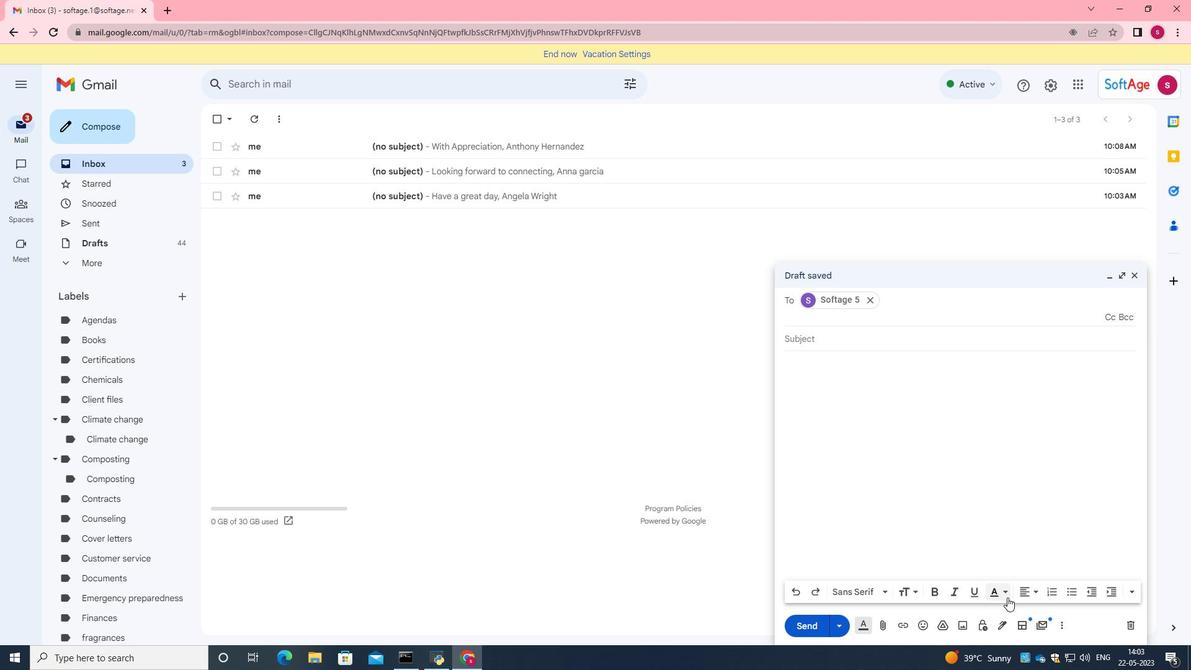 
Action: Mouse moved to (1030, 542)
Screenshot: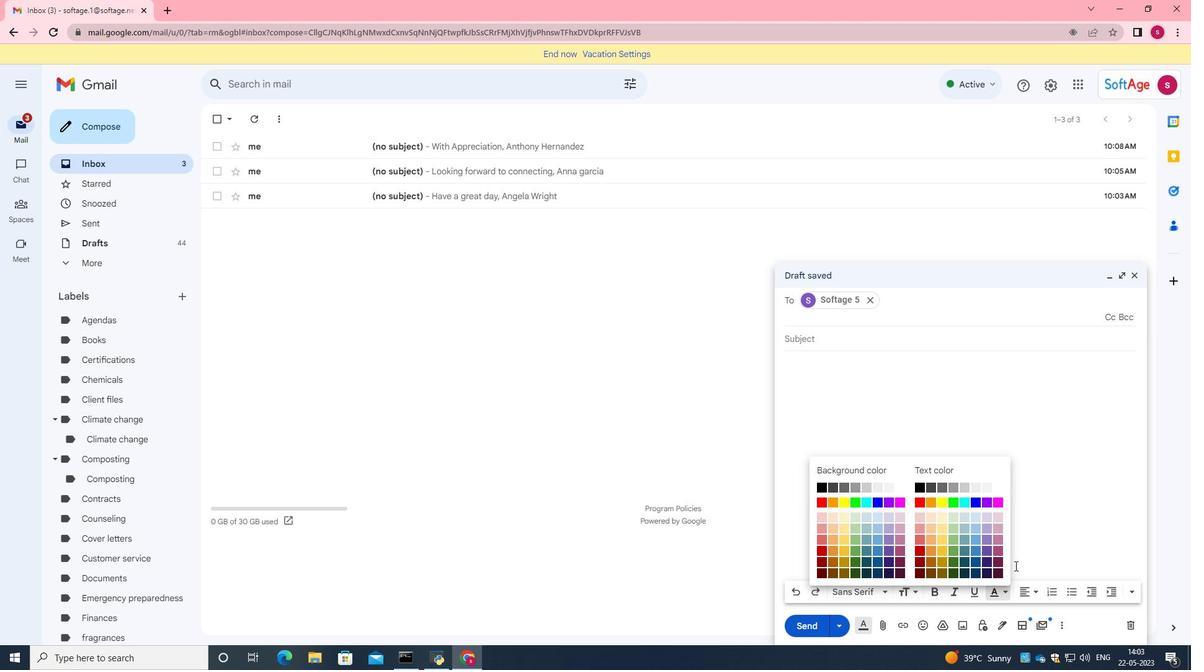 
Action: Mouse pressed left at (1030, 542)
Screenshot: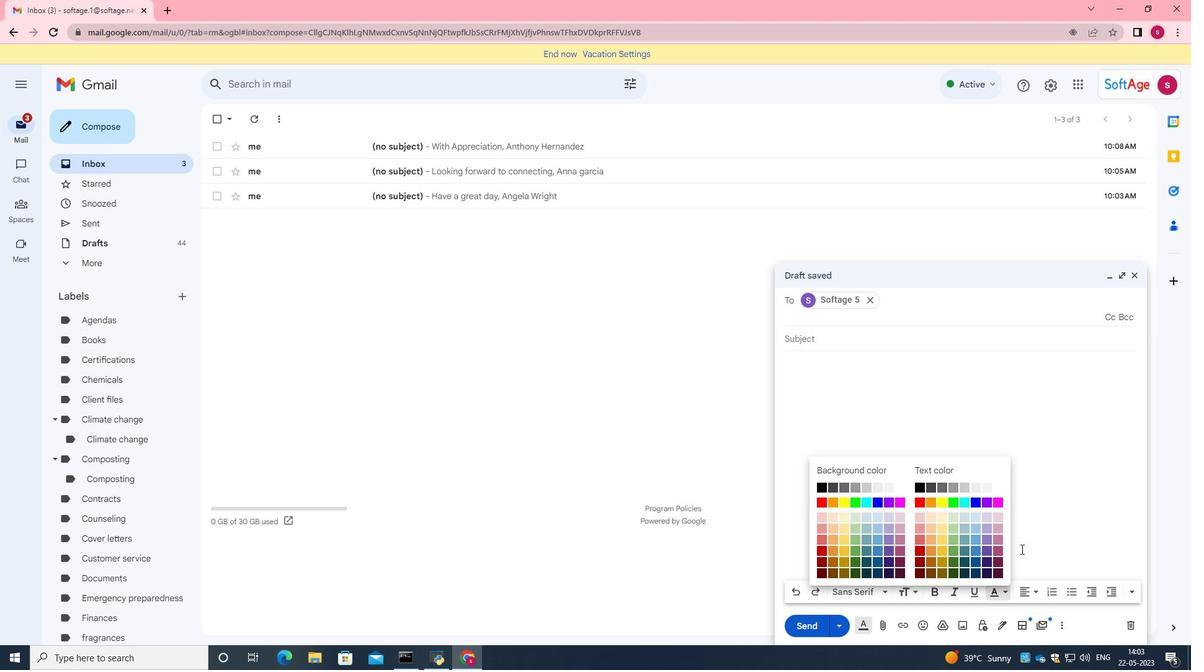 
Action: Mouse moved to (1007, 625)
Screenshot: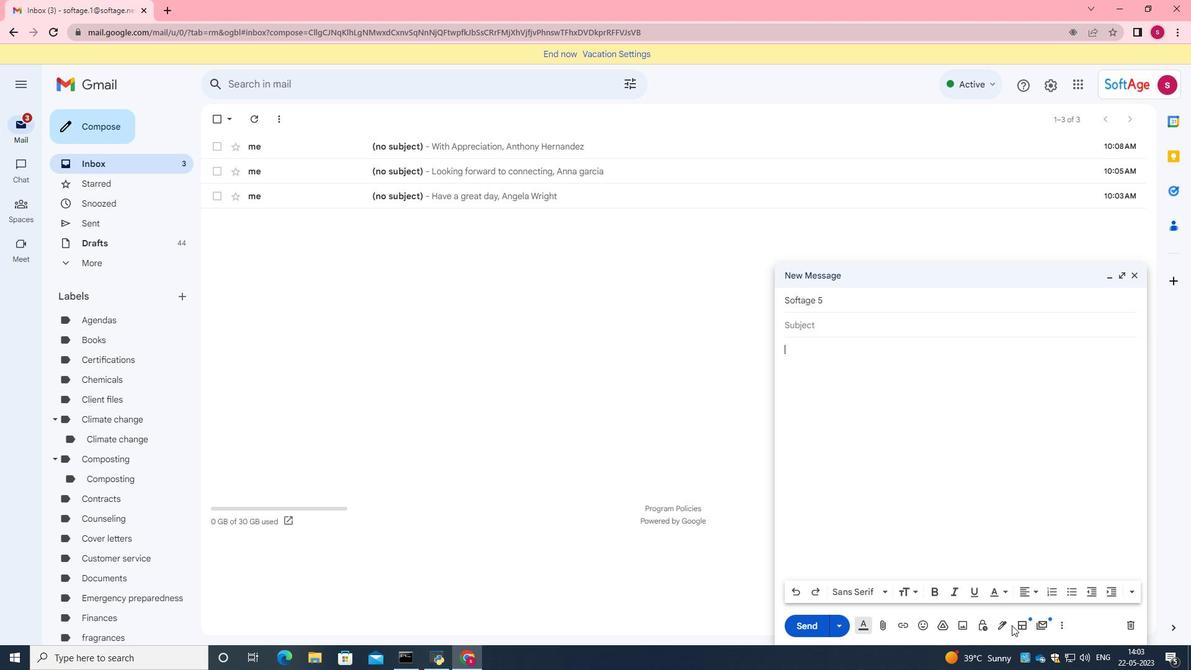 
Action: Mouse pressed left at (1007, 625)
Screenshot: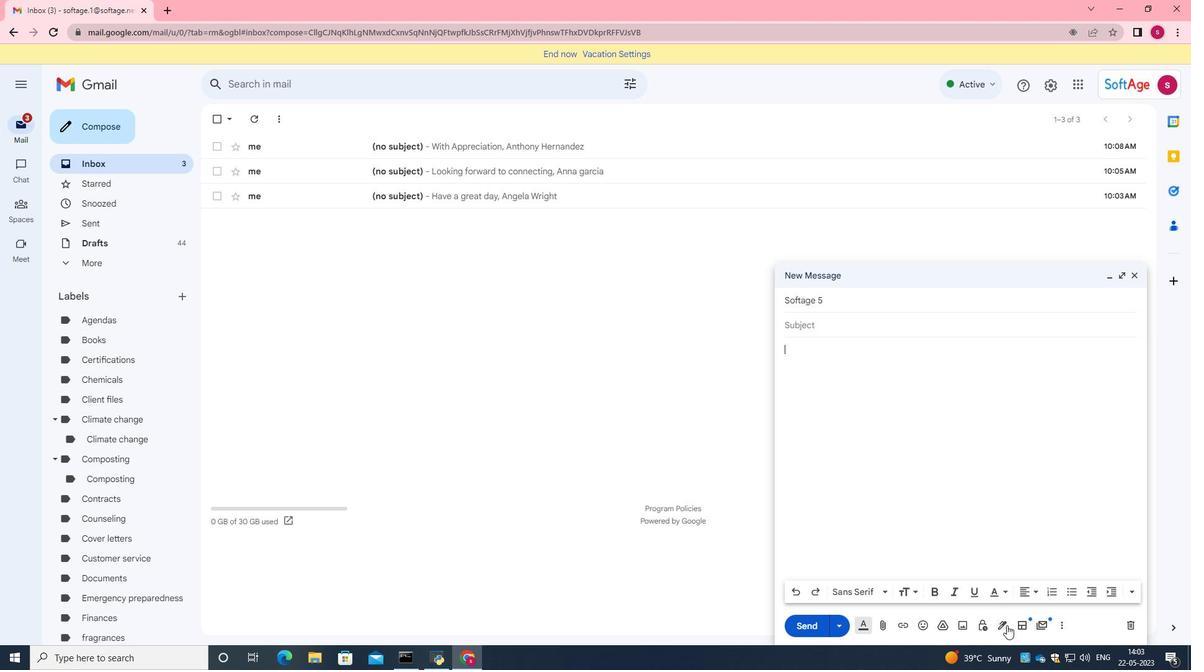 
Action: Mouse moved to (1030, 605)
Screenshot: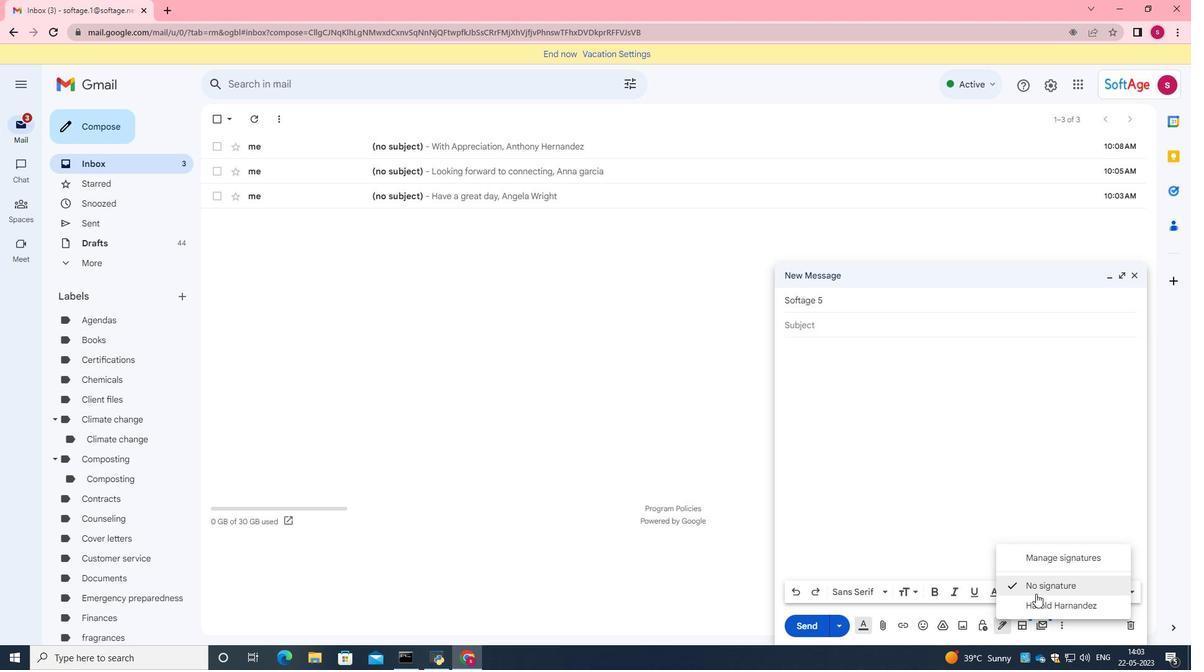 
Action: Mouse pressed left at (1030, 605)
Screenshot: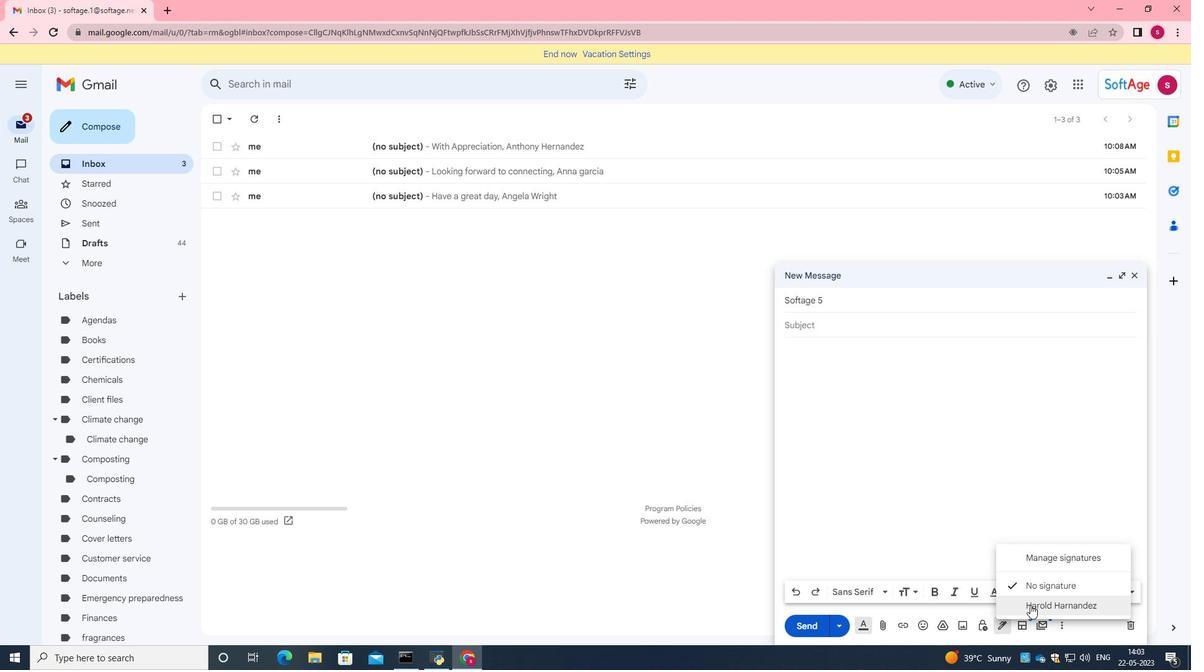 
Action: Mouse moved to (1058, 625)
Screenshot: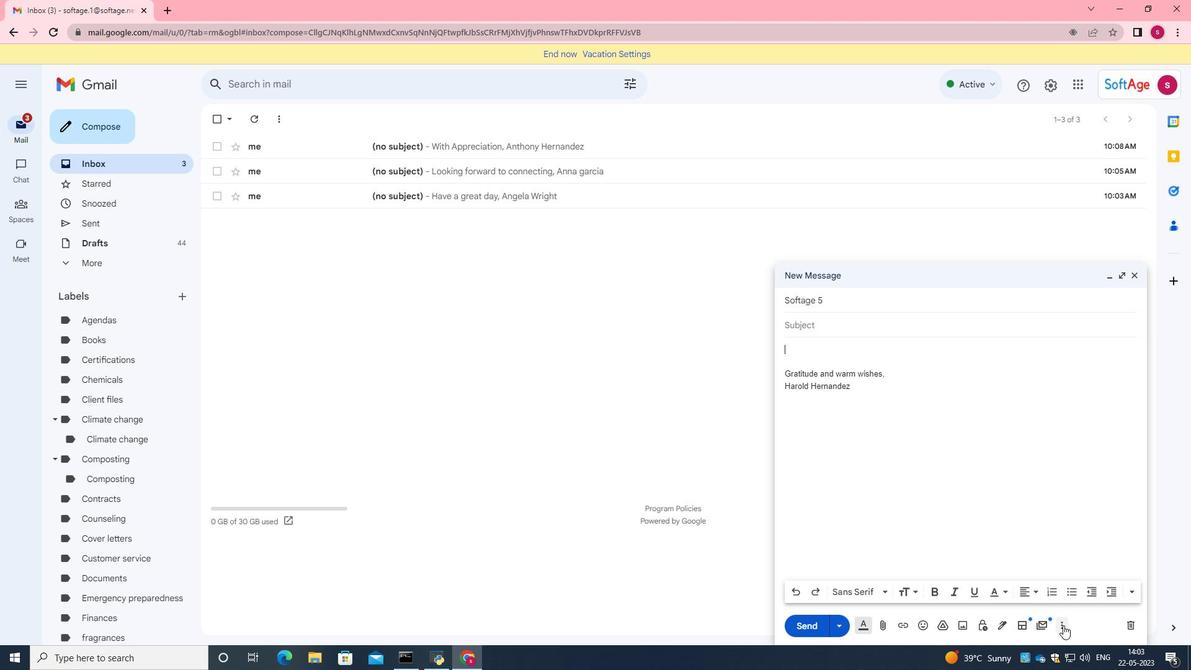 
Action: Mouse pressed left at (1058, 625)
Screenshot: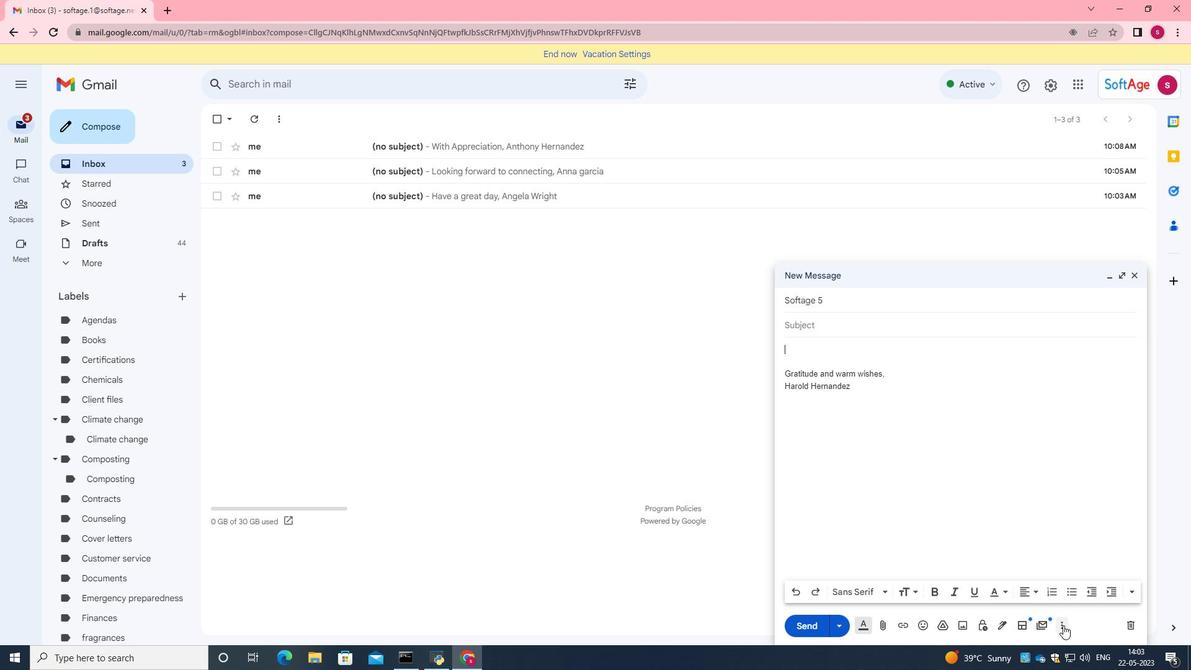
Action: Mouse moved to (752, 265)
Screenshot: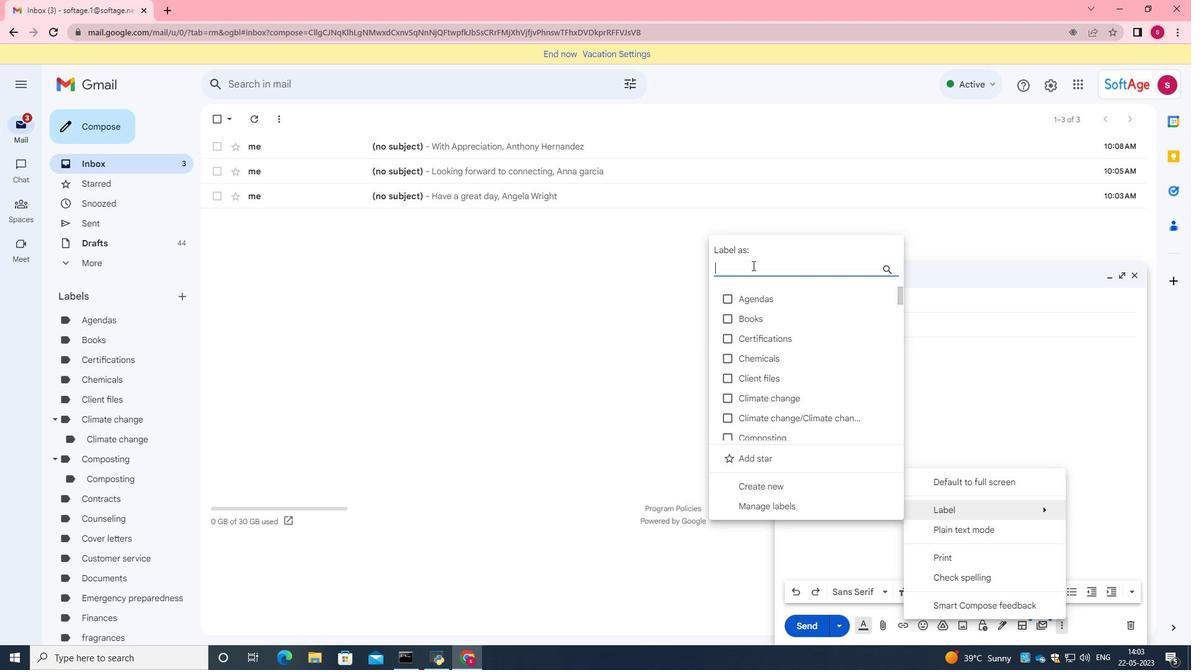 
Action: Key pressed <Key.caps_lock>Y<Key.caps_lock>oga
Screenshot: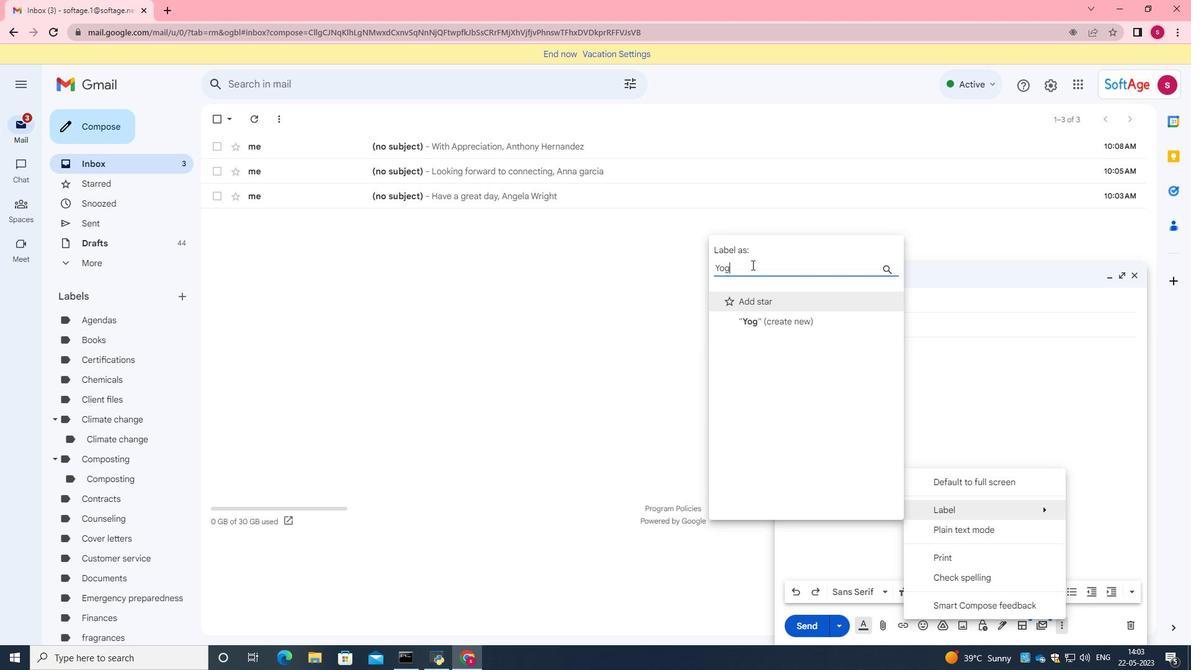 
Action: Mouse moved to (775, 319)
Screenshot: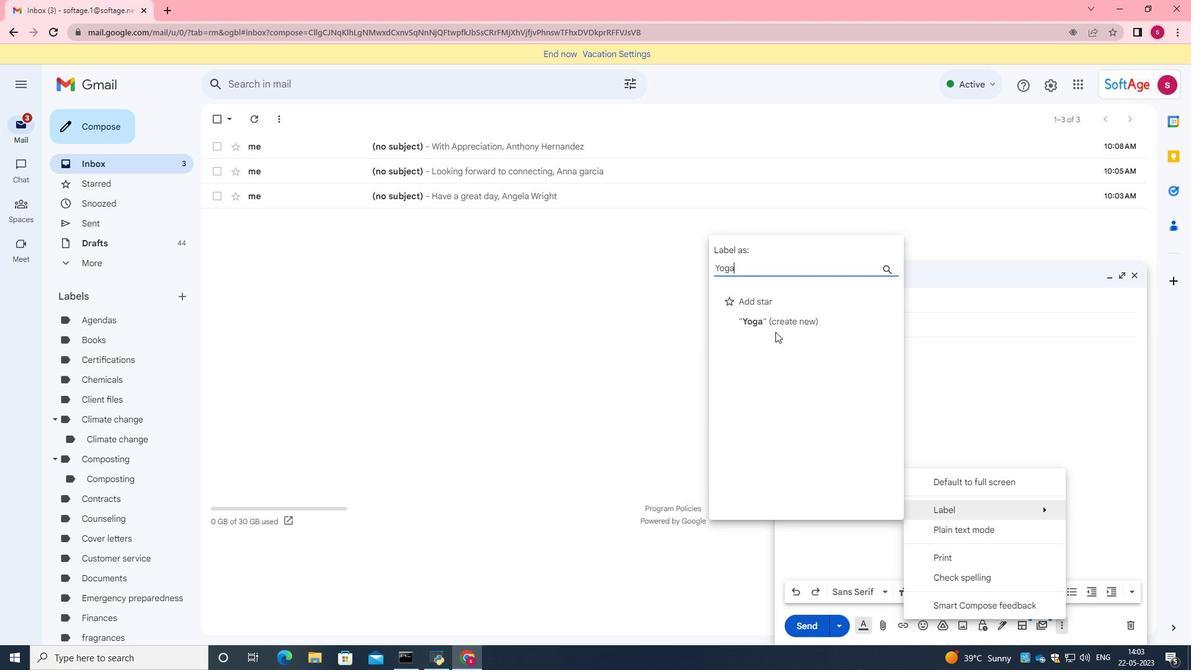 
Action: Mouse pressed left at (775, 319)
Screenshot: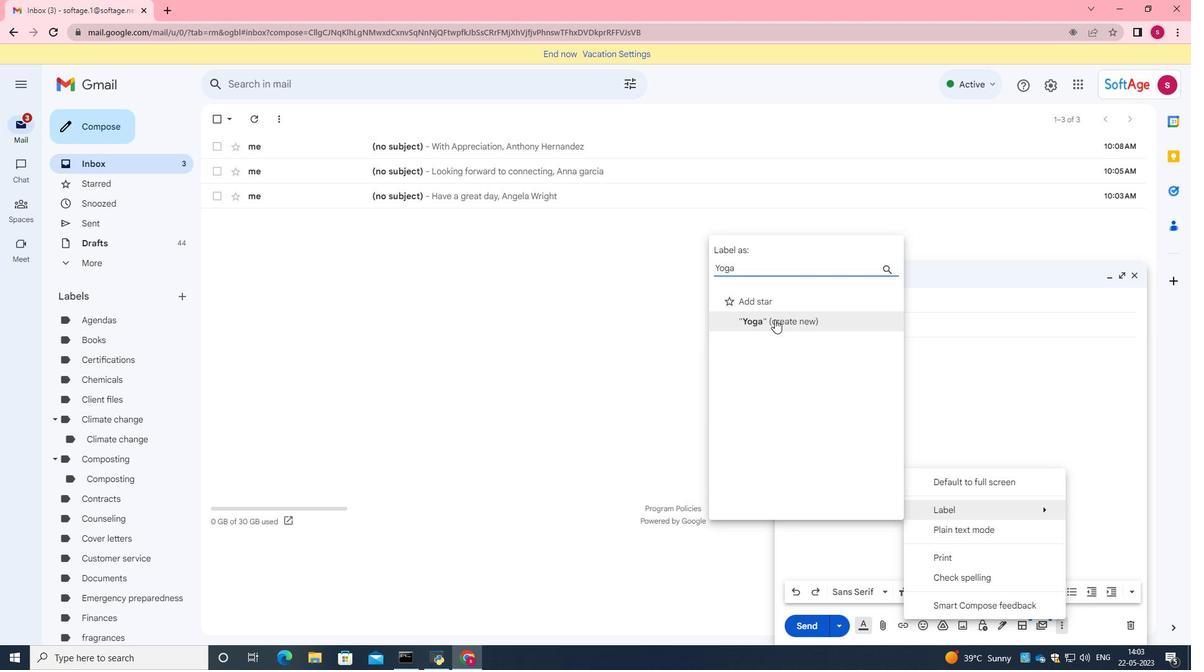 
Action: Mouse moved to (700, 393)
Screenshot: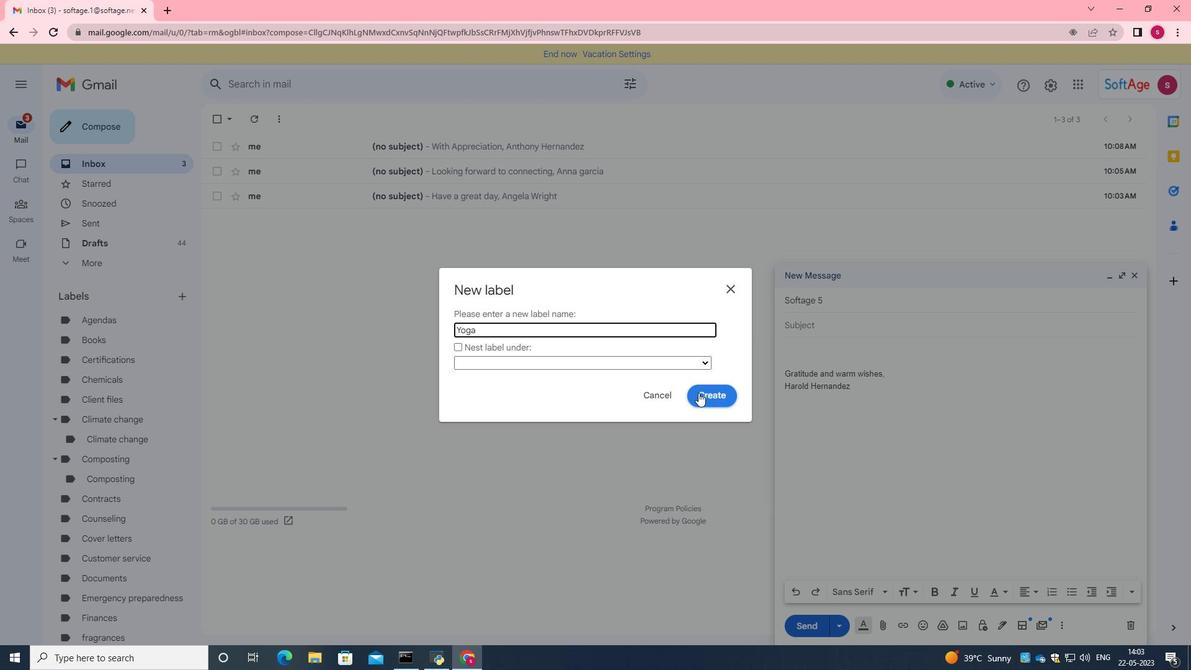 
Action: Mouse pressed left at (700, 393)
Screenshot: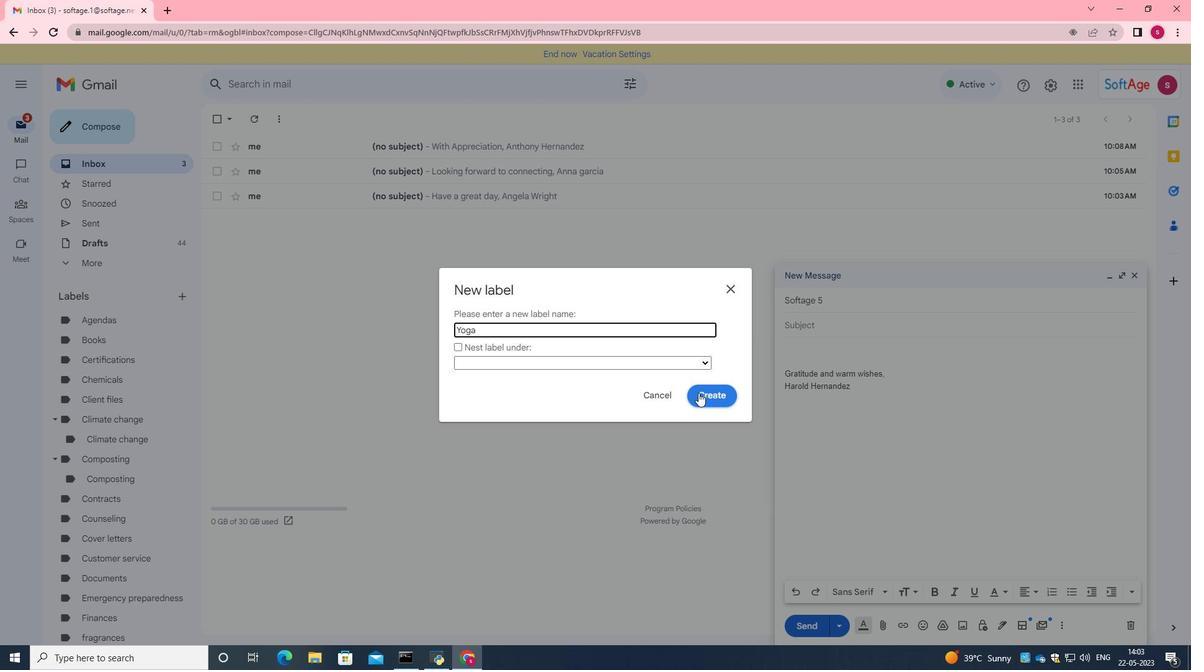 
Action: Mouse moved to (824, 357)
Screenshot: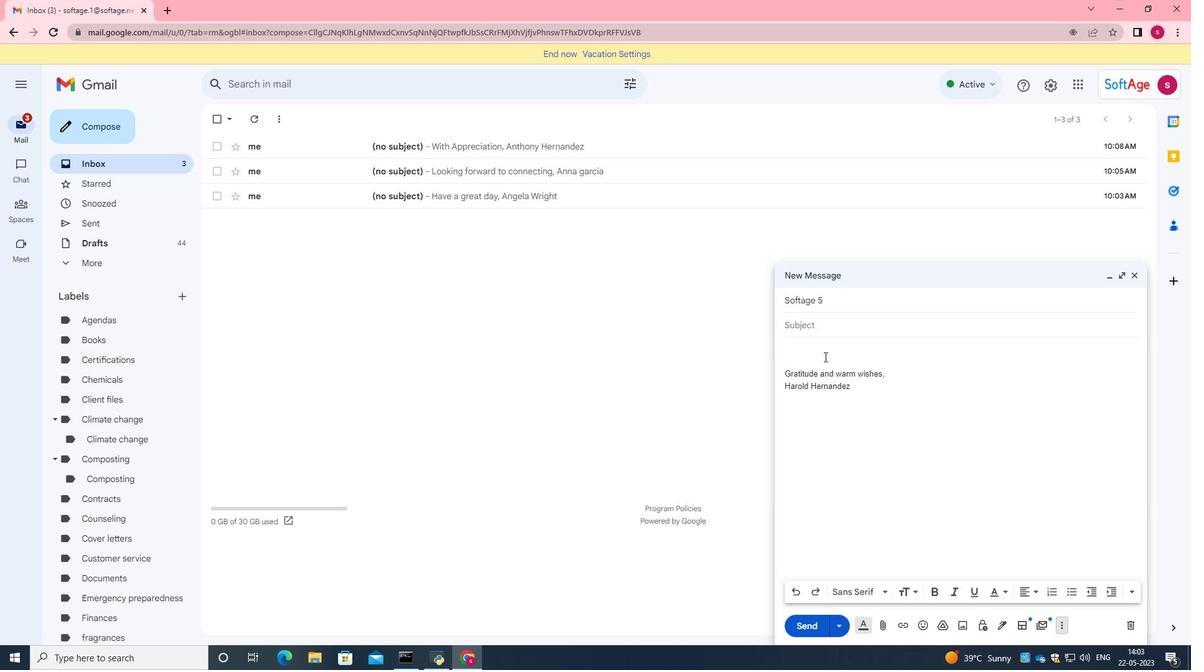 
Action: Mouse scrolled (824, 356) with delta (0, 0)
Screenshot: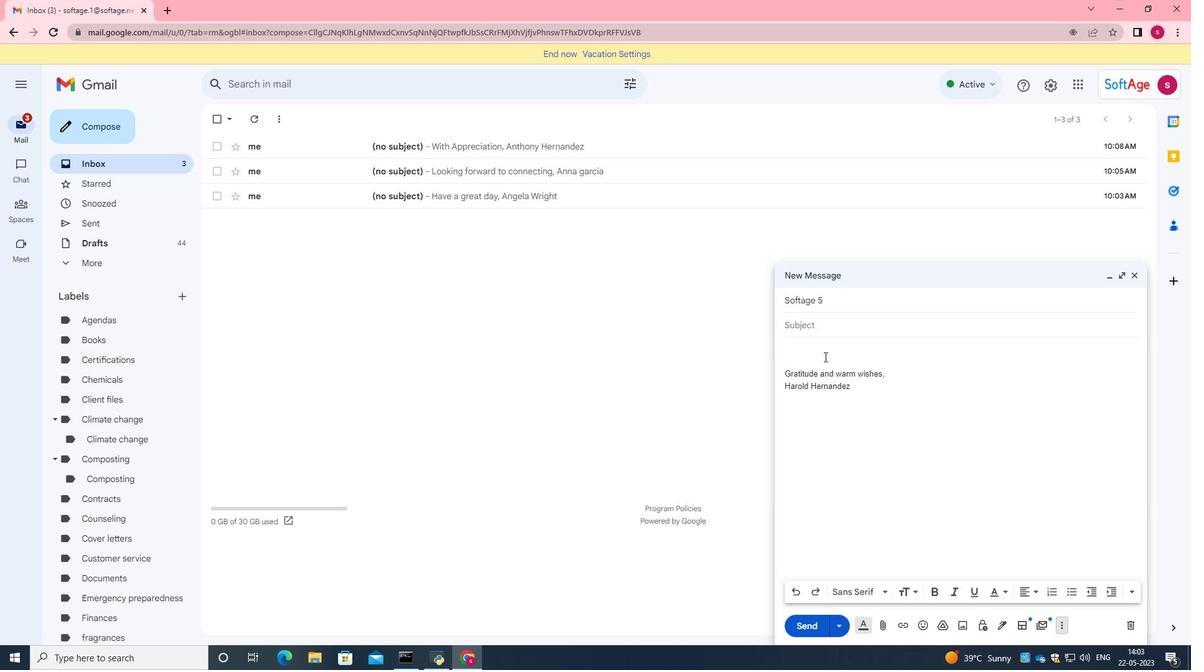 
Action: Mouse moved to (824, 362)
Screenshot: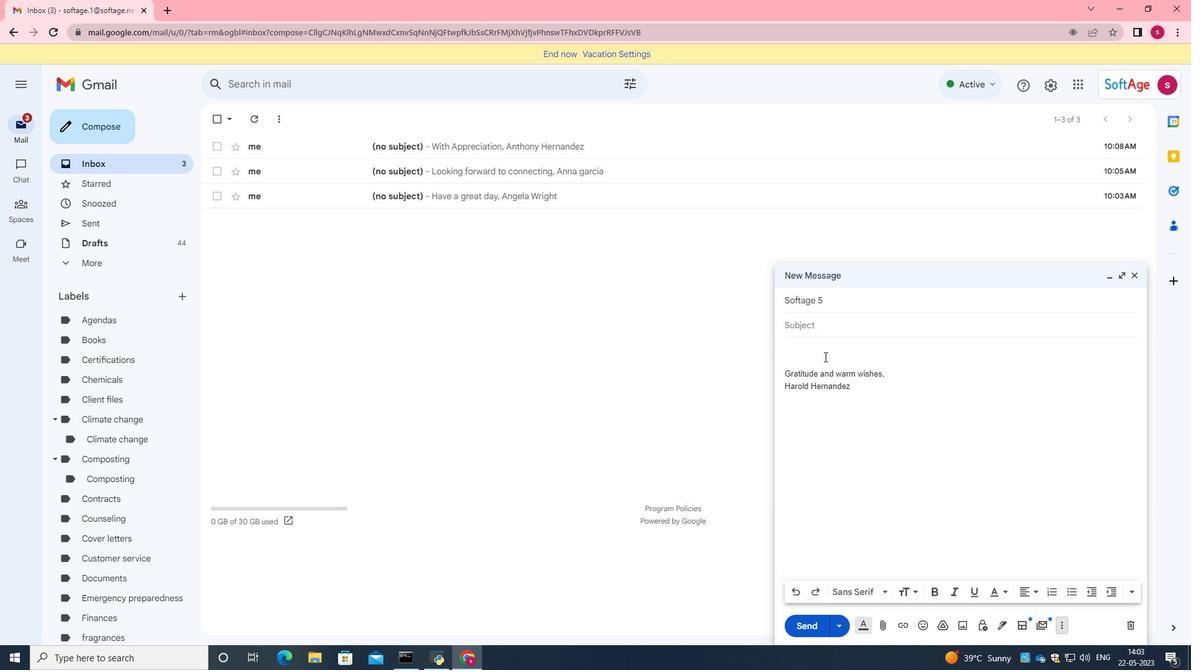 
Action: Mouse scrolled (824, 361) with delta (0, 0)
Screenshot: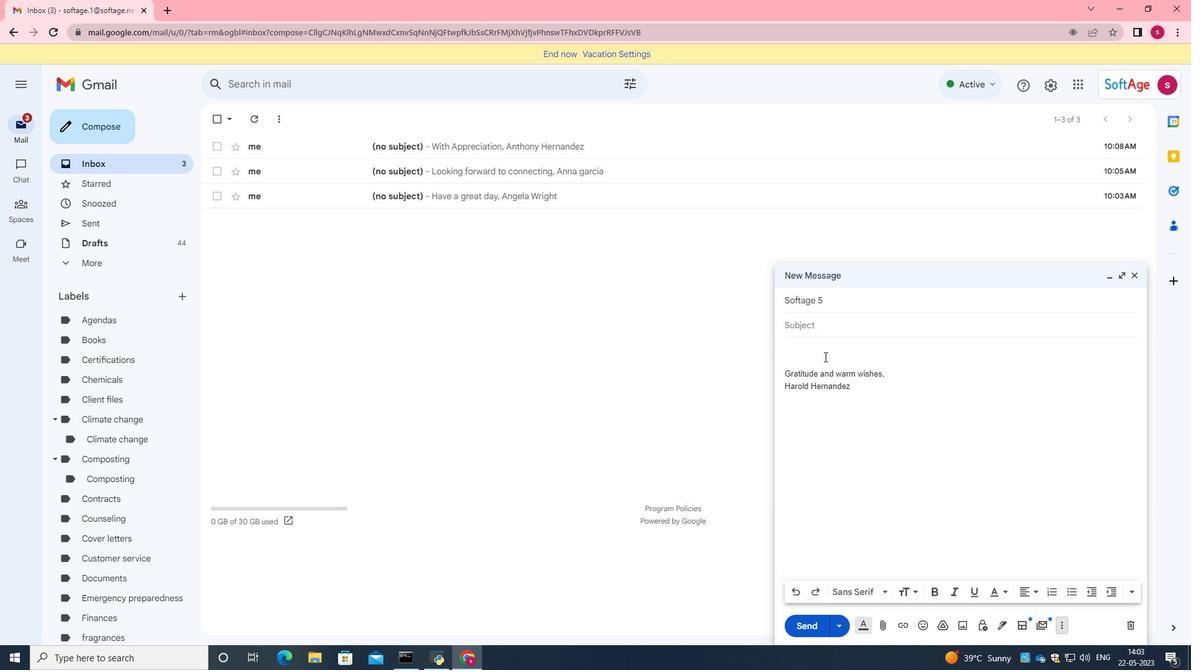 
Action: Mouse moved to (824, 363)
Screenshot: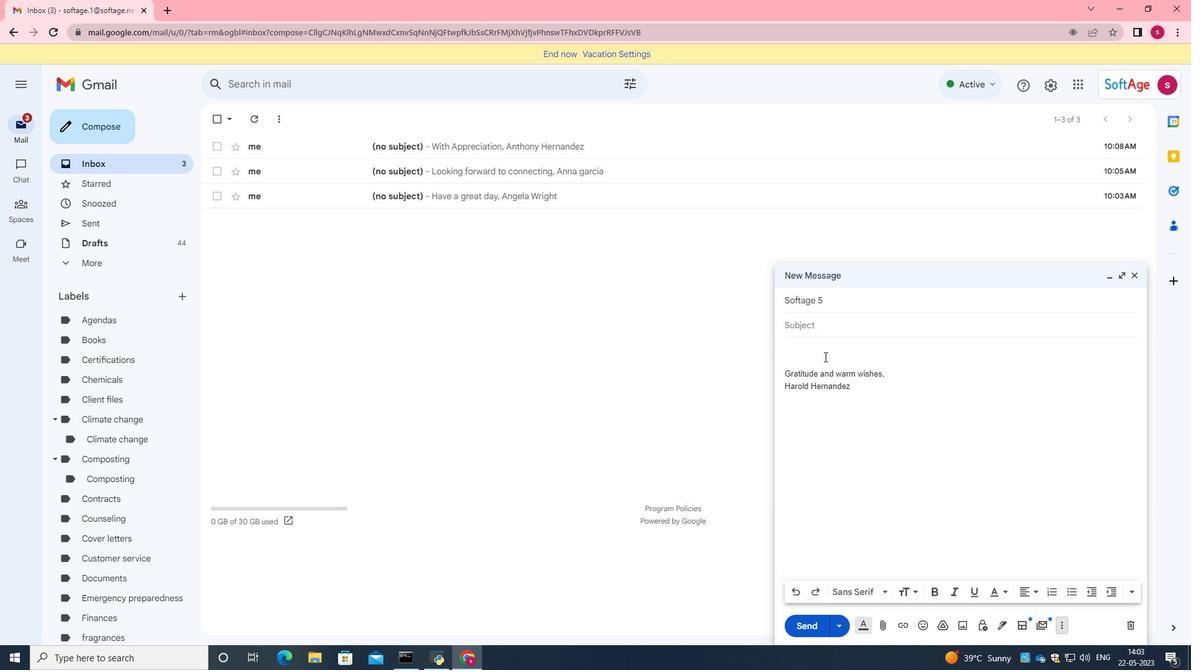 
Action: Mouse scrolled (824, 363) with delta (0, 0)
Screenshot: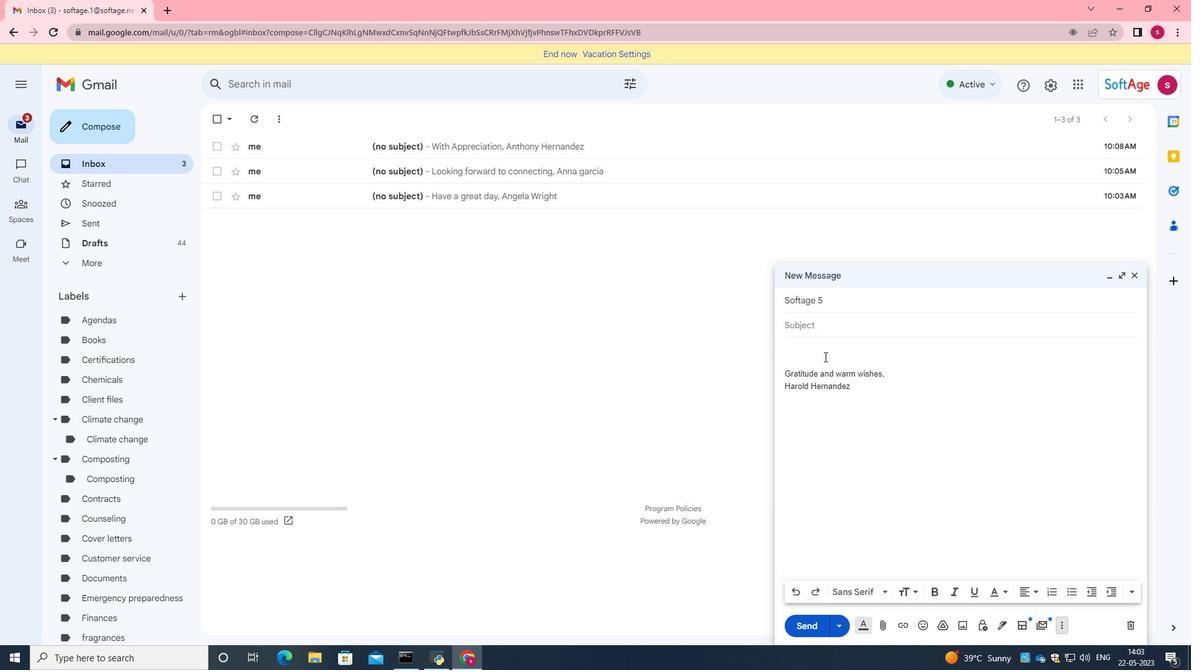 
Action: Mouse scrolled (824, 363) with delta (0, 0)
Screenshot: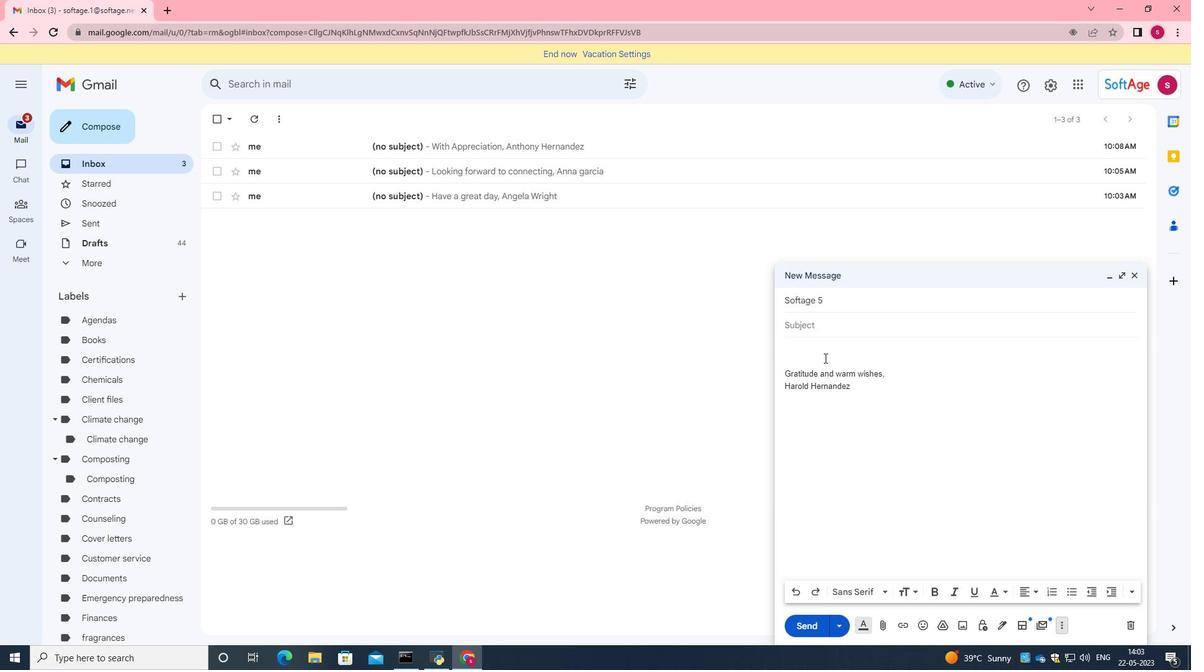 
Action: Mouse scrolled (824, 363) with delta (0, 0)
Screenshot: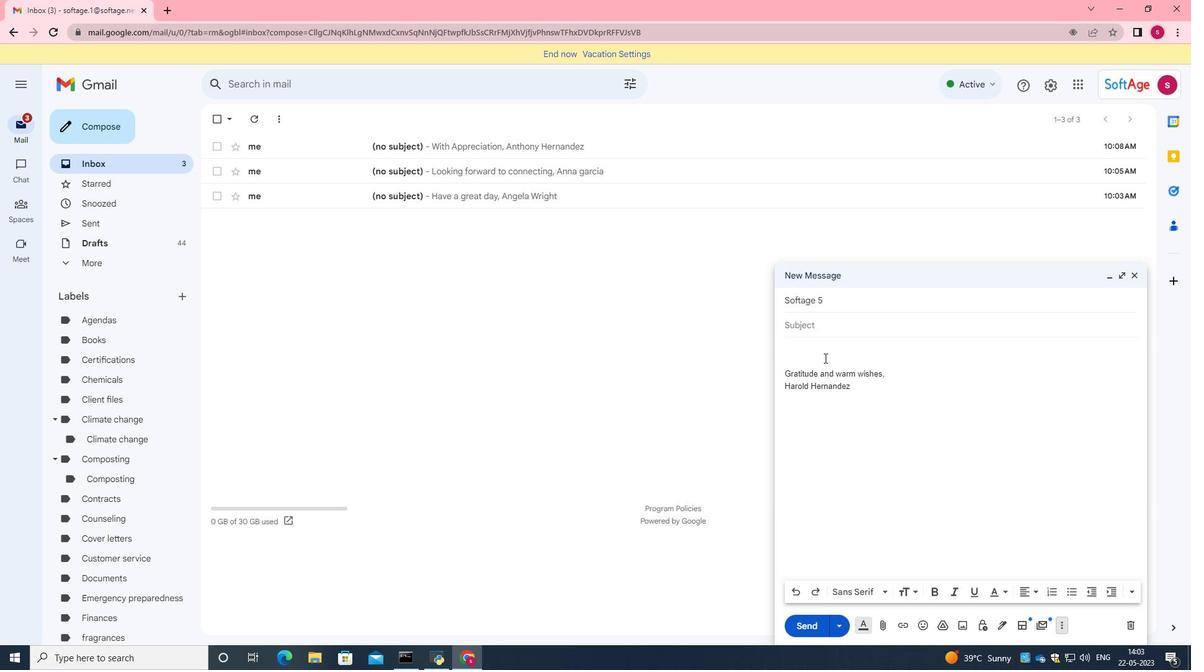 
Action: Mouse moved to (818, 621)
Screenshot: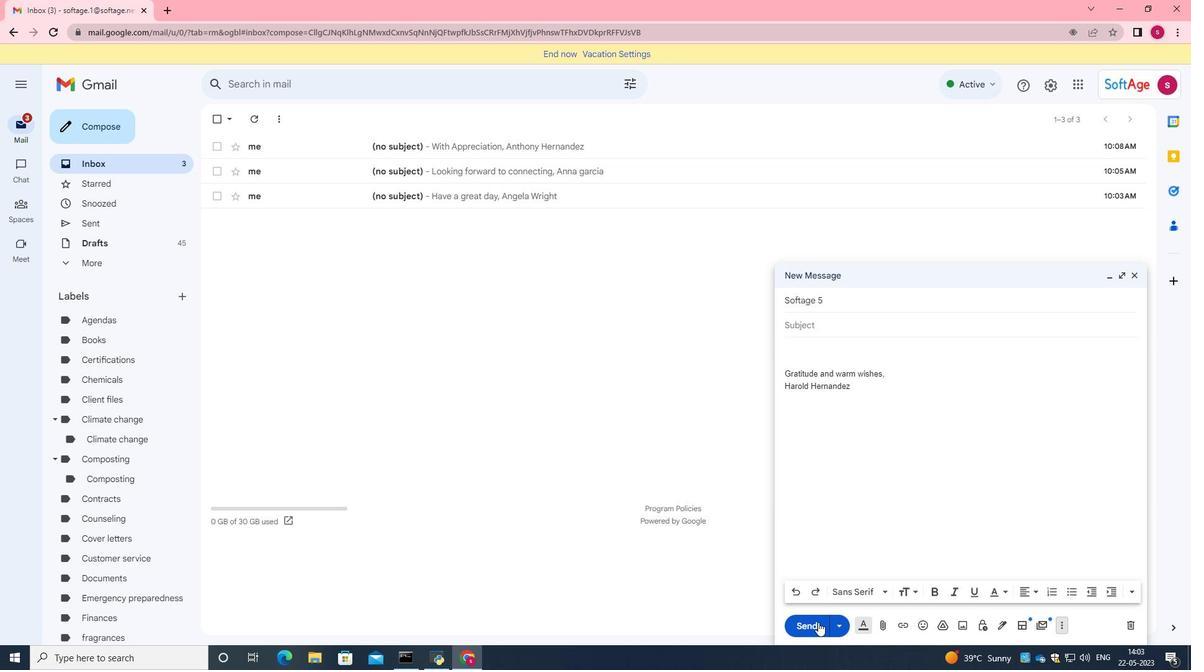 
Action: Mouse pressed left at (818, 621)
Screenshot: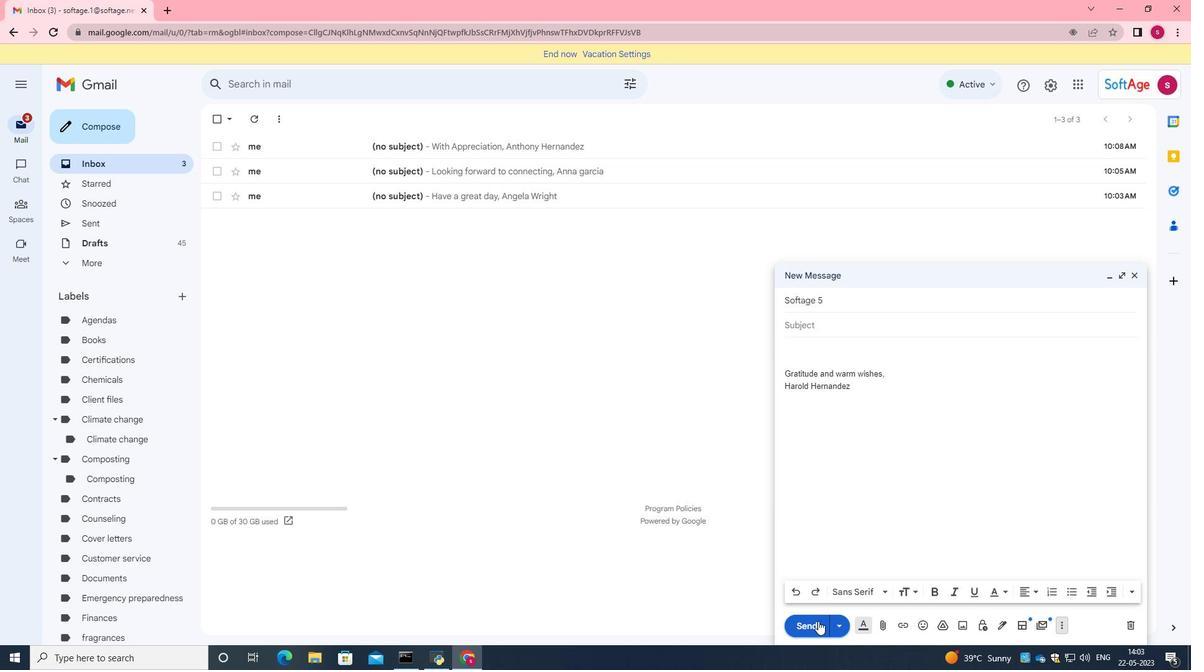 
Action: Mouse moved to (194, 613)
Screenshot: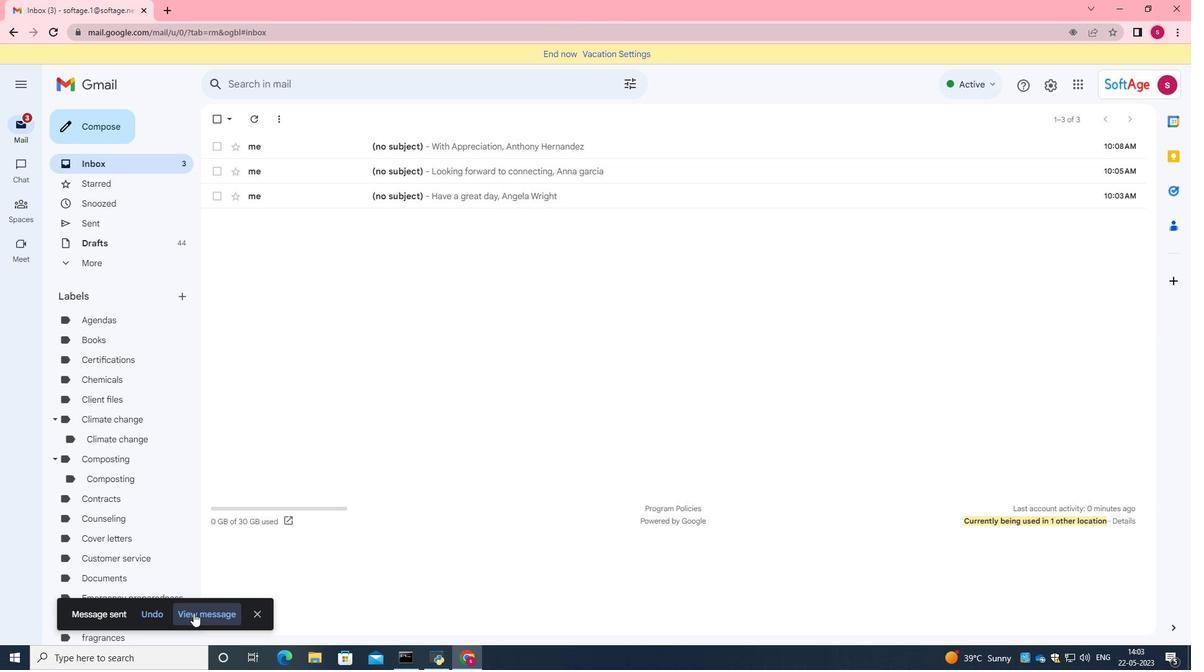 
Action: Mouse pressed left at (194, 613)
Screenshot: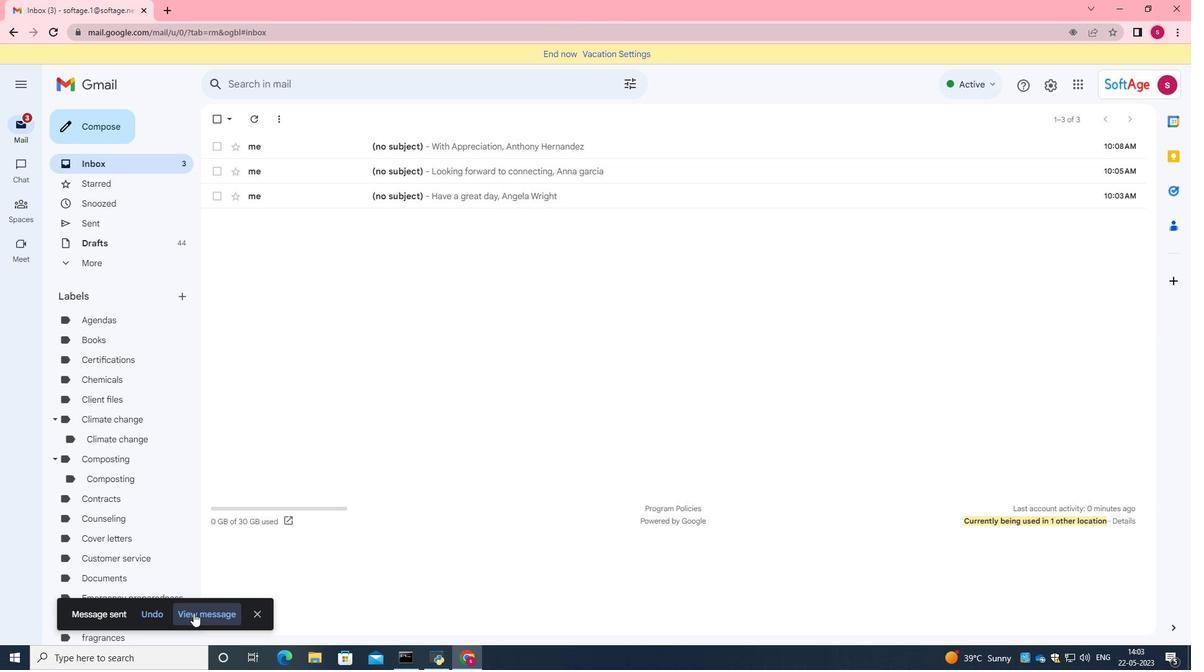 
Action: Mouse moved to (385, 235)
Screenshot: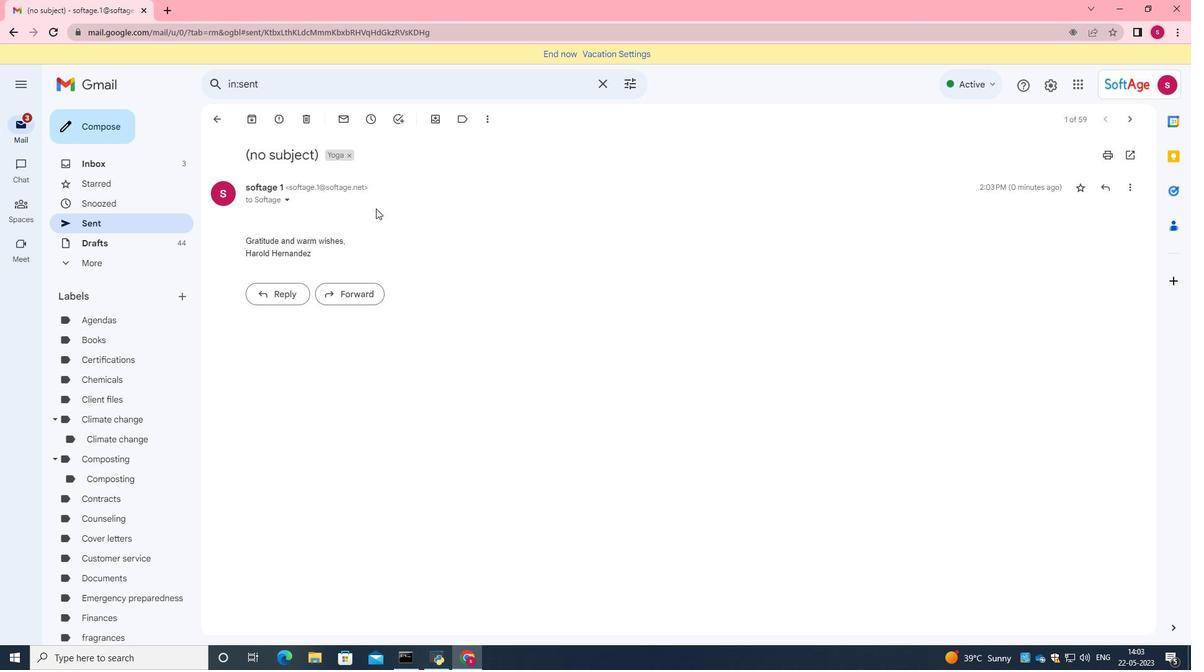 
Action: Mouse scrolled (385, 235) with delta (0, 0)
Screenshot: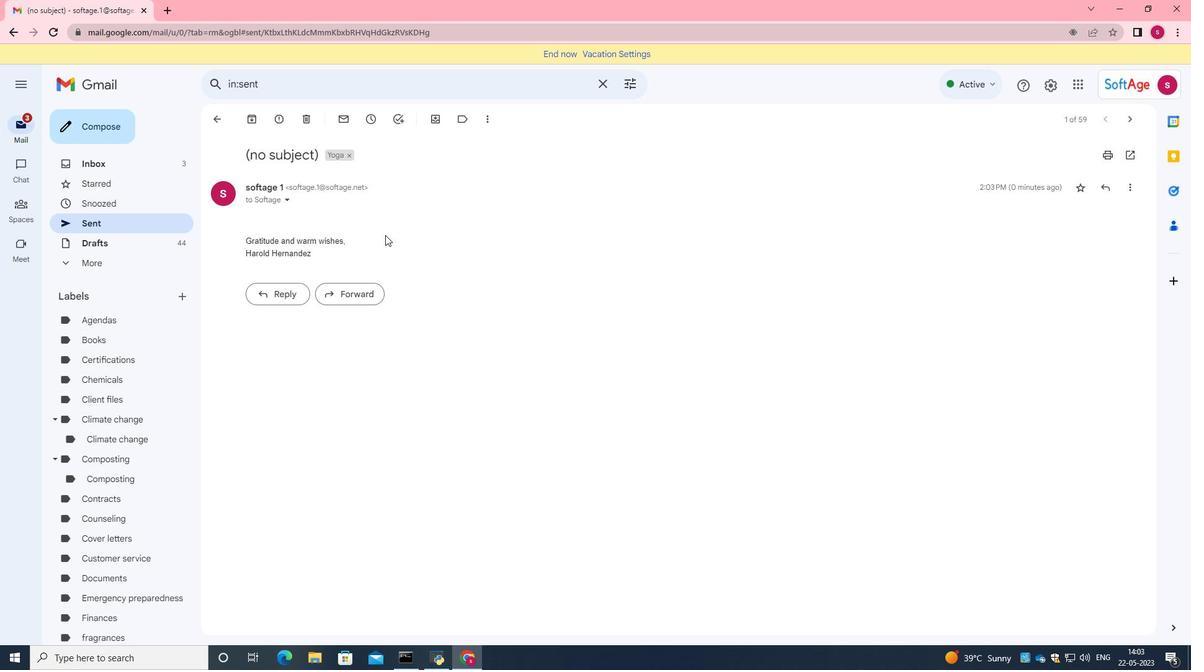 
Action: Mouse scrolled (385, 235) with delta (0, 0)
Screenshot: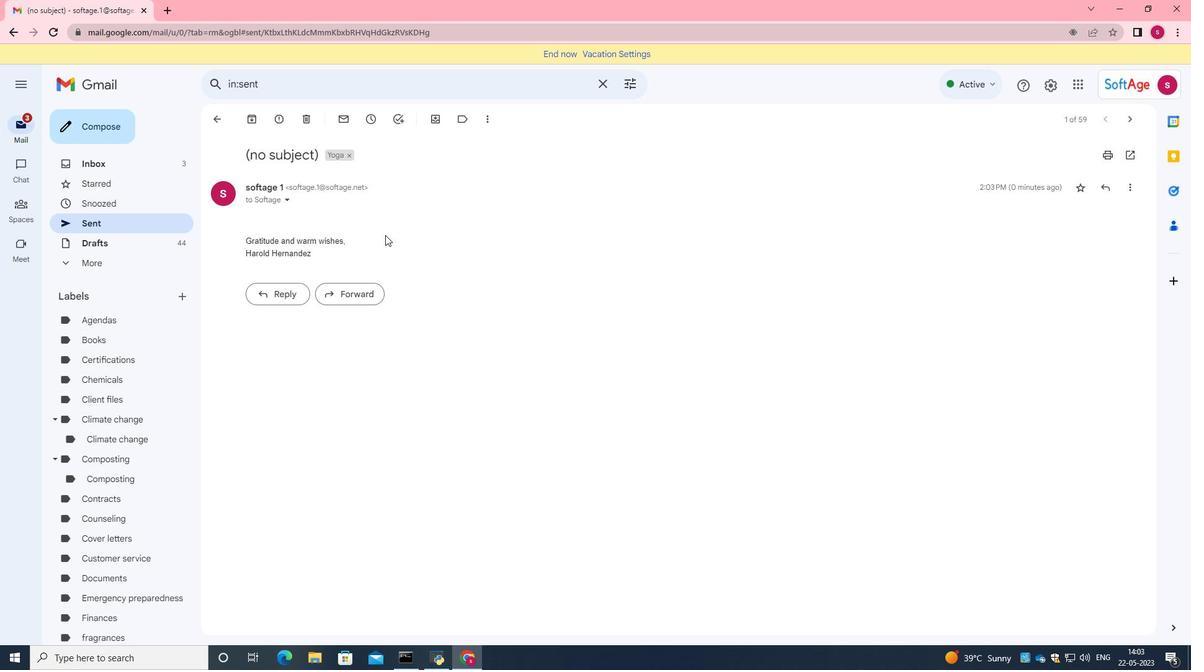 
Action: Mouse moved to (509, 340)
Screenshot: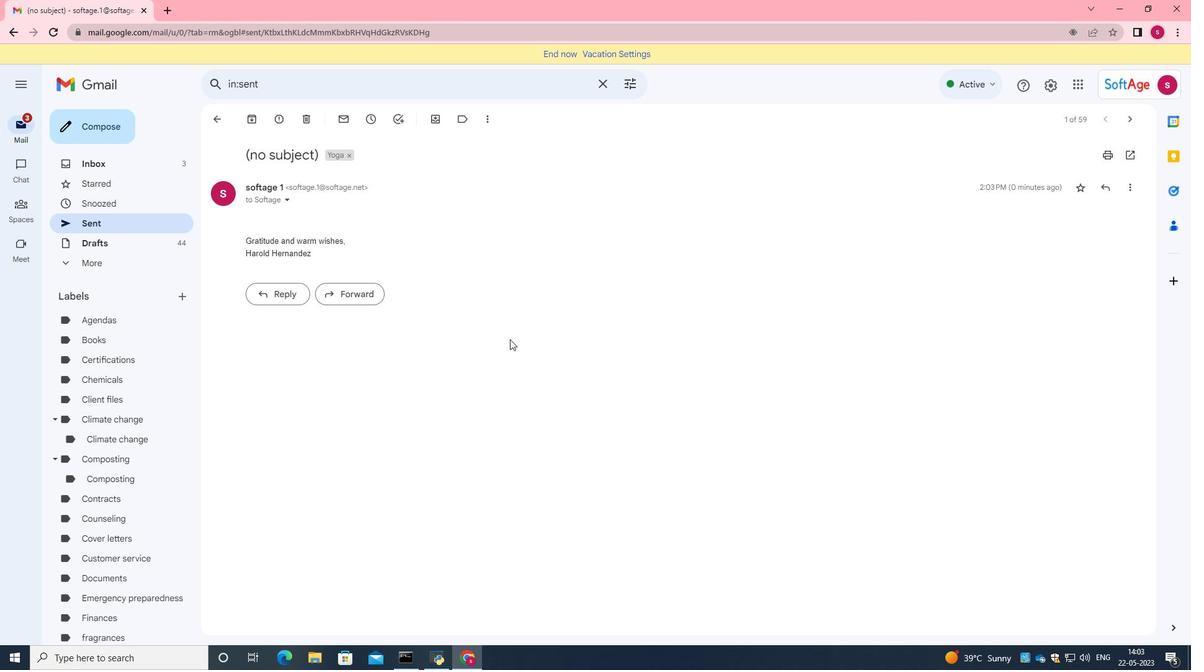 
